 Task: Add a timeline in the project AgileOrigin for the epic 'Blockchain integration' from 2023/03/02 to 2025/08/03. Add a timeline in the project AgileOrigin for the epic 'Knowledge management system implementation' from 2024/01/13 to 2025/07/25. Add a timeline in the project AgileOrigin for the epic 'IT infrastructure as a service (IaaS) adoption' from 2023/05/25 to 2025/09/15
Action: Mouse moved to (154, 205)
Screenshot: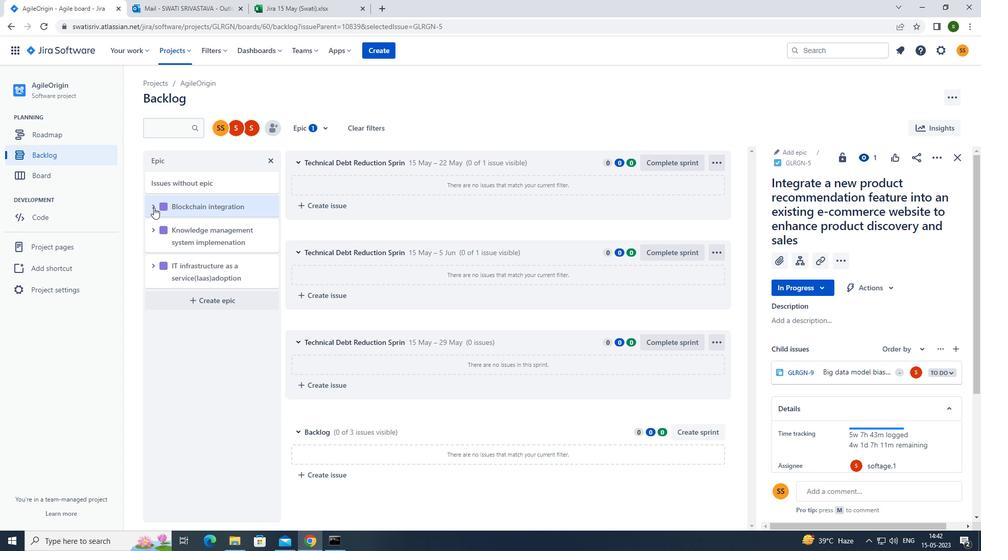 
Action: Mouse pressed left at (154, 205)
Screenshot: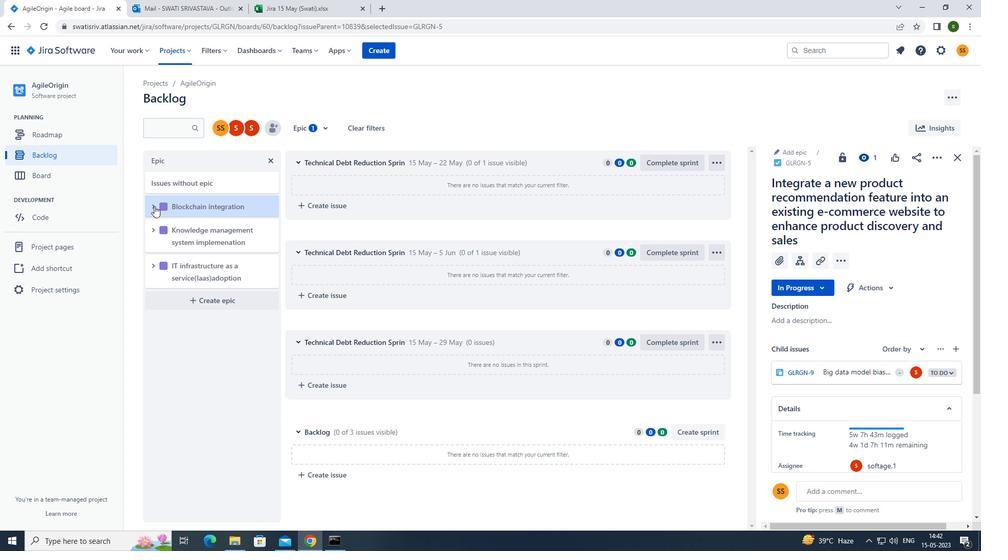 
Action: Mouse moved to (210, 291)
Screenshot: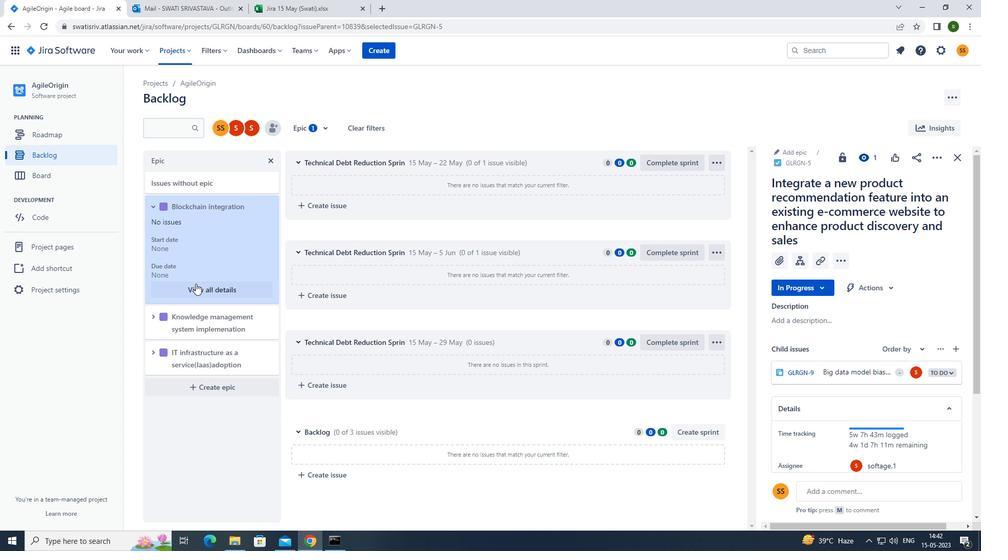 
Action: Mouse pressed left at (210, 291)
Screenshot: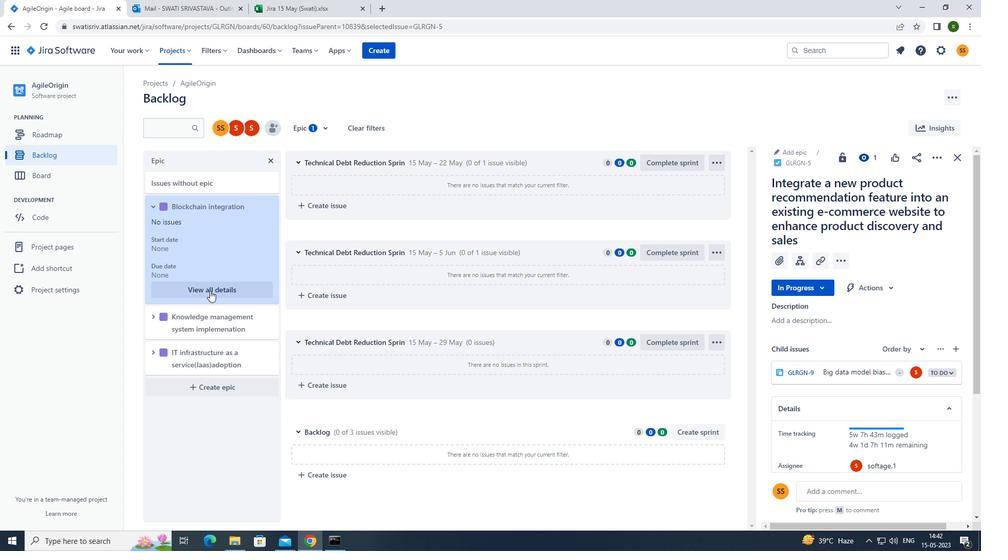 
Action: Mouse moved to (866, 372)
Screenshot: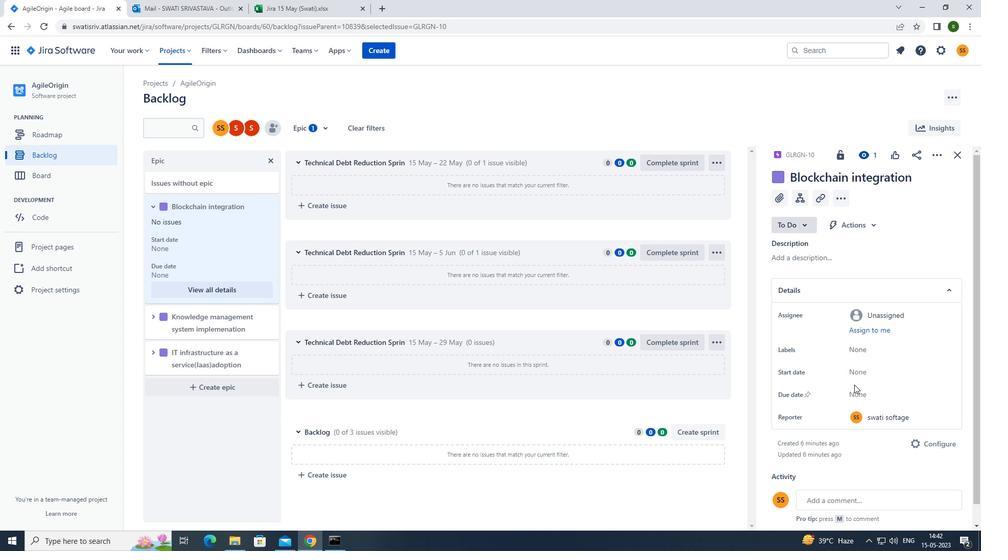 
Action: Mouse pressed left at (866, 372)
Screenshot: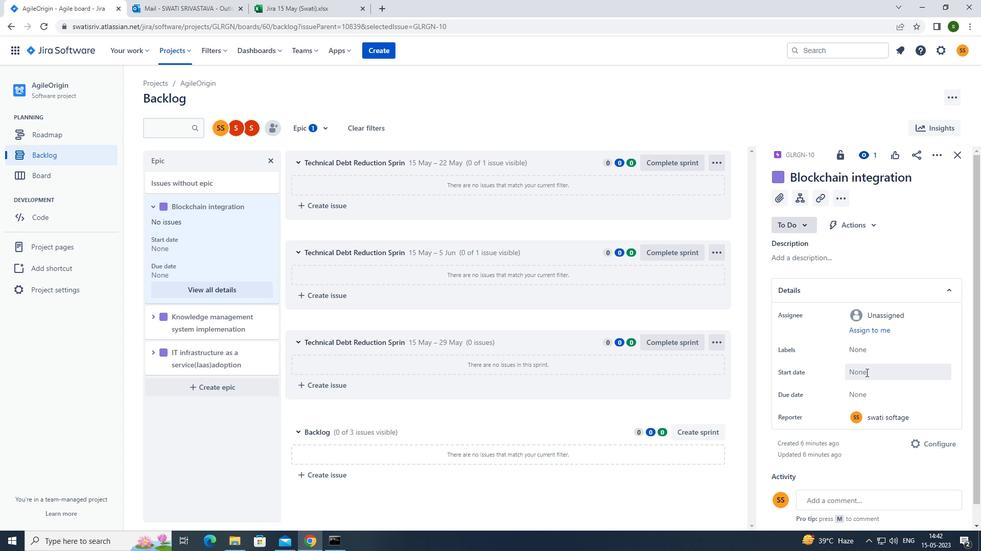 
Action: Mouse moved to (826, 228)
Screenshot: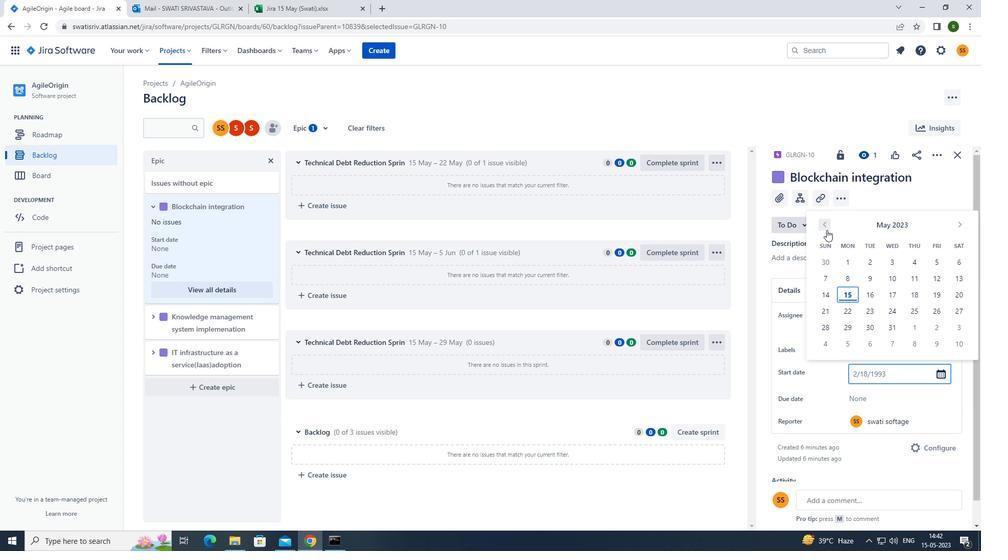 
Action: Mouse pressed left at (826, 228)
Screenshot: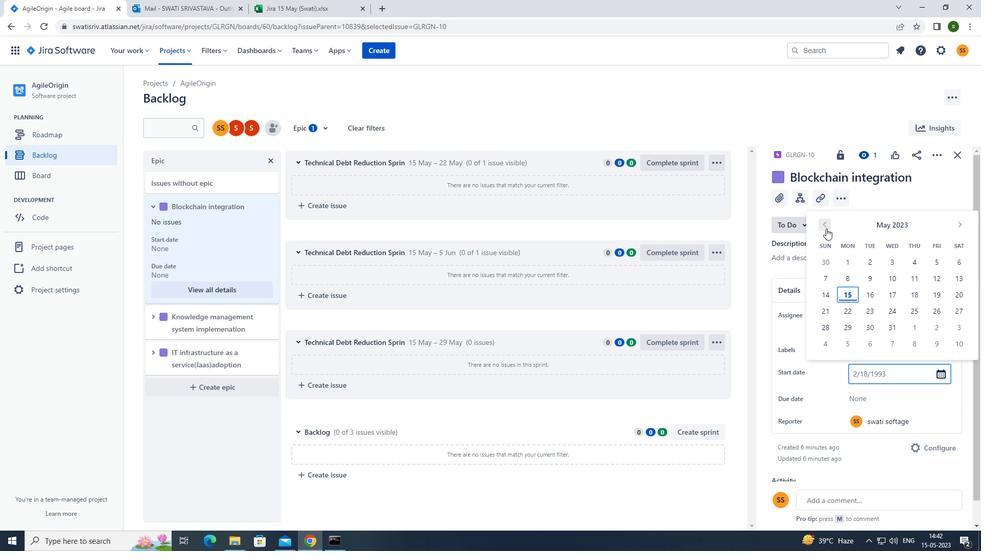
Action: Mouse pressed left at (826, 228)
Screenshot: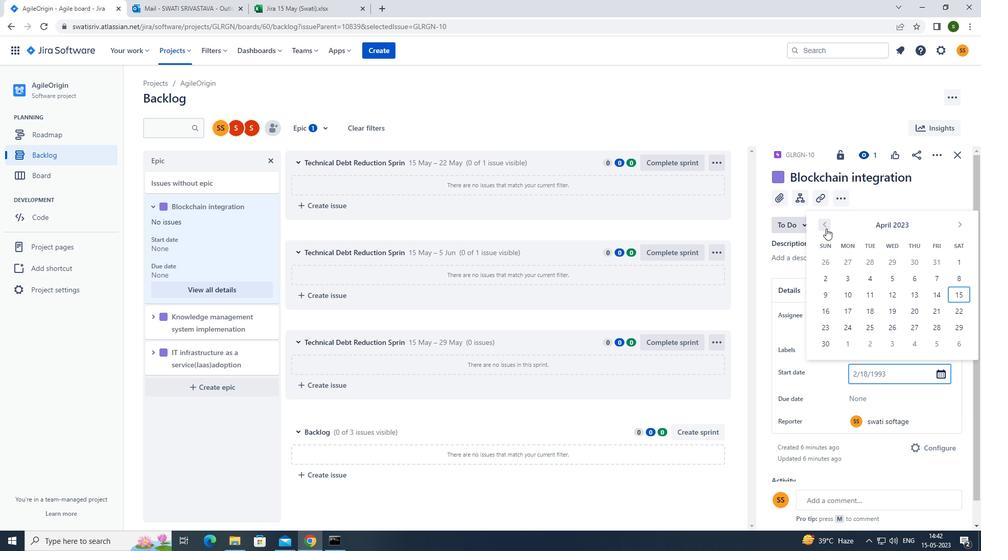 
Action: Mouse moved to (919, 265)
Screenshot: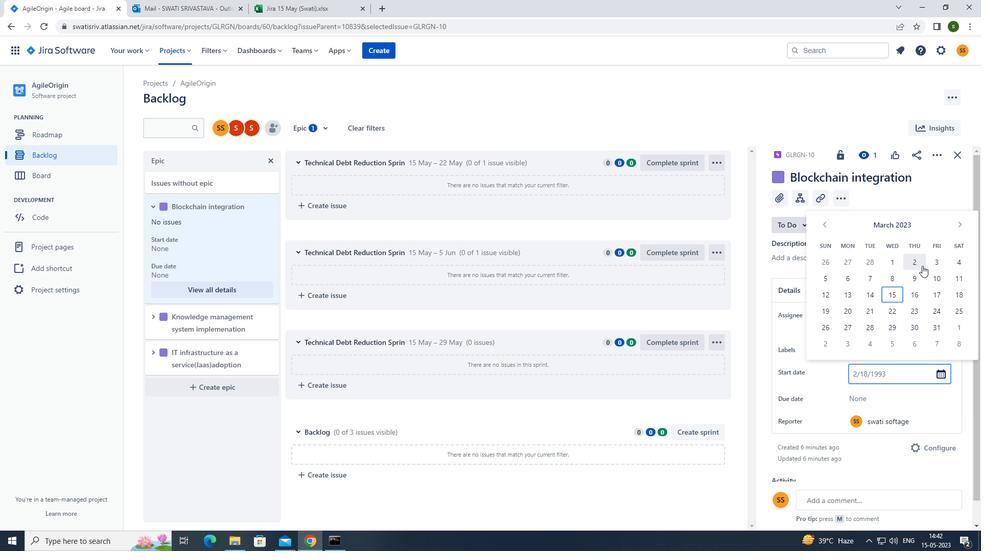 
Action: Mouse pressed left at (919, 265)
Screenshot: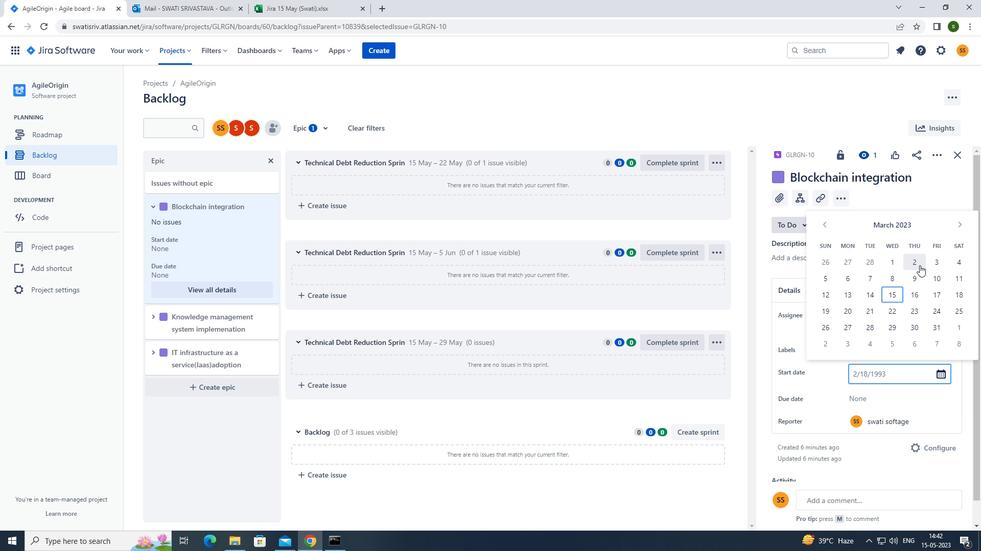 
Action: Mouse moved to (873, 395)
Screenshot: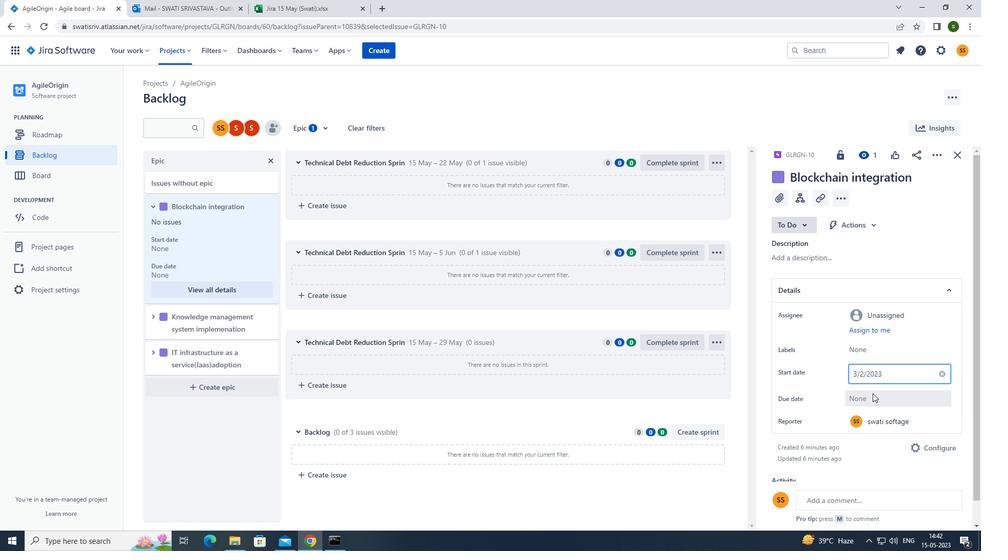 
Action: Mouse pressed left at (873, 395)
Screenshot: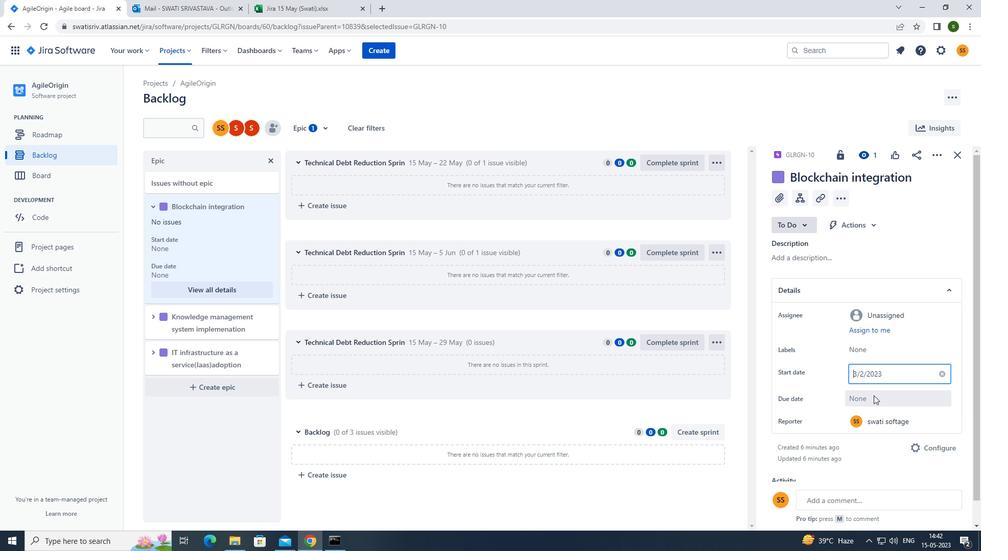 
Action: Mouse moved to (962, 255)
Screenshot: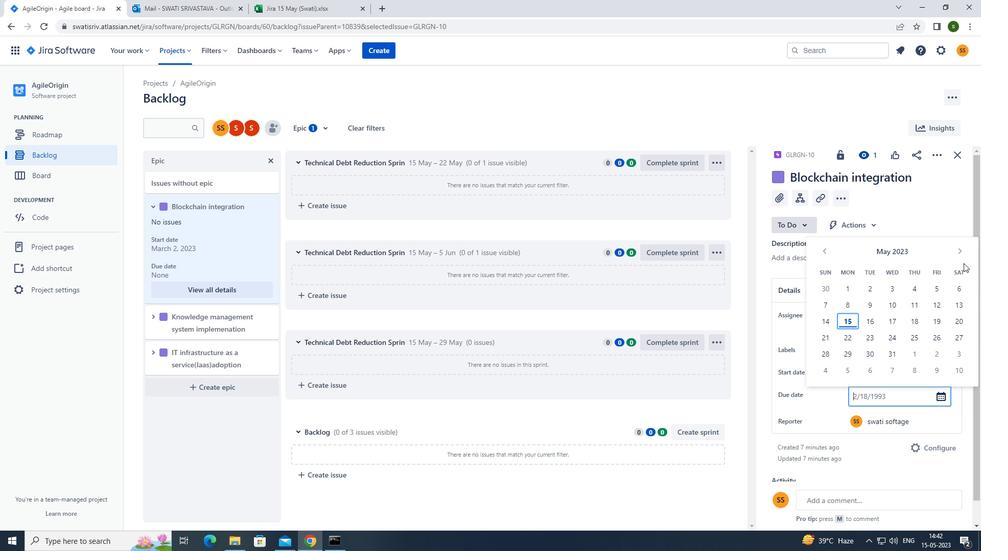 
Action: Mouse pressed left at (962, 255)
Screenshot: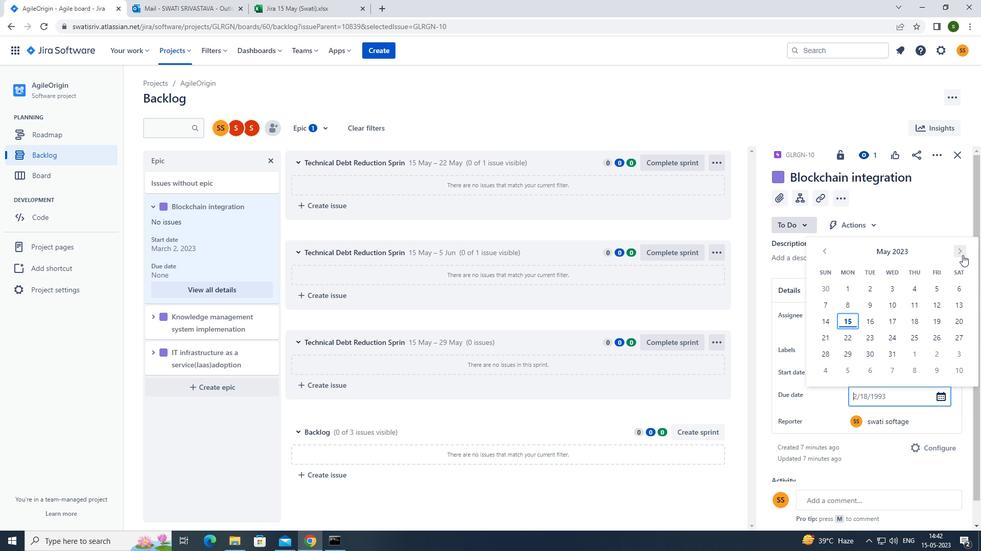 
Action: Mouse pressed left at (962, 255)
Screenshot: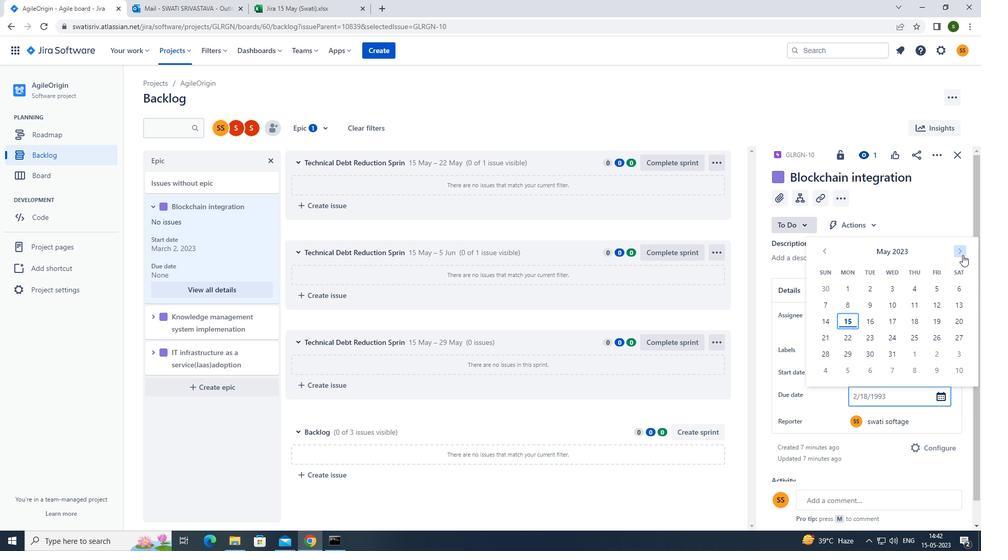 
Action: Mouse pressed left at (962, 255)
Screenshot: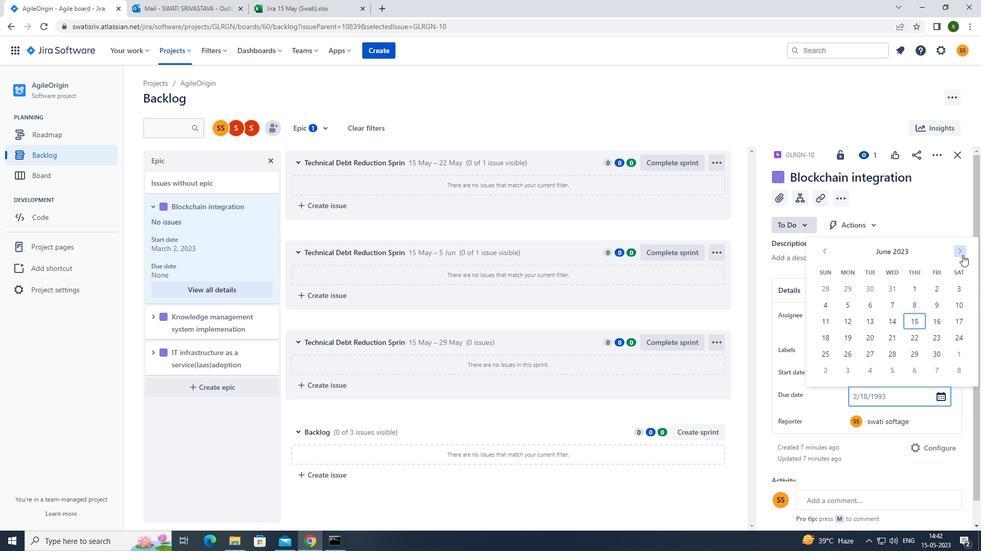 
Action: Mouse pressed left at (962, 255)
Screenshot: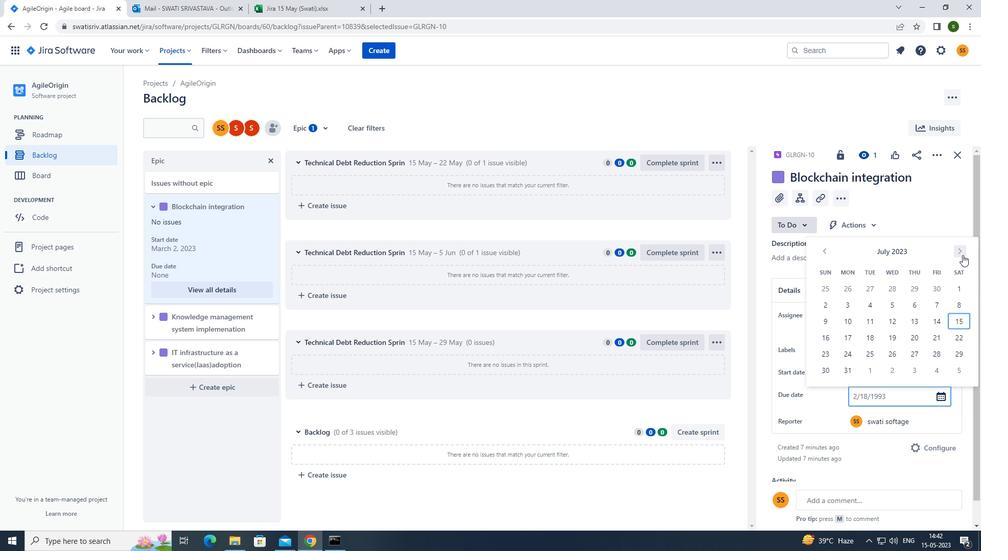 
Action: Mouse pressed left at (962, 255)
Screenshot: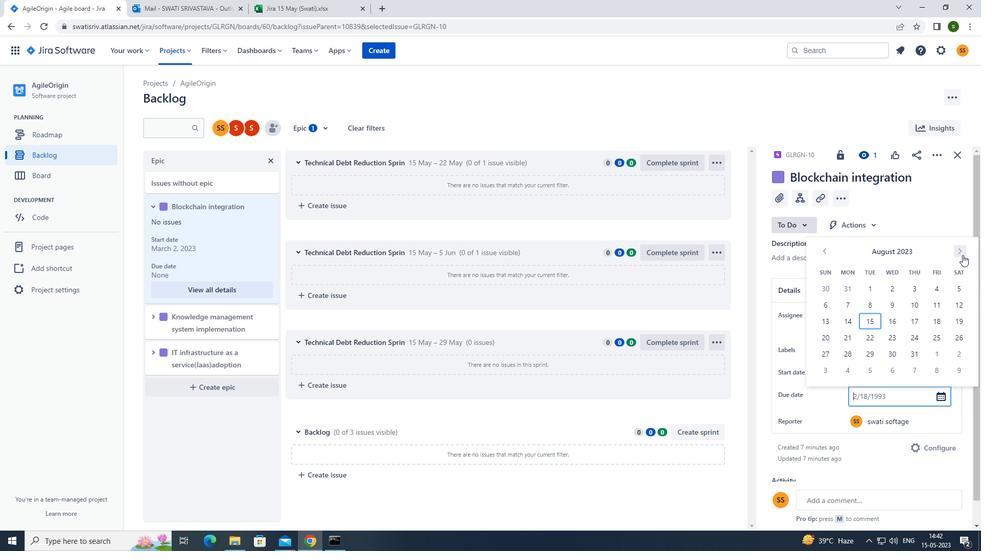 
Action: Mouse pressed left at (962, 255)
Screenshot: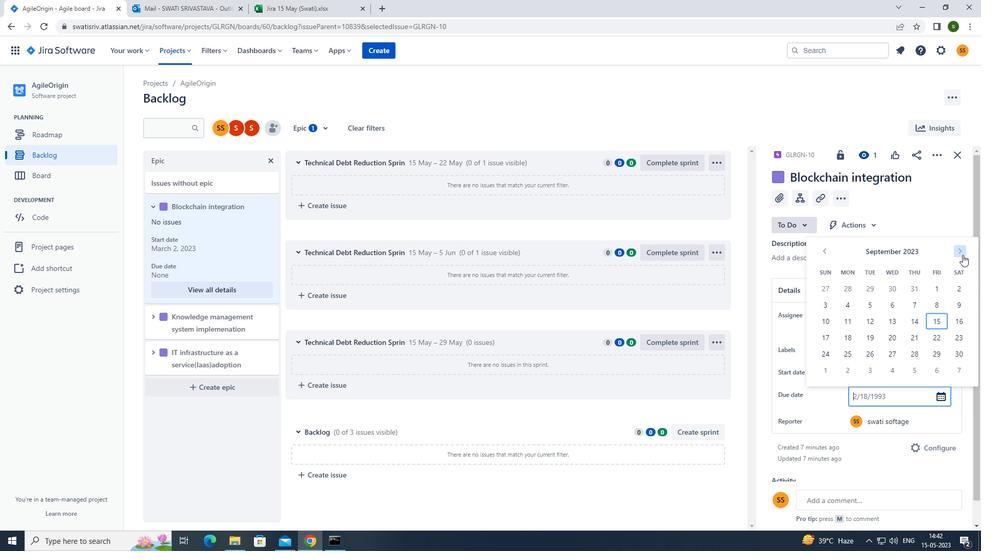 
Action: Mouse pressed left at (962, 255)
Screenshot: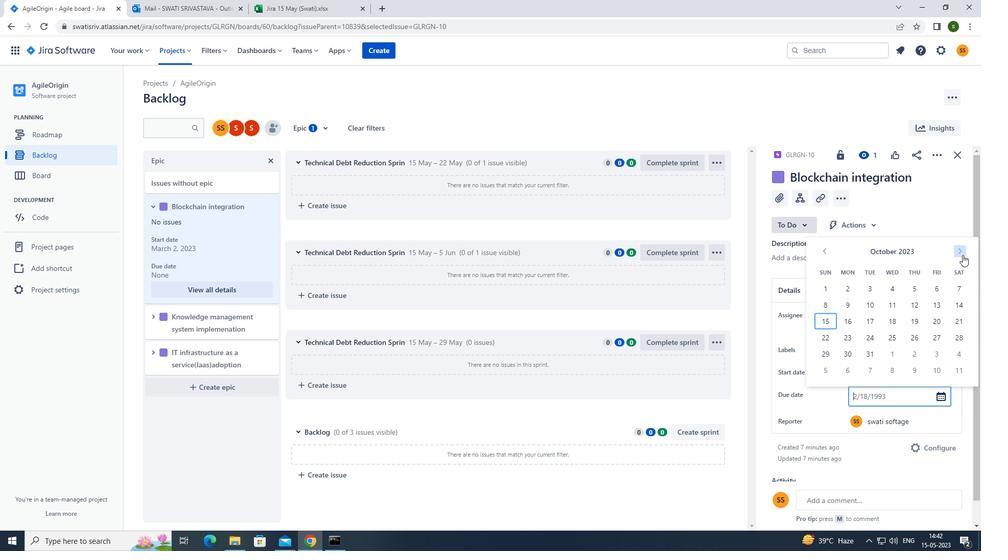 
Action: Mouse pressed left at (962, 255)
Screenshot: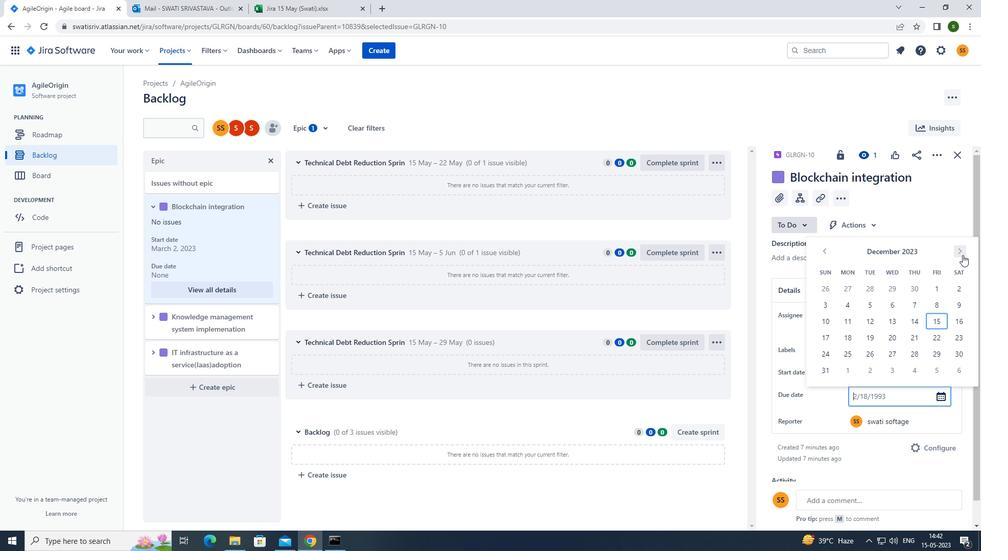 
Action: Mouse pressed left at (962, 255)
Screenshot: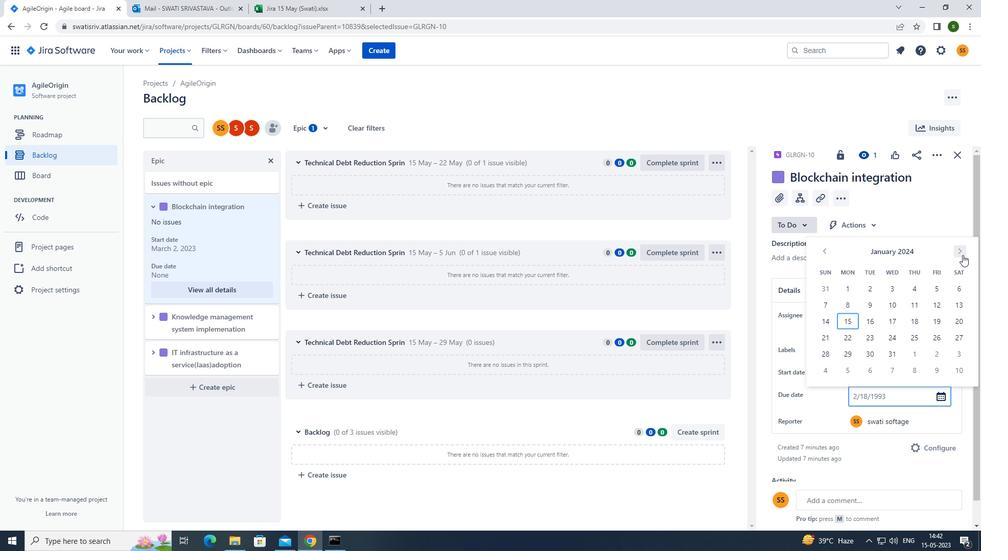 
Action: Mouse pressed left at (962, 255)
Screenshot: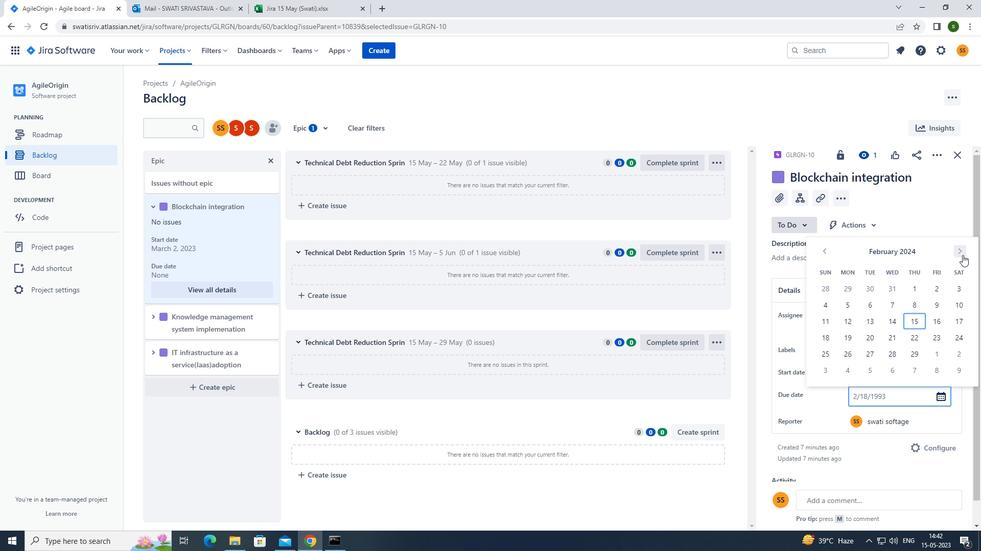 
Action: Mouse pressed left at (962, 255)
Screenshot: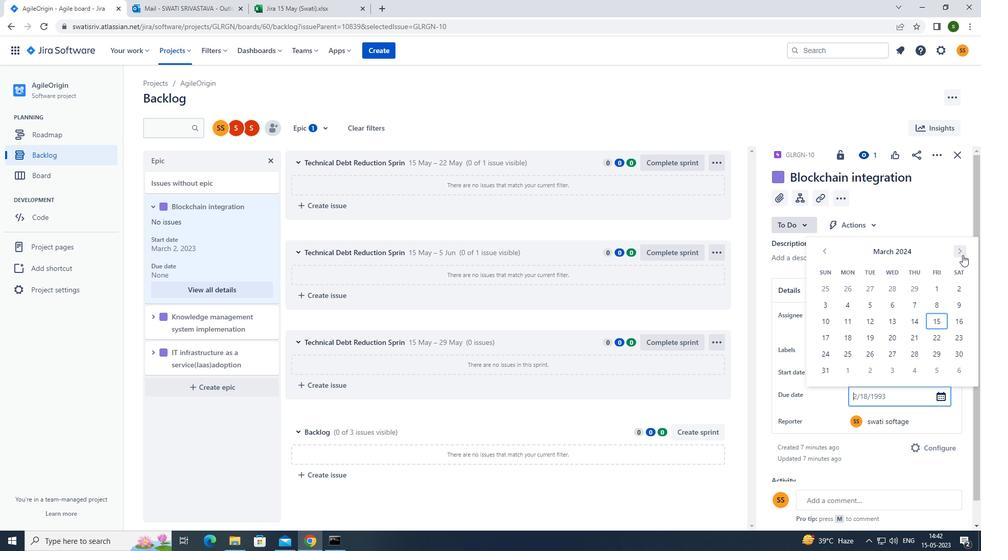 
Action: Mouse pressed left at (962, 255)
Screenshot: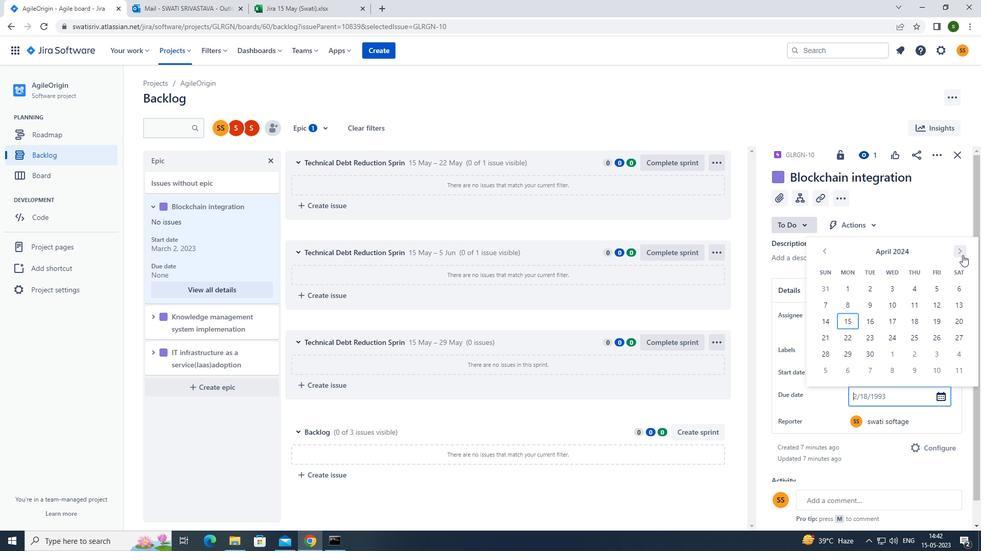 
Action: Mouse pressed left at (962, 255)
Screenshot: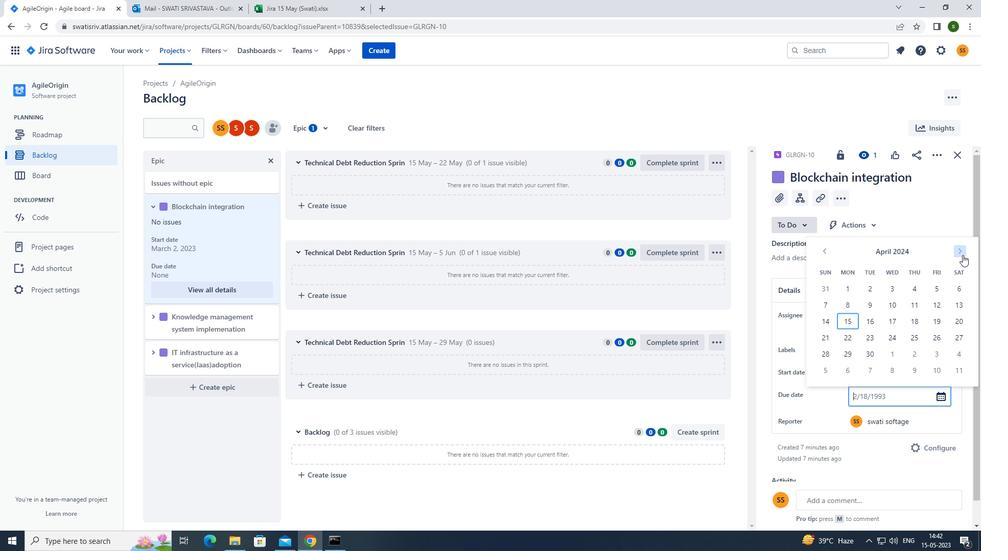 
Action: Mouse pressed left at (962, 255)
Screenshot: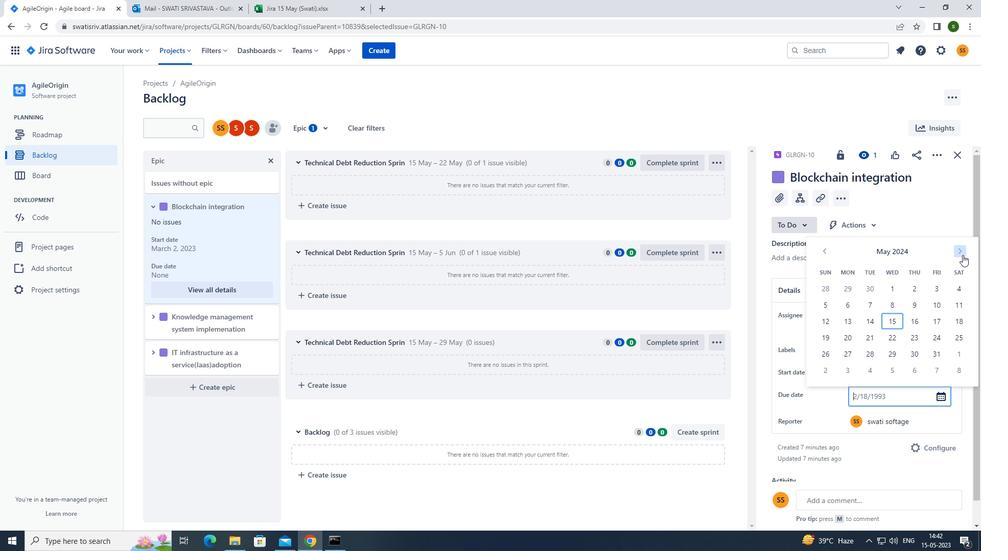 
Action: Mouse pressed left at (962, 255)
Screenshot: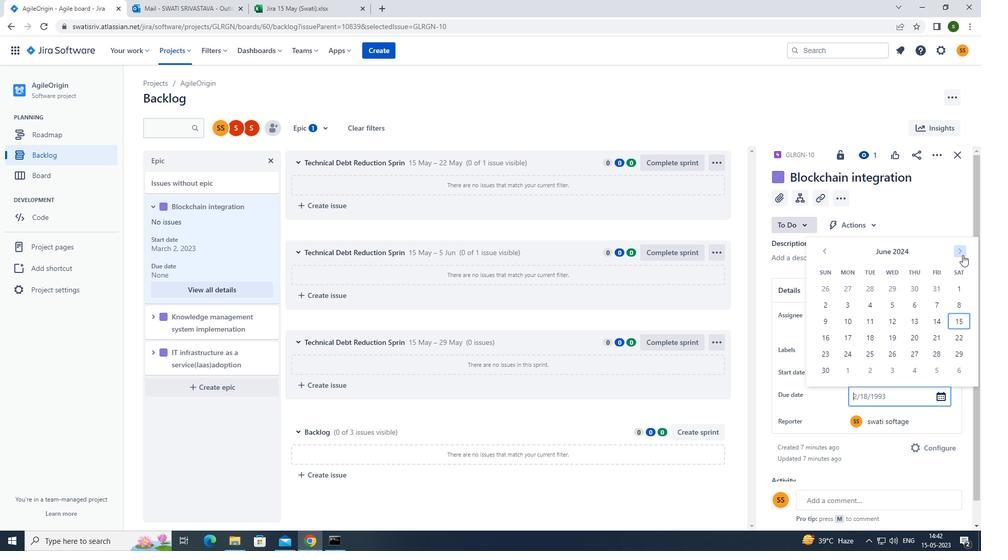 
Action: Mouse pressed left at (962, 255)
Screenshot: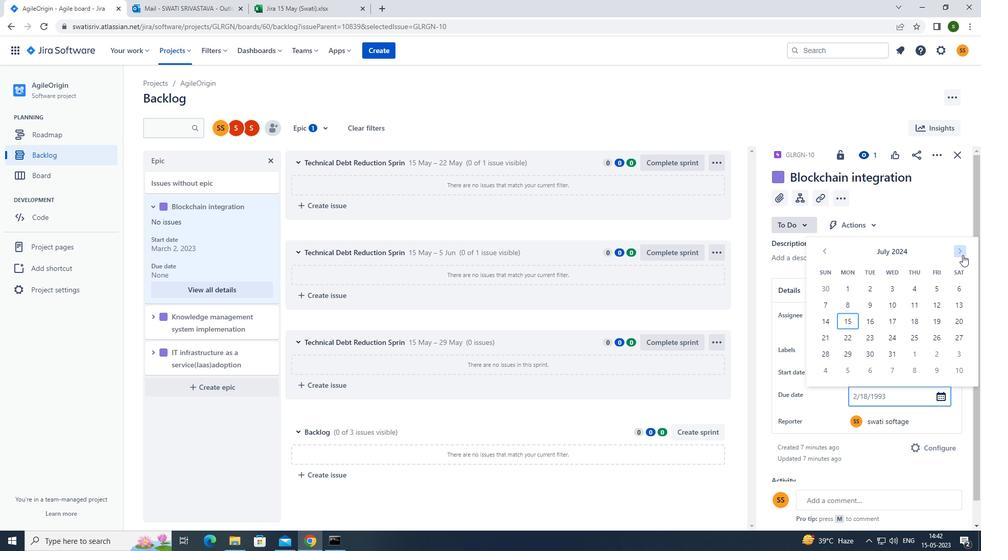 
Action: Mouse pressed left at (962, 255)
Screenshot: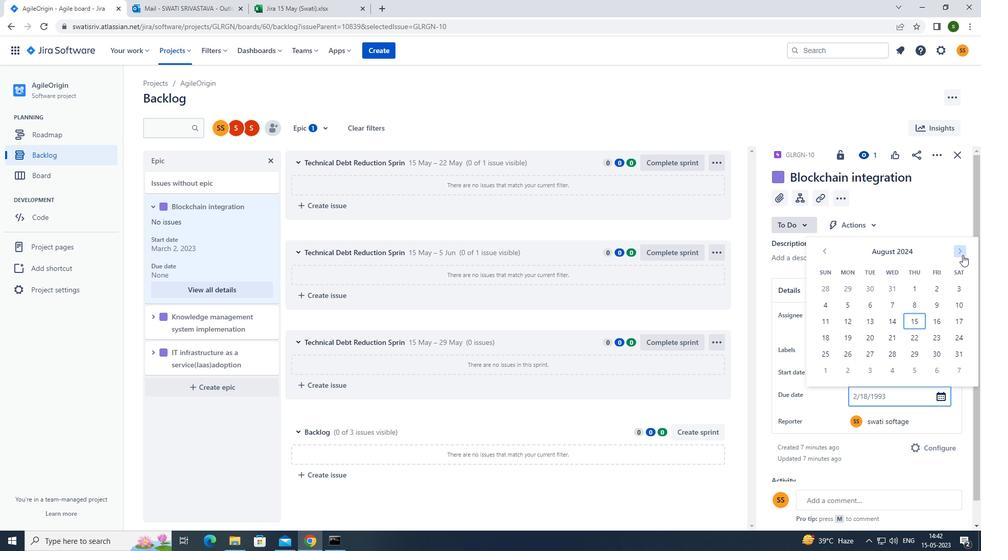 
Action: Mouse pressed left at (962, 255)
Screenshot: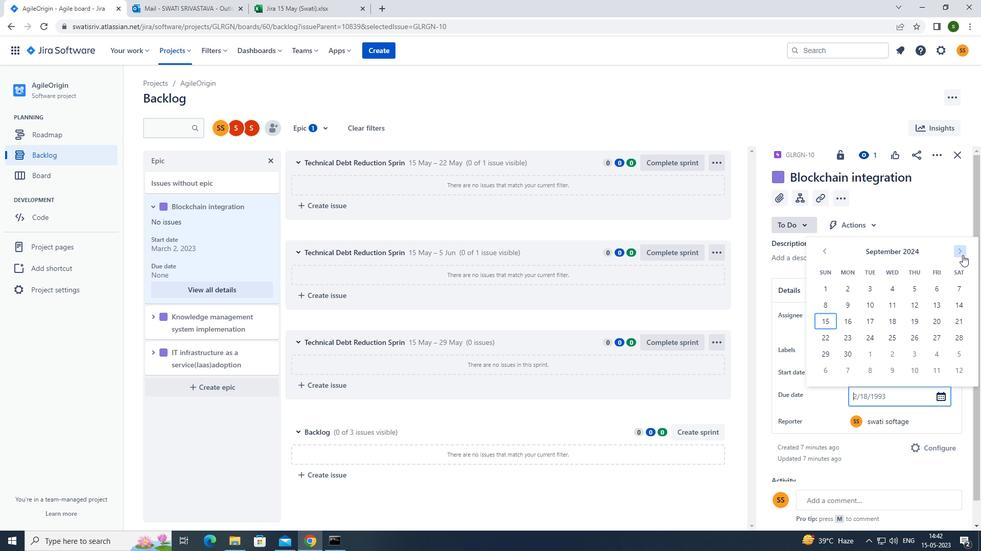 
Action: Mouse pressed left at (962, 255)
Screenshot: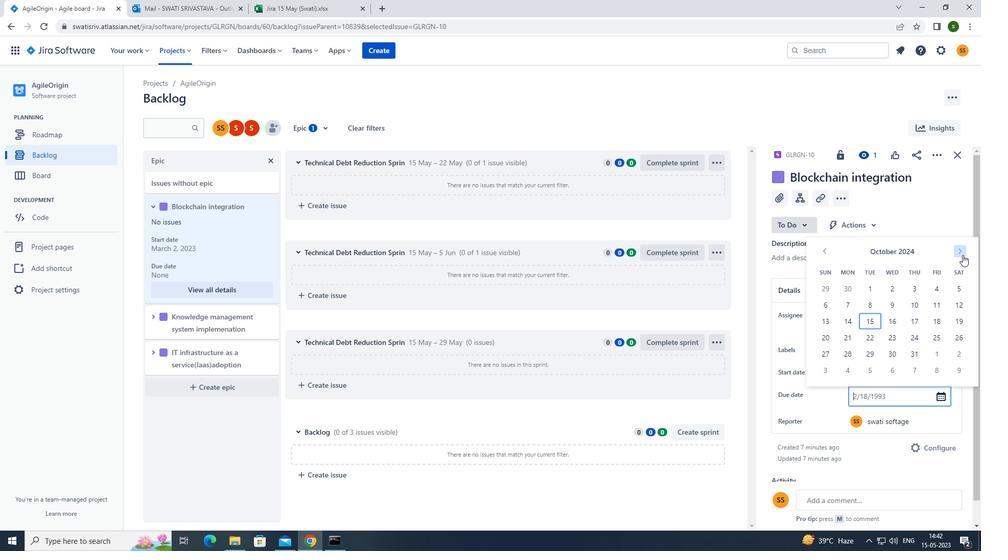 
Action: Mouse pressed left at (962, 255)
Screenshot: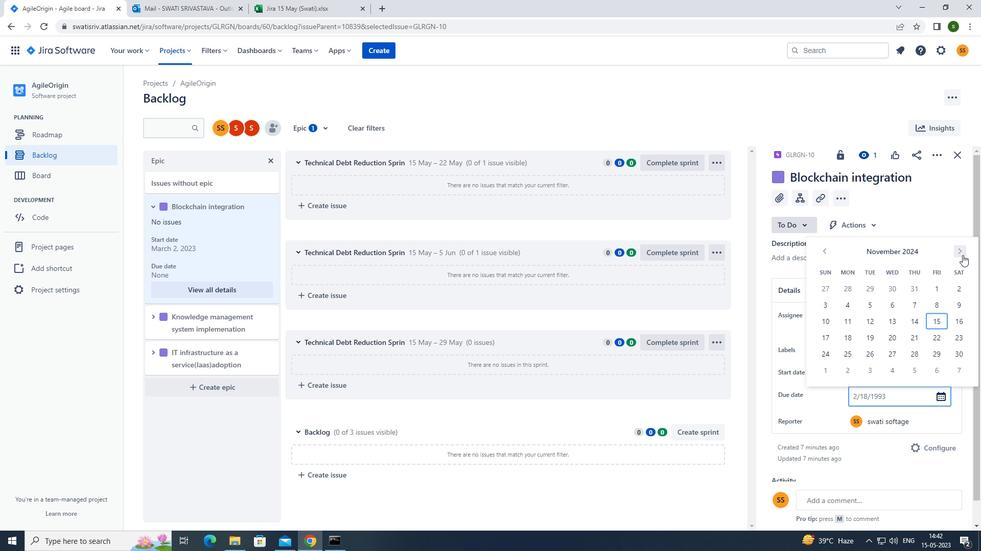 
Action: Mouse pressed left at (962, 255)
Screenshot: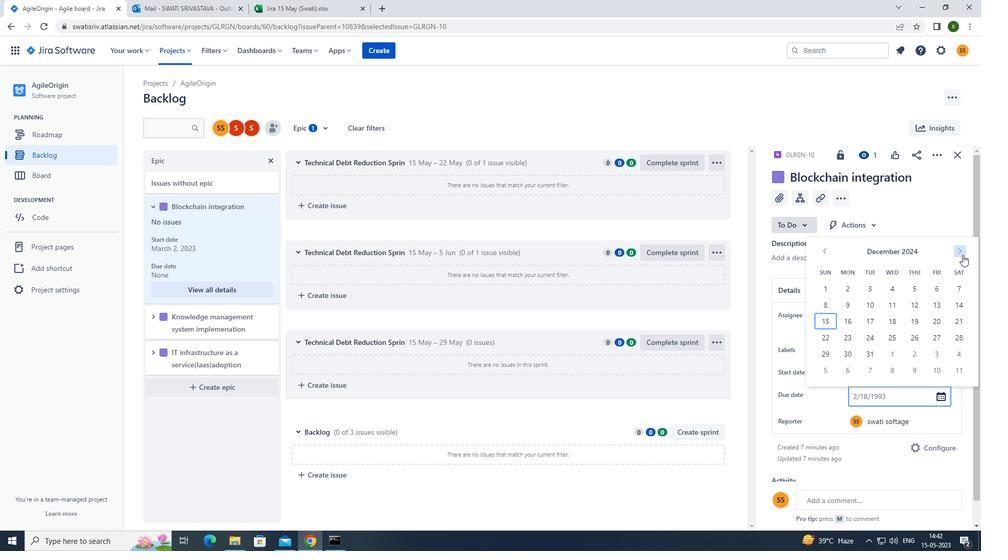 
Action: Mouse pressed left at (962, 255)
Screenshot: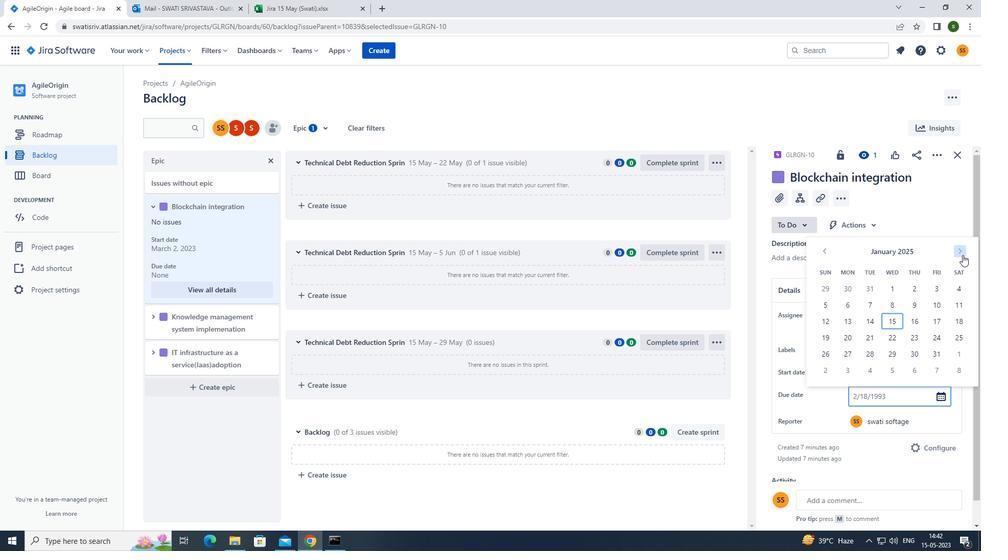 
Action: Mouse pressed left at (962, 255)
Screenshot: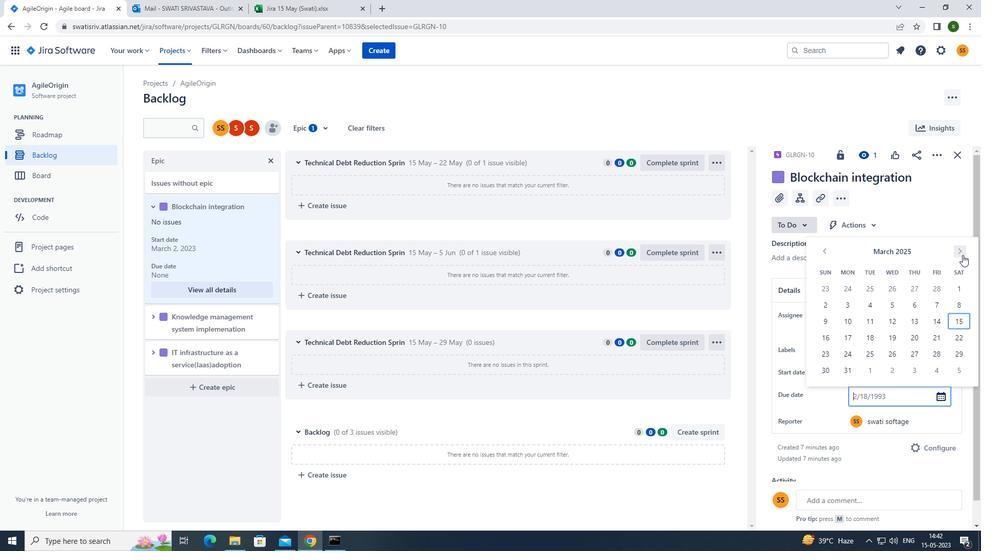 
Action: Mouse pressed left at (962, 255)
Screenshot: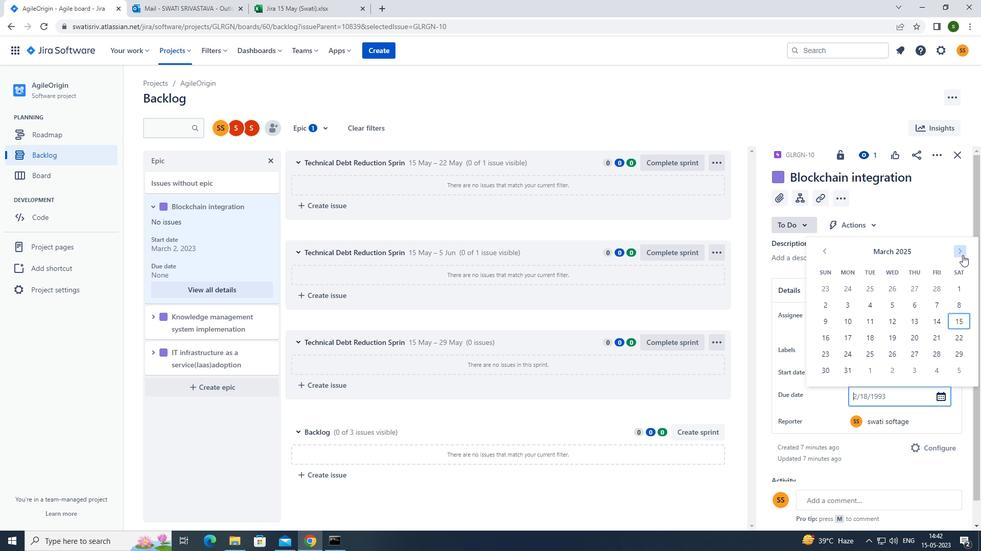 
Action: Mouse pressed left at (962, 255)
Screenshot: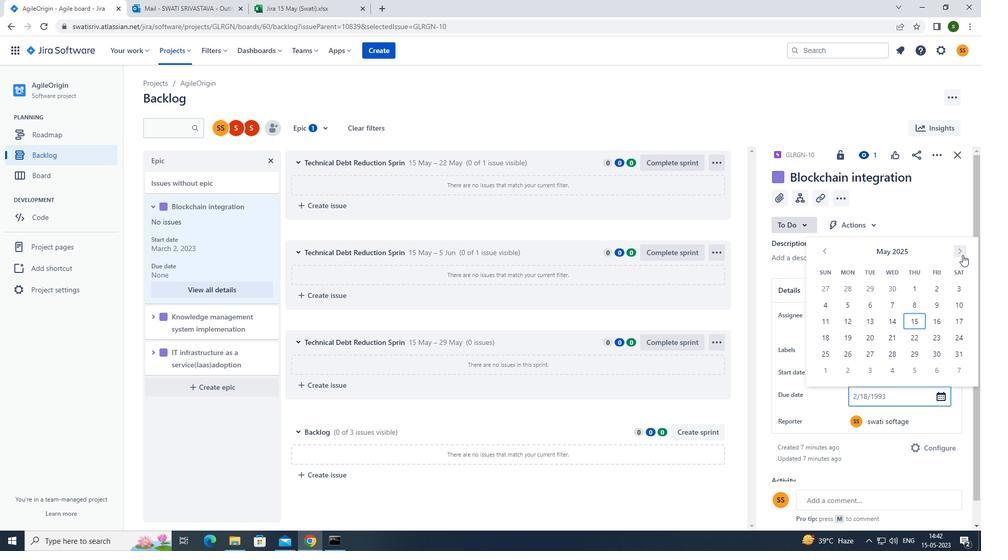 
Action: Mouse pressed left at (962, 255)
Screenshot: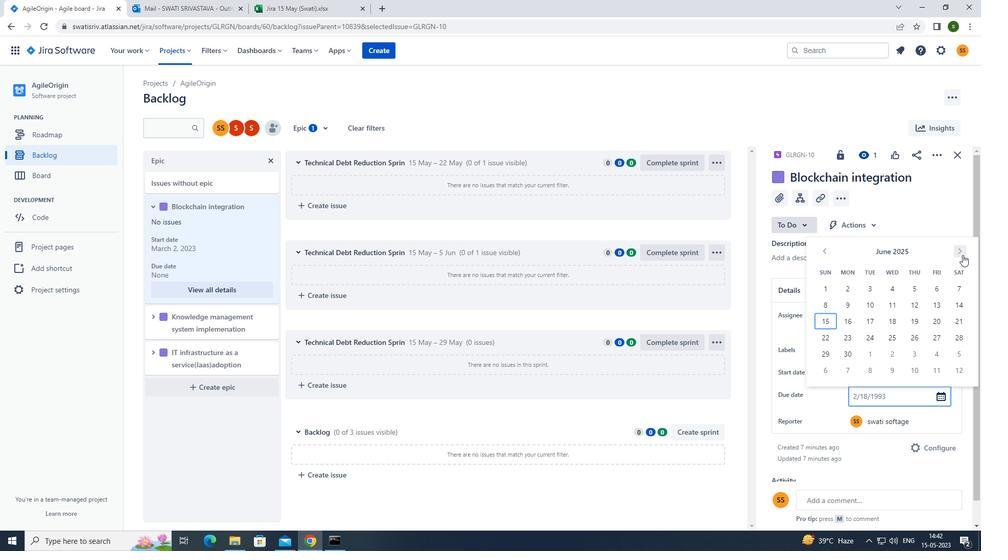 
Action: Mouse pressed left at (962, 255)
Screenshot: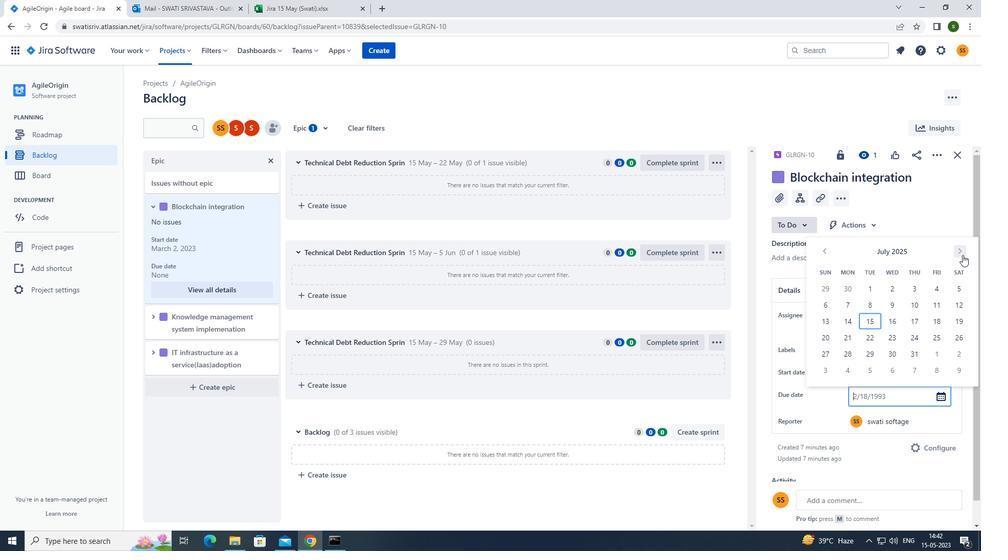 
Action: Mouse pressed left at (962, 255)
Screenshot: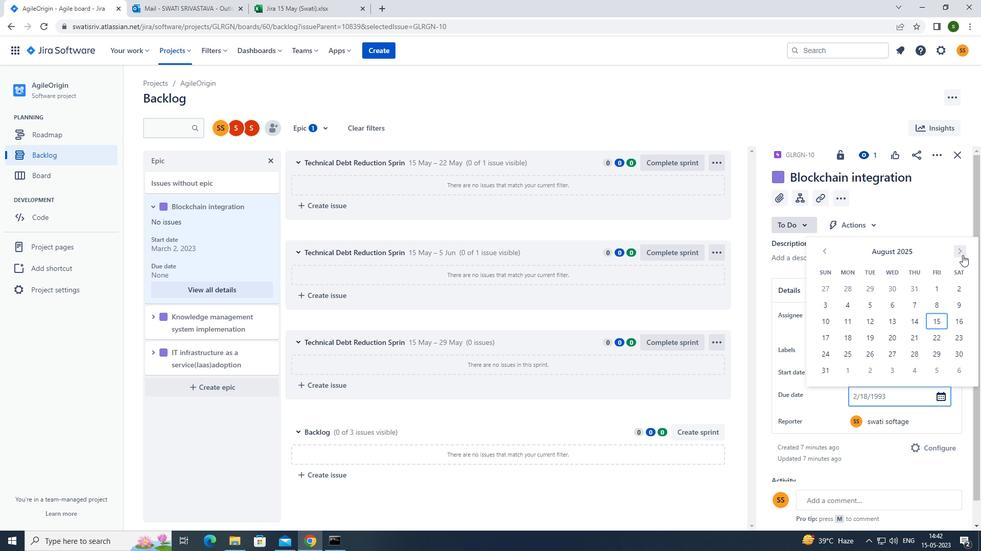 
Action: Mouse moved to (822, 251)
Screenshot: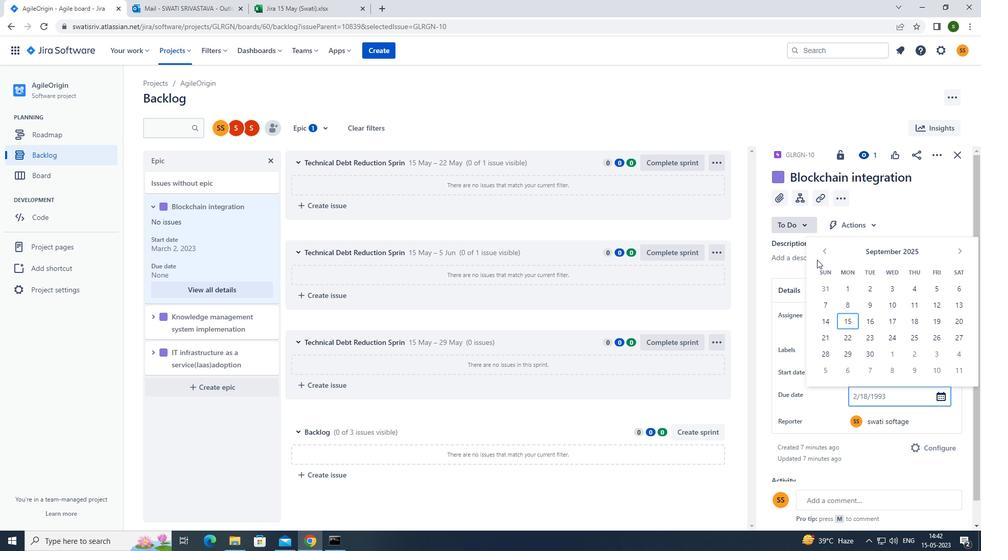 
Action: Mouse pressed left at (822, 251)
Screenshot: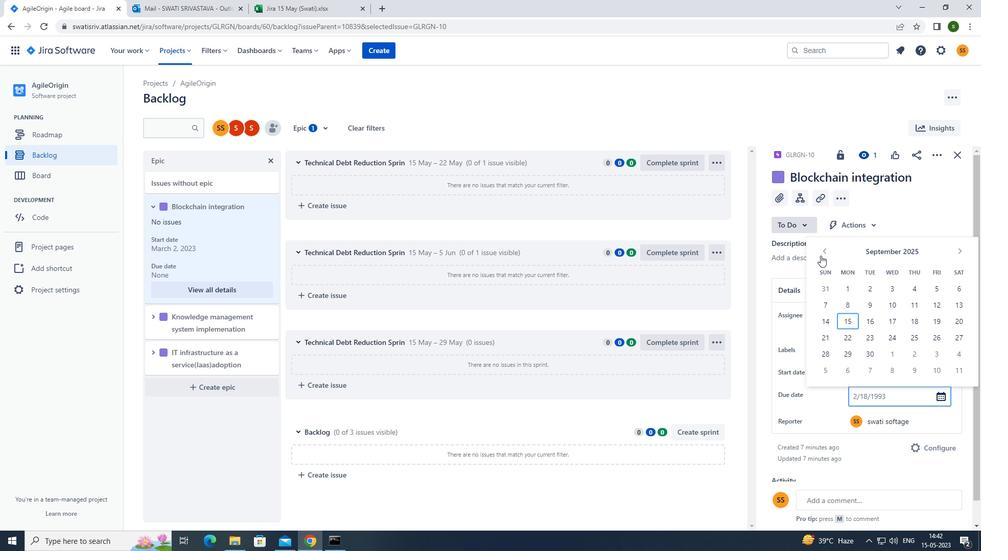 
Action: Mouse moved to (832, 306)
Screenshot: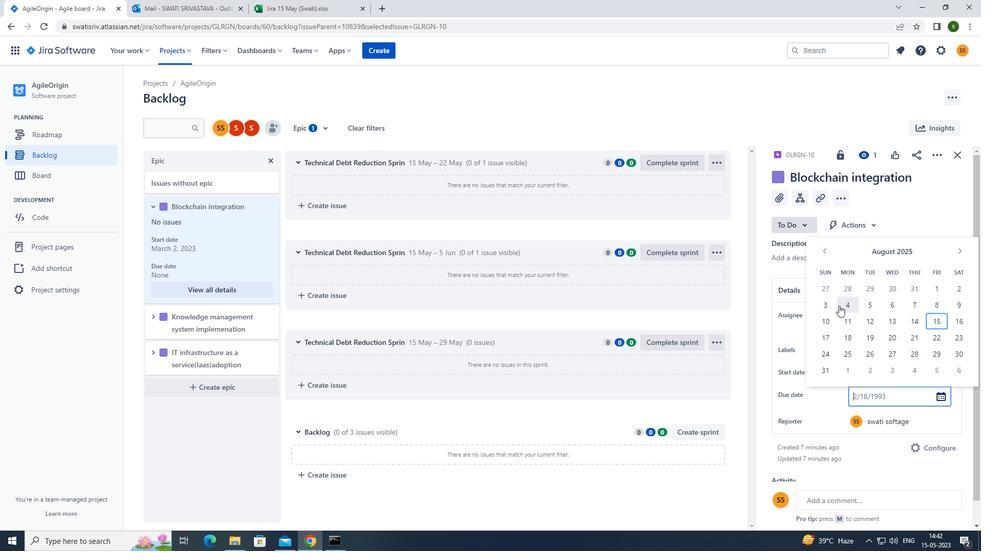 
Action: Mouse pressed left at (832, 306)
Screenshot: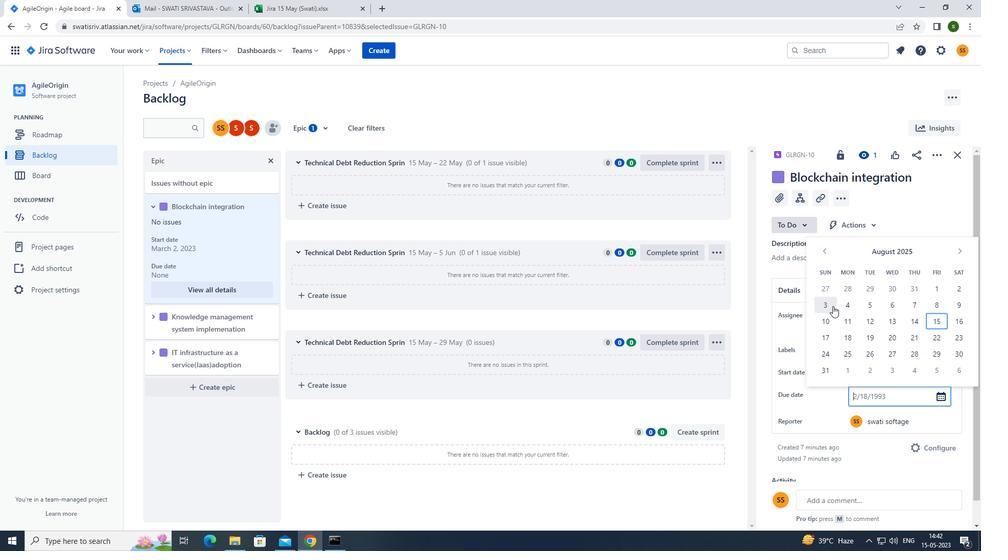 
Action: Mouse moved to (150, 319)
Screenshot: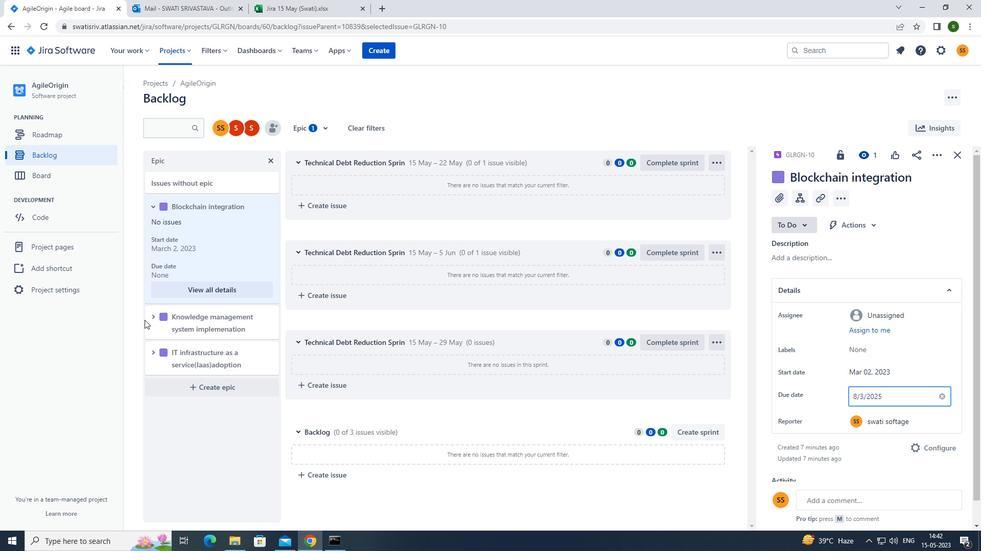
Action: Mouse pressed left at (150, 319)
Screenshot: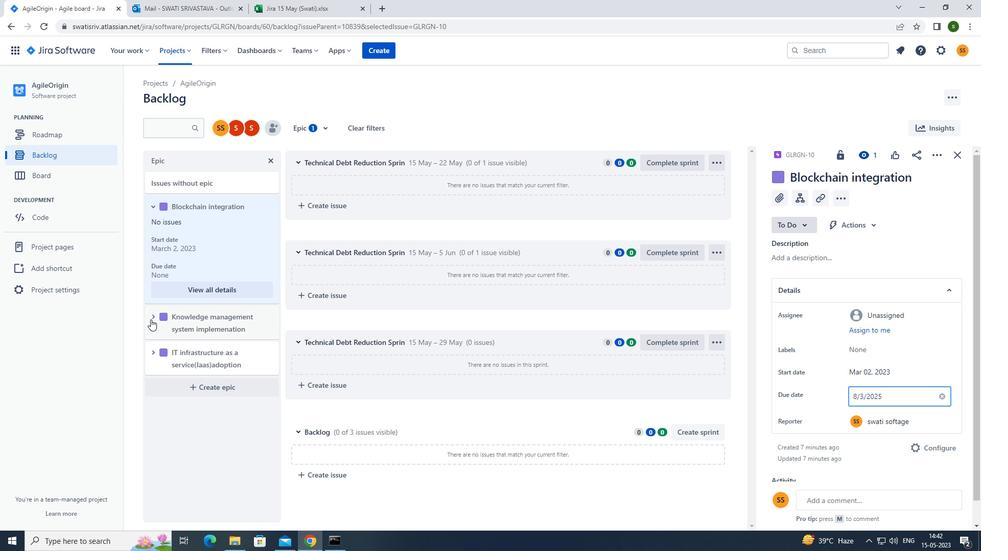 
Action: Mouse moved to (216, 410)
Screenshot: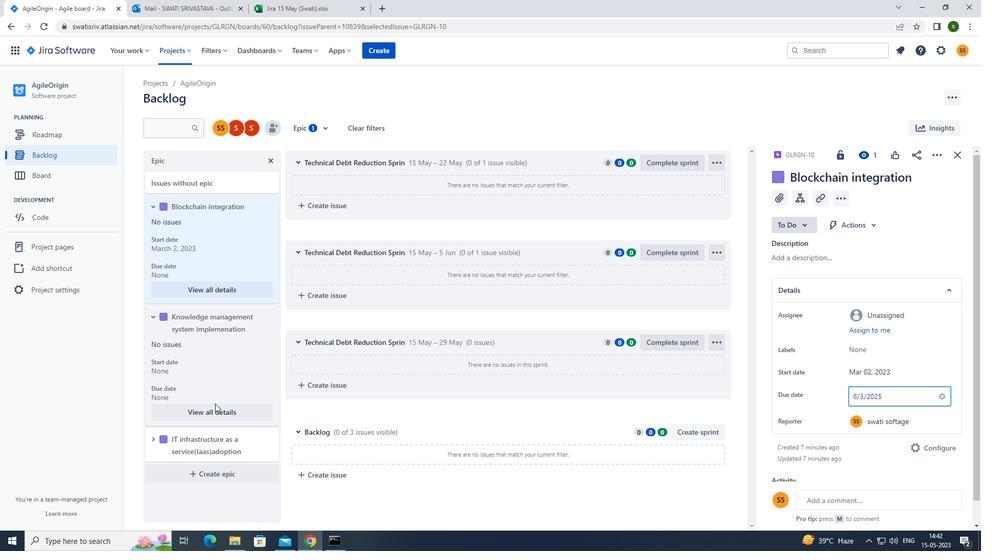 
Action: Mouse pressed left at (216, 410)
Screenshot: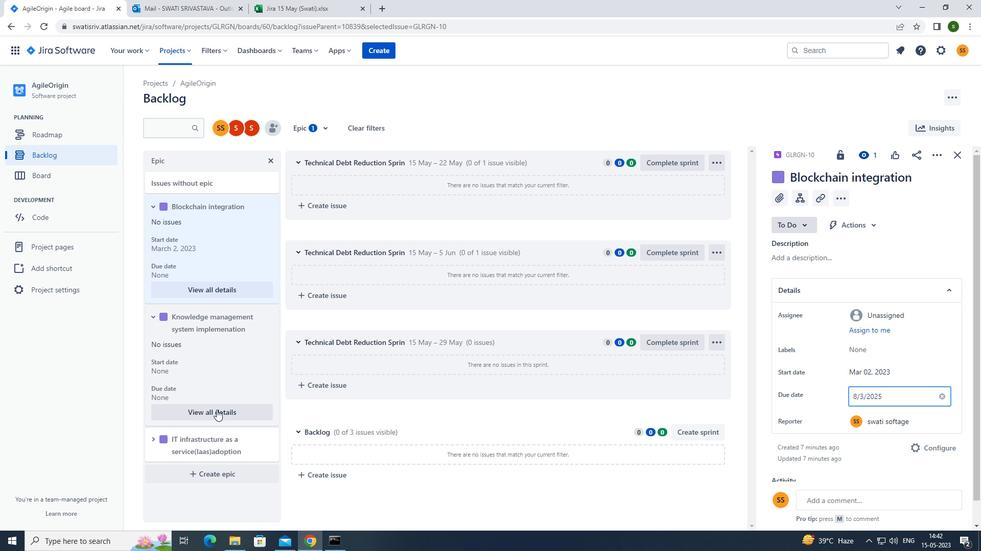 
Action: Mouse moved to (866, 386)
Screenshot: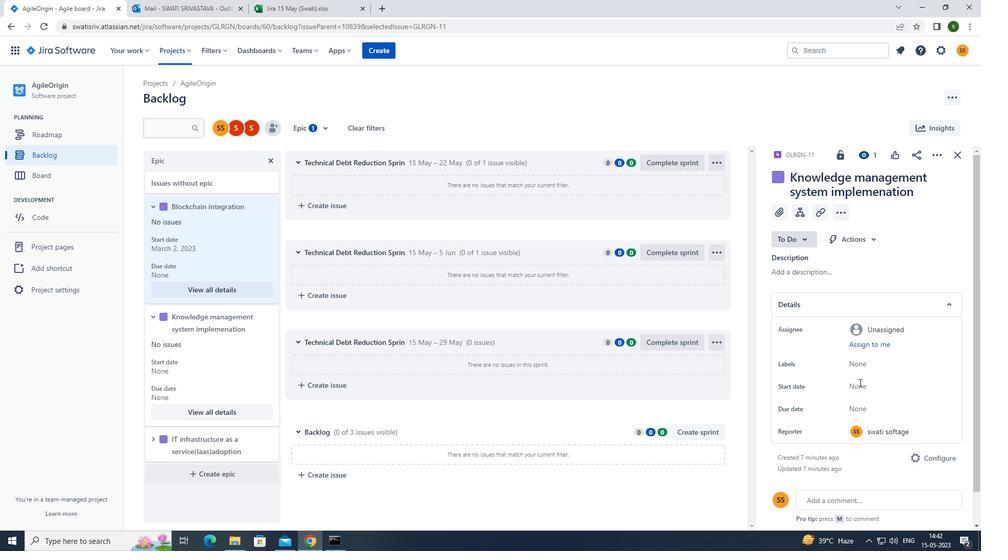 
Action: Mouse pressed left at (866, 386)
Screenshot: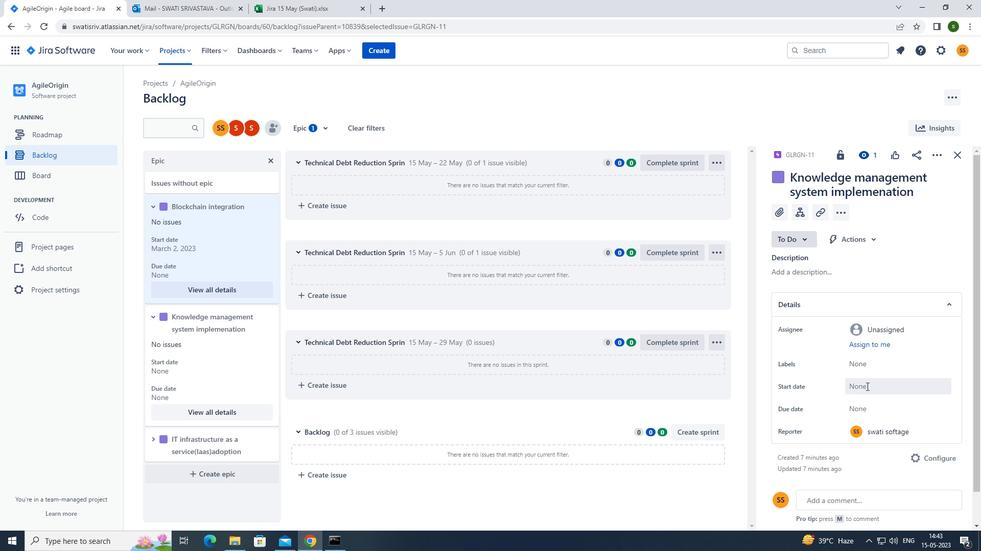 
Action: Mouse moved to (955, 239)
Screenshot: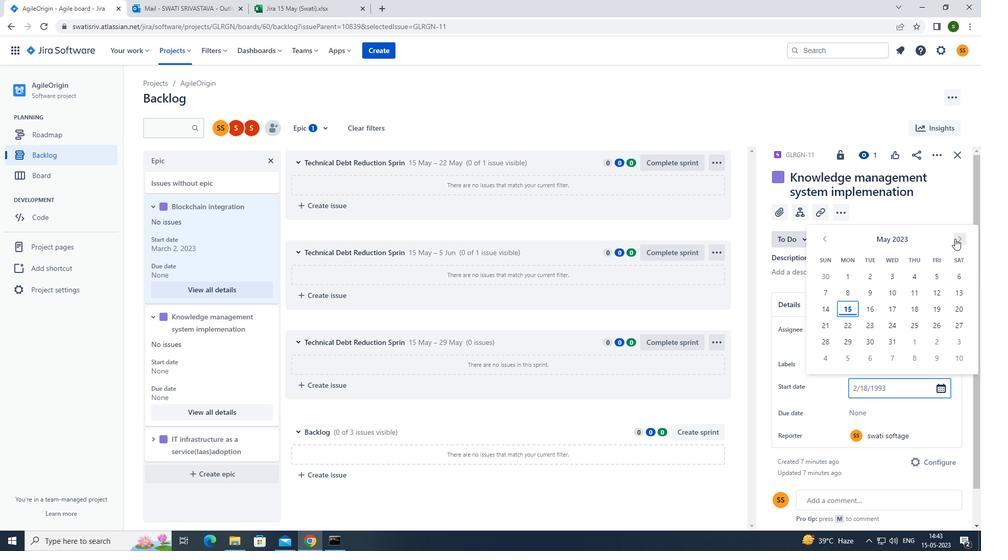 
Action: Mouse pressed left at (955, 239)
Screenshot: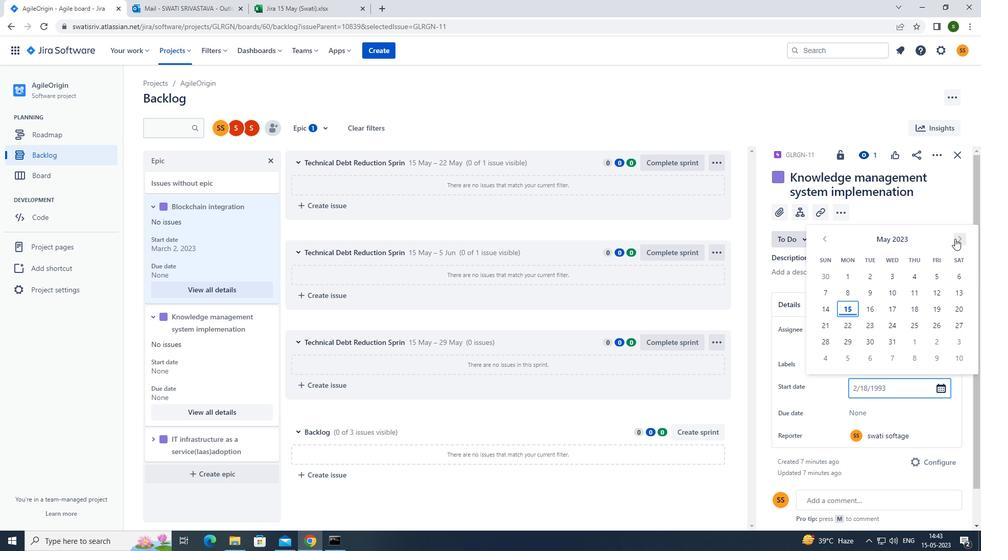 
Action: Mouse pressed left at (955, 239)
Screenshot: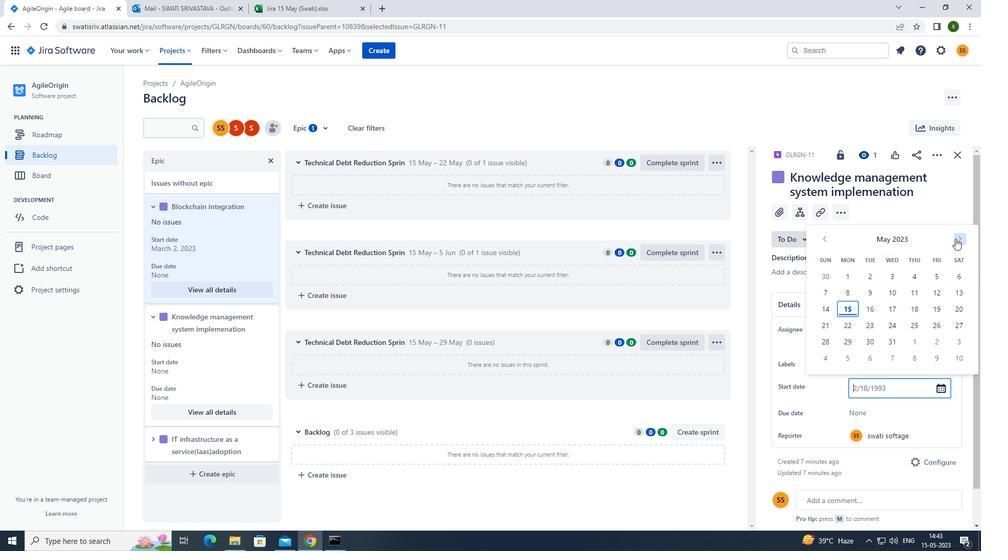 
Action: Mouse pressed left at (955, 239)
Screenshot: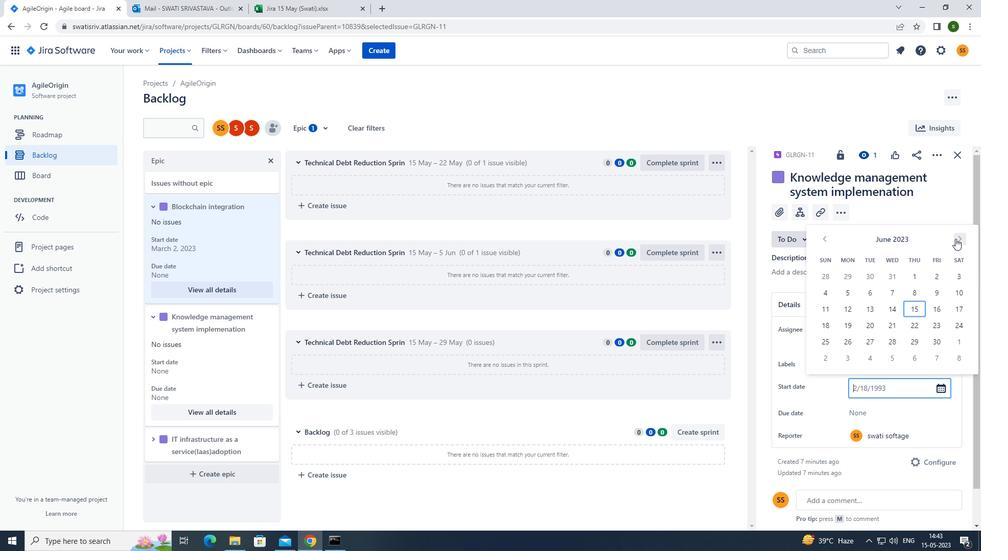 
Action: Mouse pressed left at (955, 239)
Screenshot: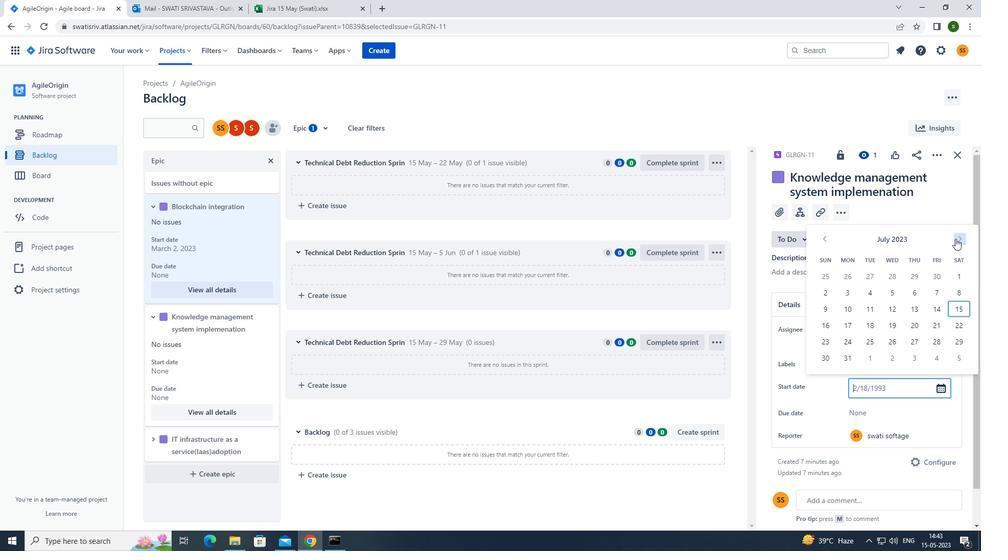 
Action: Mouse pressed left at (955, 239)
Screenshot: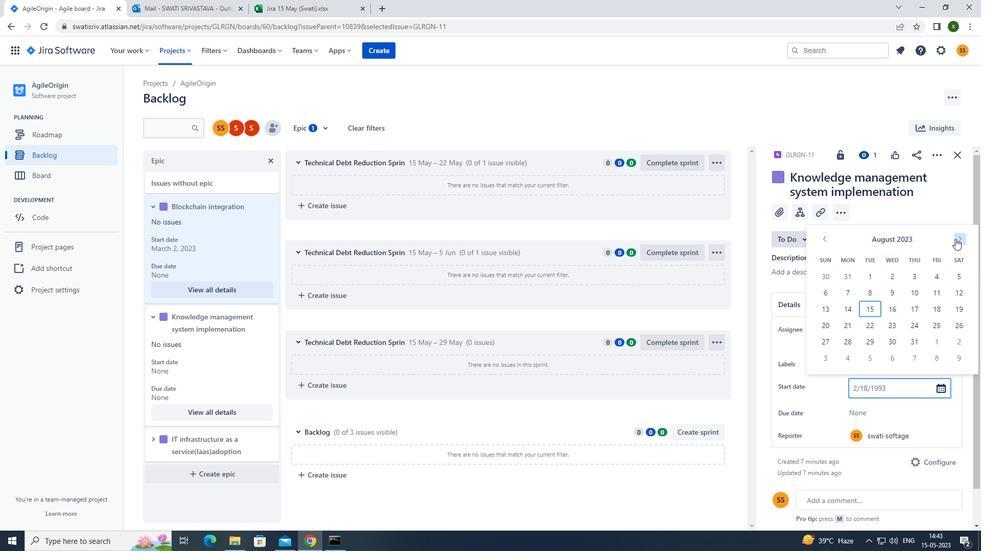 
Action: Mouse pressed left at (955, 239)
Screenshot: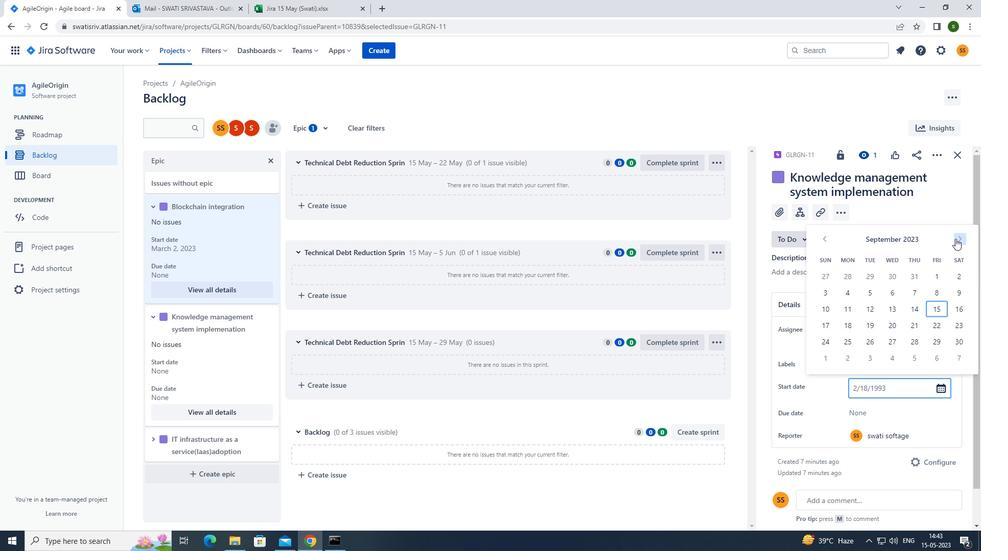 
Action: Mouse pressed left at (955, 239)
Screenshot: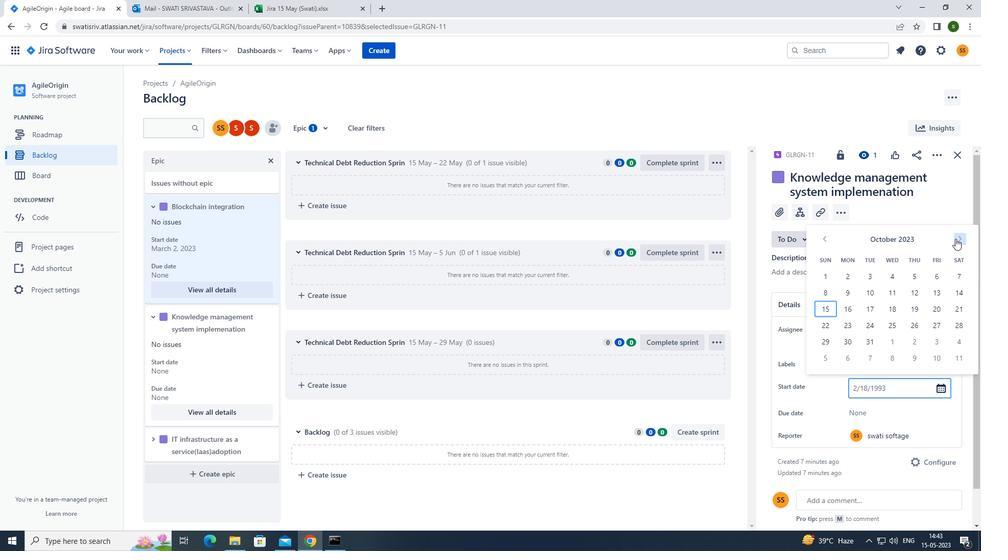 
Action: Mouse pressed left at (955, 239)
Screenshot: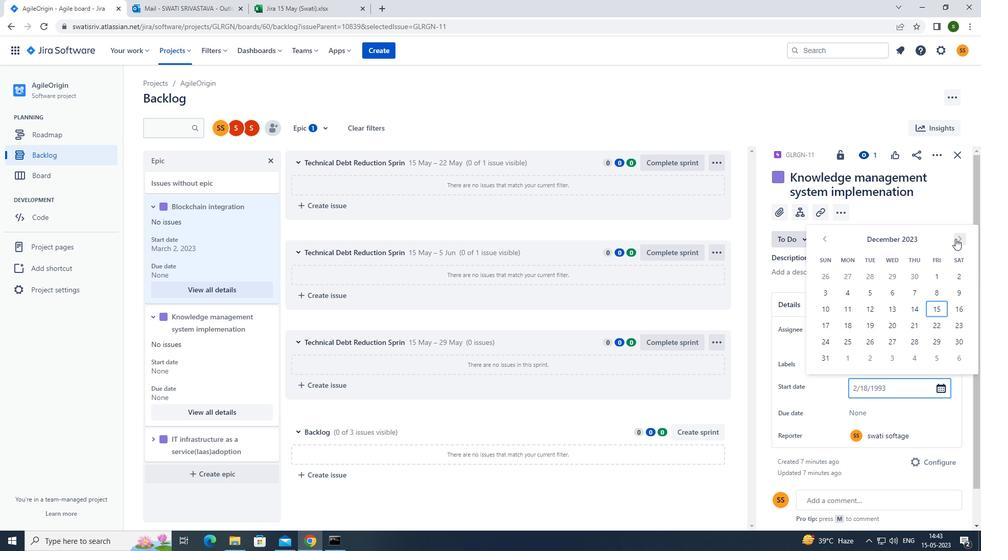 
Action: Mouse moved to (952, 293)
Screenshot: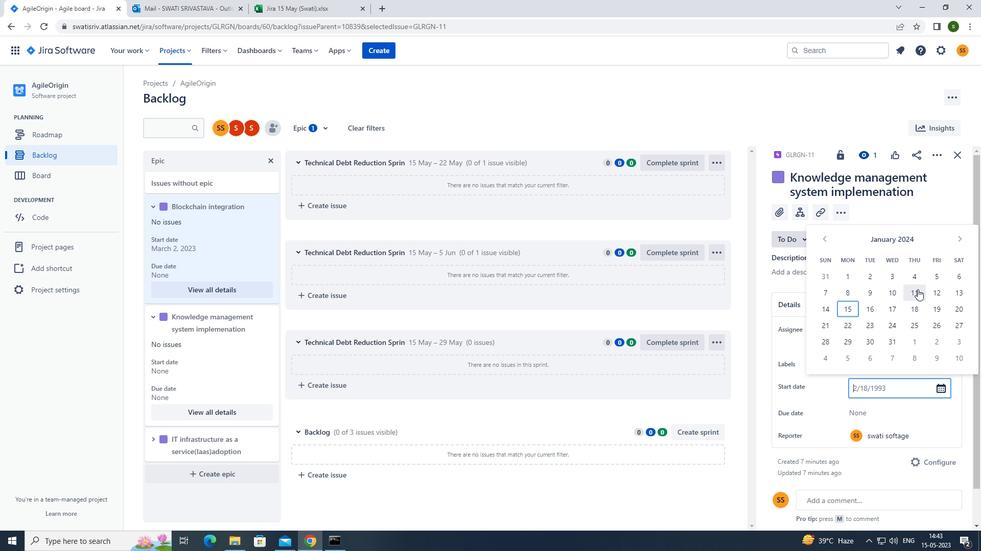 
Action: Mouse pressed left at (952, 293)
Screenshot: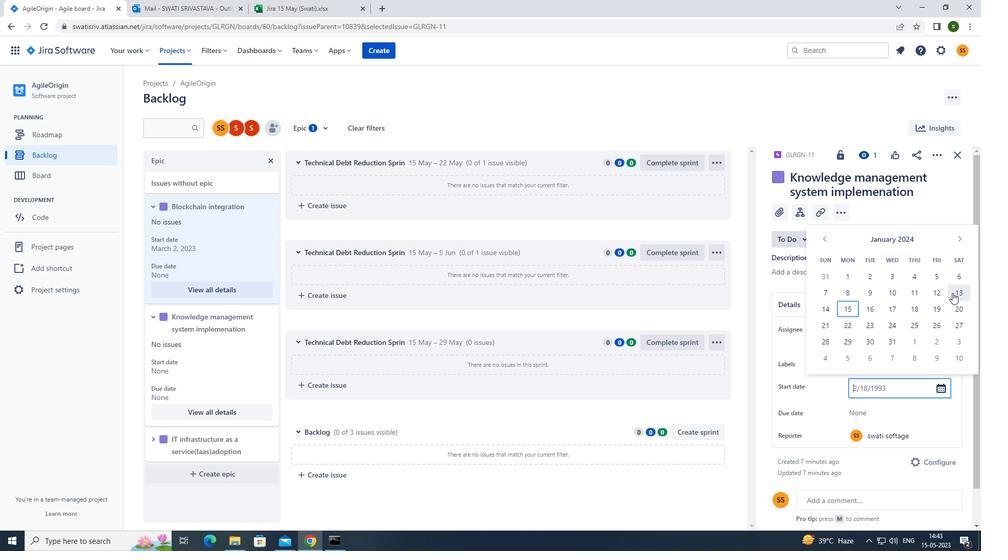 
Action: Mouse moved to (880, 415)
Screenshot: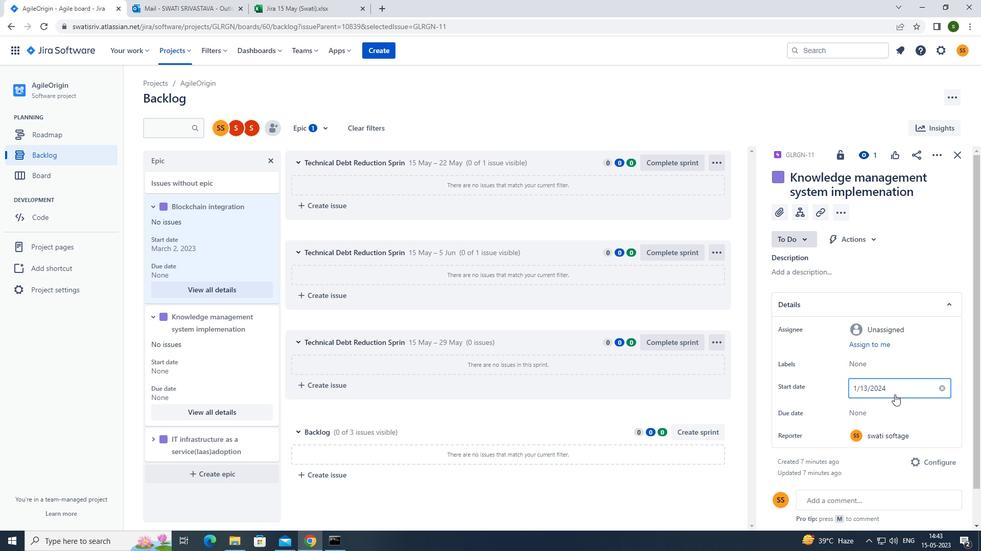 
Action: Mouse pressed left at (880, 415)
Screenshot: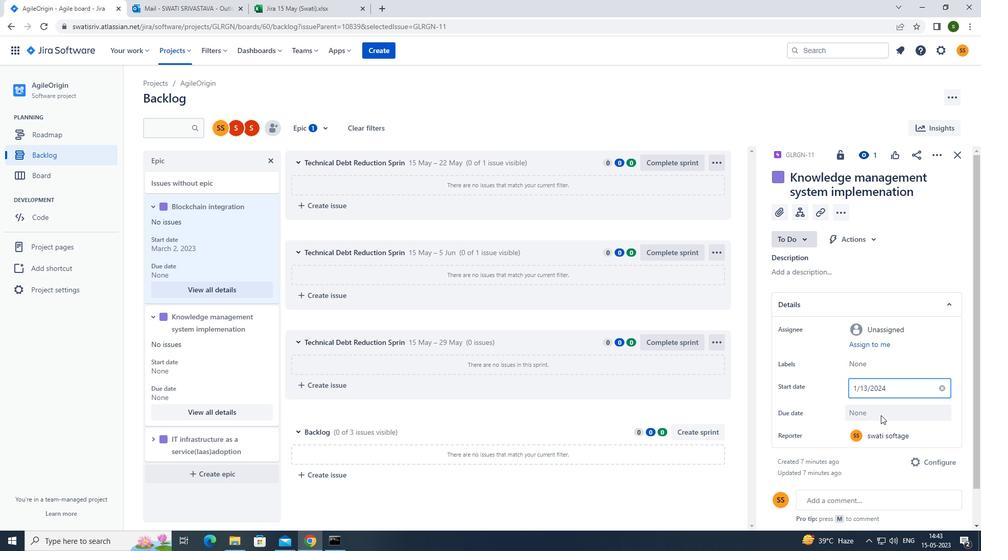 
Action: Mouse moved to (958, 264)
Screenshot: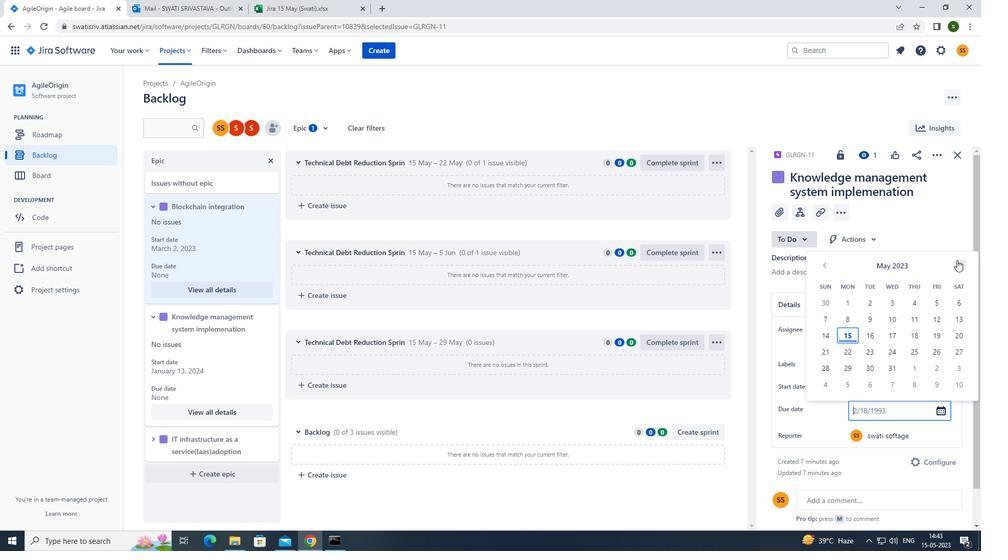 
Action: Mouse pressed left at (958, 264)
Screenshot: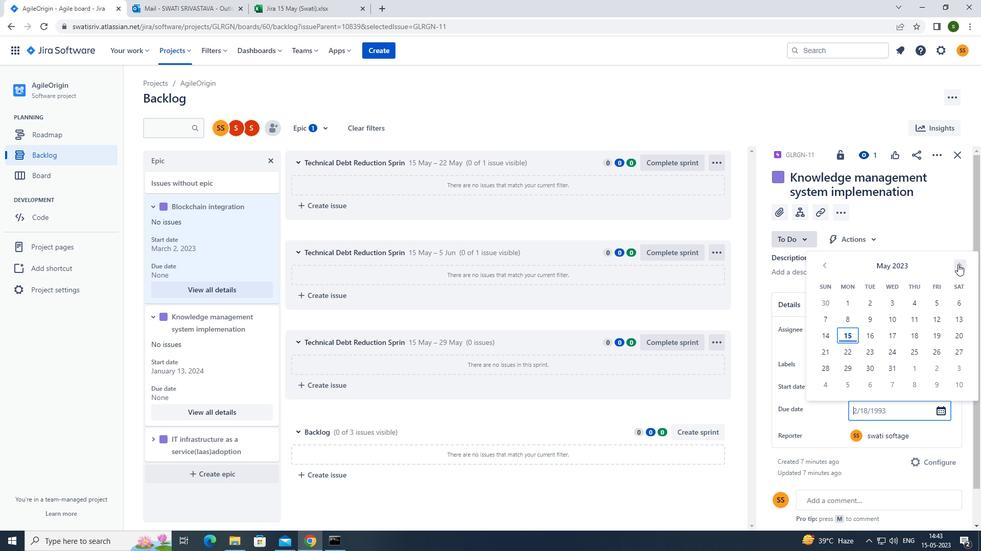 
Action: Mouse pressed left at (958, 264)
Screenshot: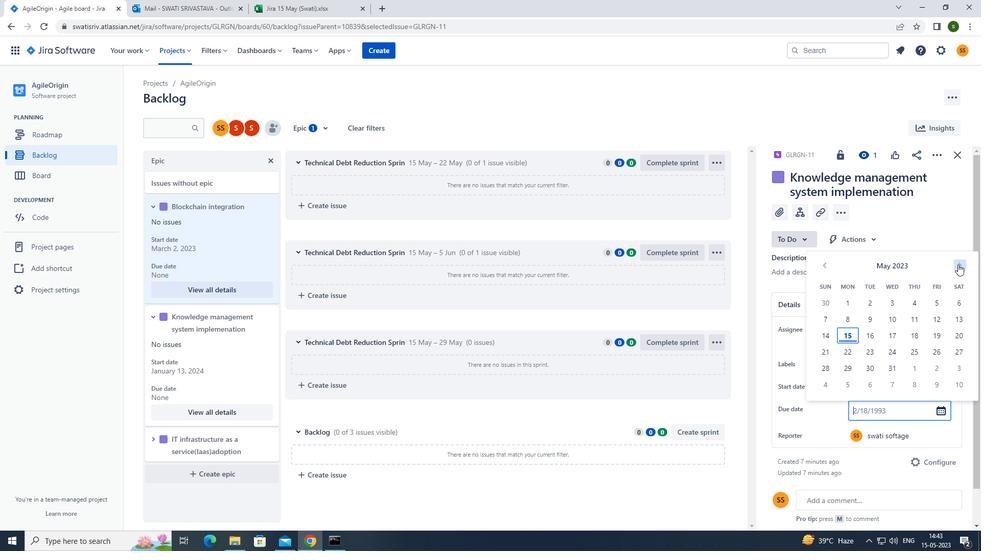 
Action: Mouse pressed left at (958, 264)
Screenshot: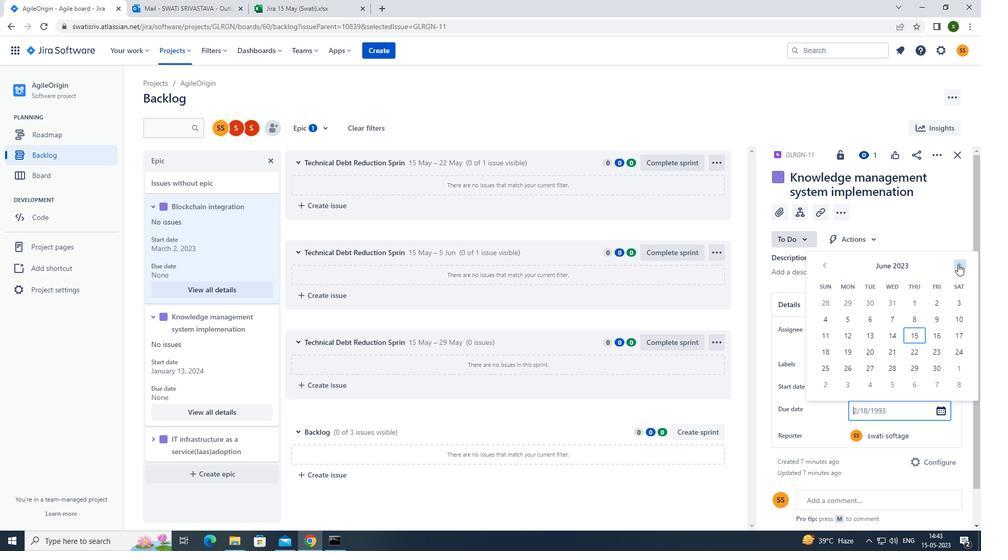 
Action: Mouse pressed left at (958, 264)
Screenshot: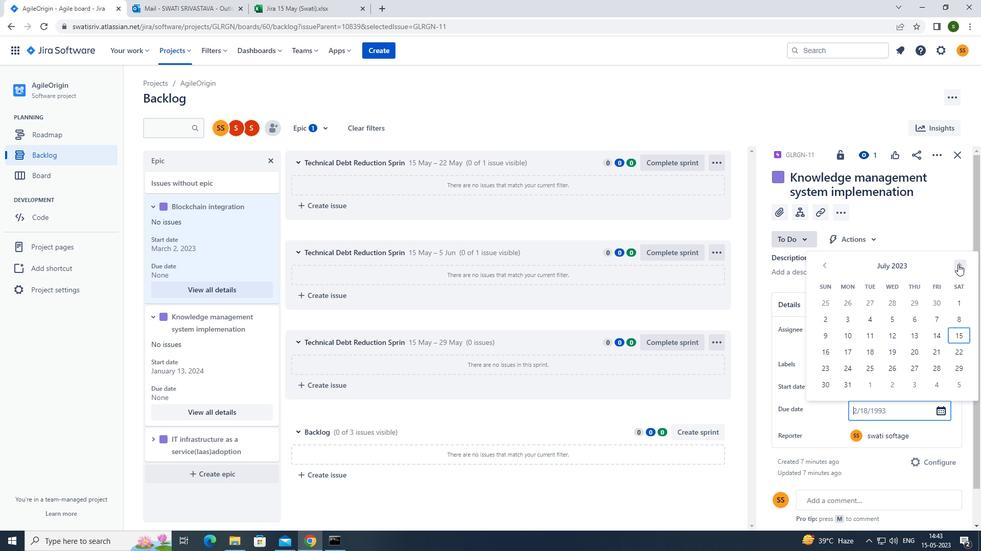 
Action: Mouse pressed left at (958, 264)
Screenshot: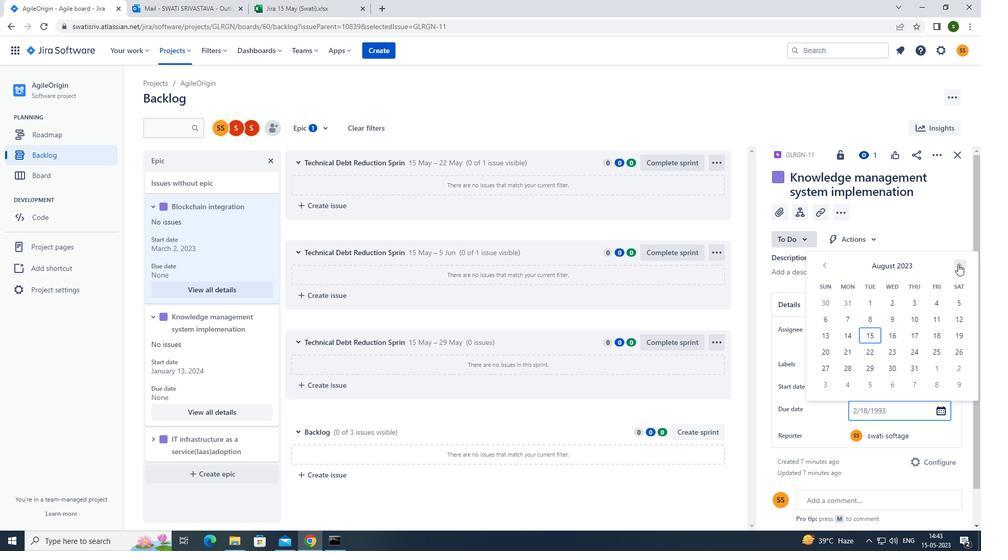 
Action: Mouse pressed left at (958, 264)
Screenshot: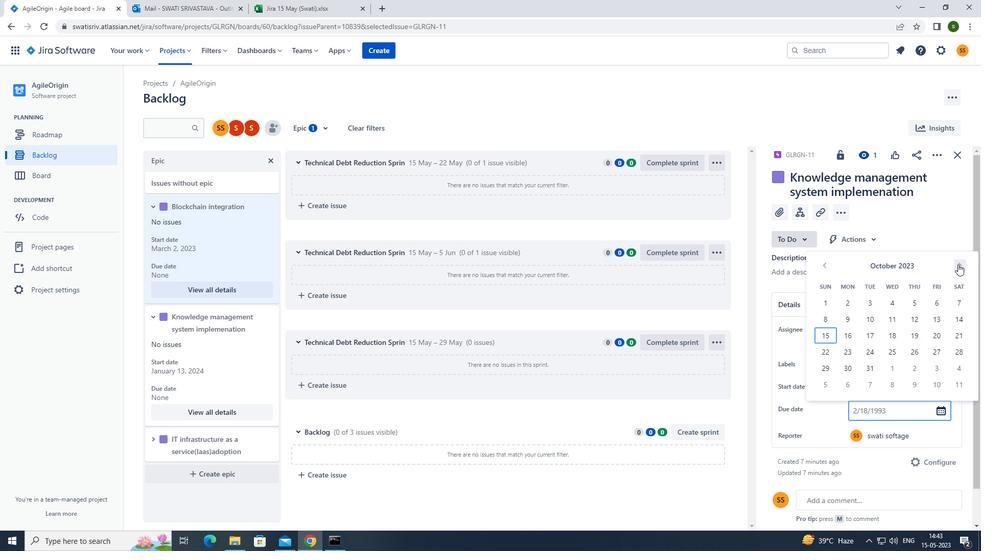 
Action: Mouse pressed left at (958, 264)
Screenshot: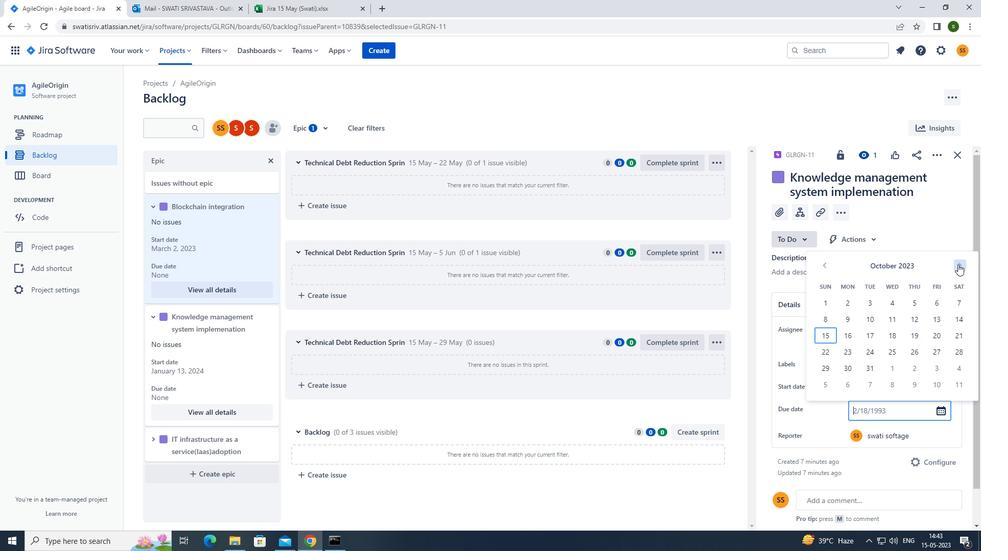 
Action: Mouse pressed left at (958, 264)
Screenshot: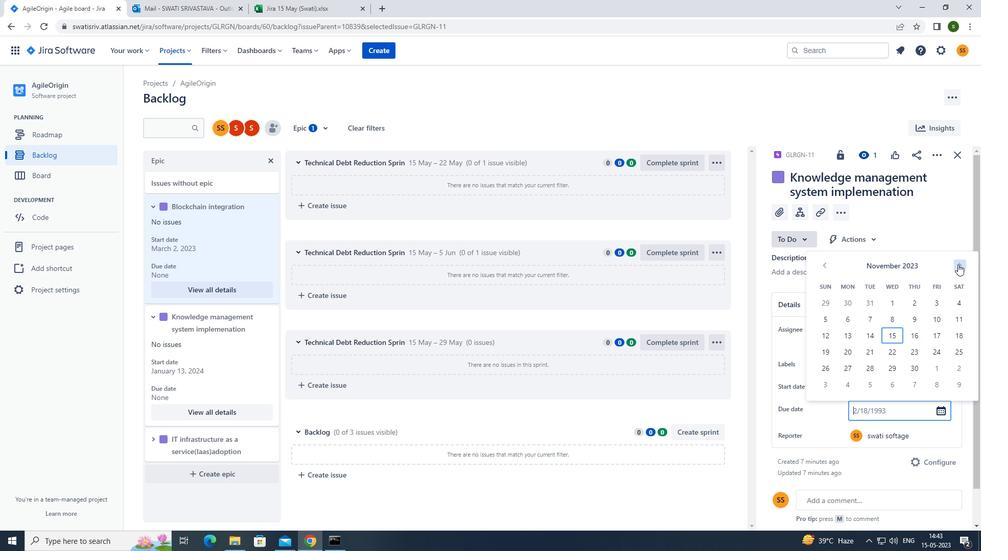 
Action: Mouse pressed left at (958, 264)
Screenshot: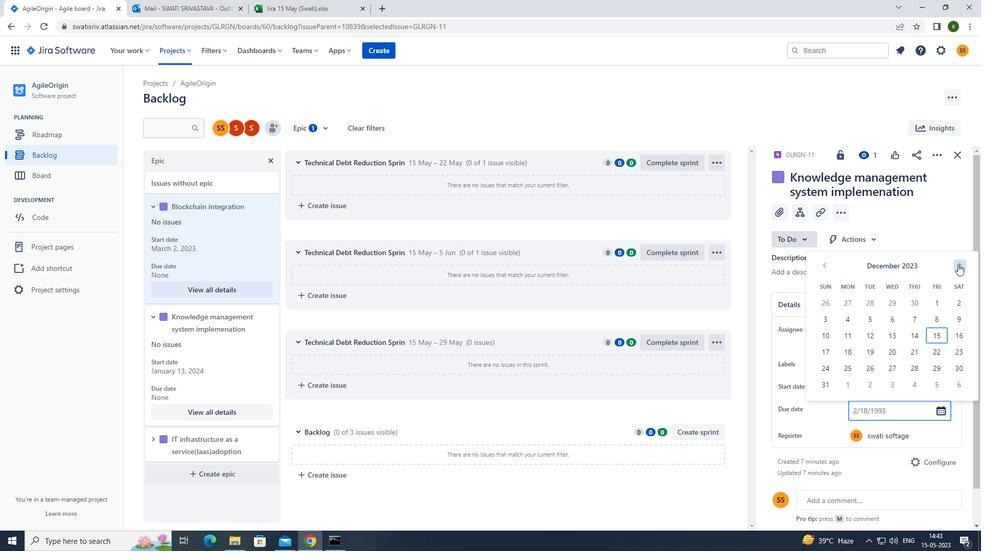 
Action: Mouse pressed left at (958, 264)
Screenshot: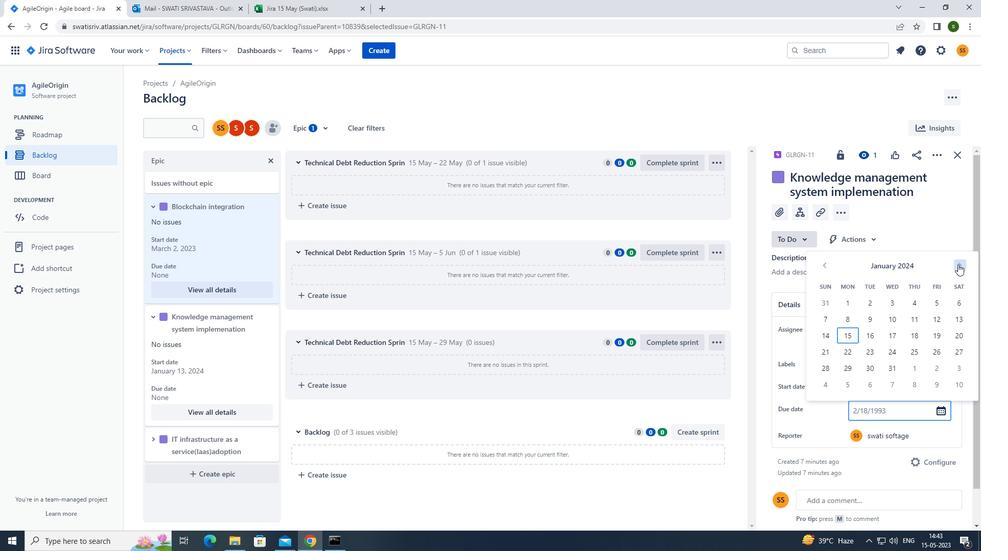 
Action: Mouse pressed left at (958, 264)
Screenshot: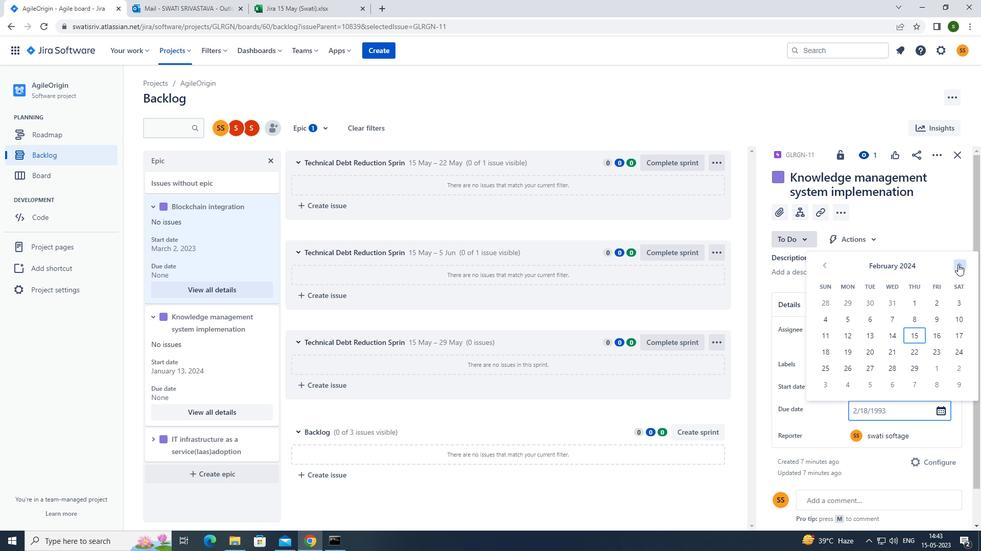 
Action: Mouse pressed left at (958, 264)
Screenshot: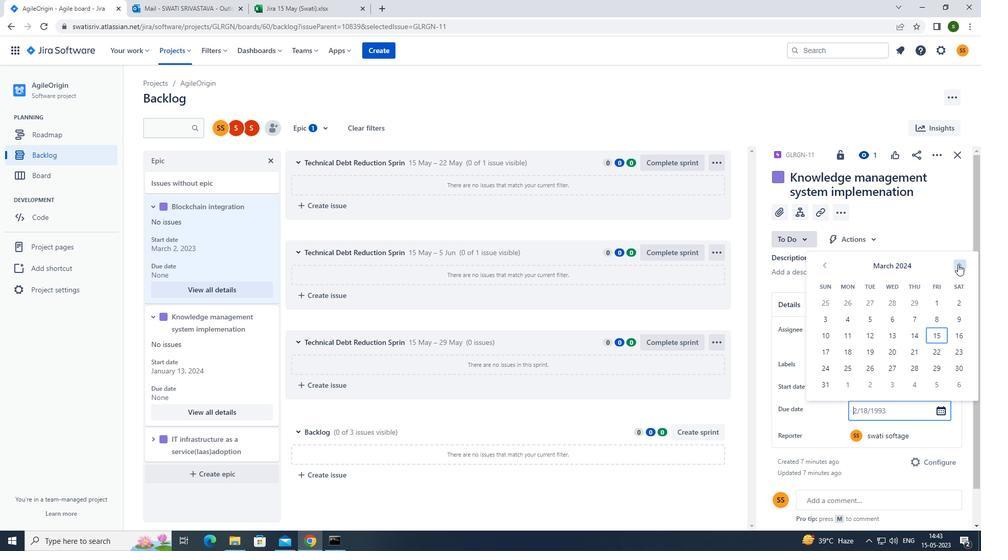 
Action: Mouse pressed left at (958, 264)
Screenshot: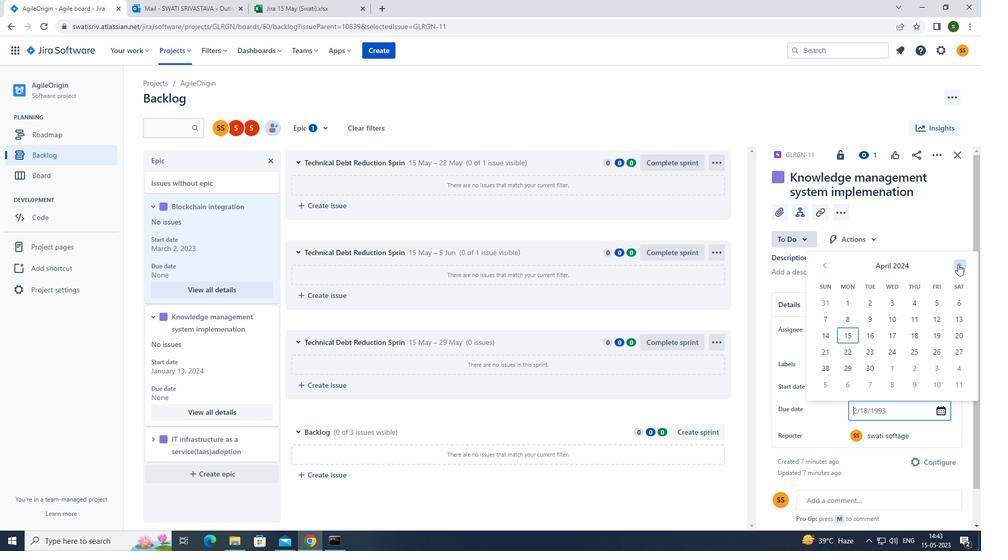 
Action: Mouse pressed left at (958, 264)
Screenshot: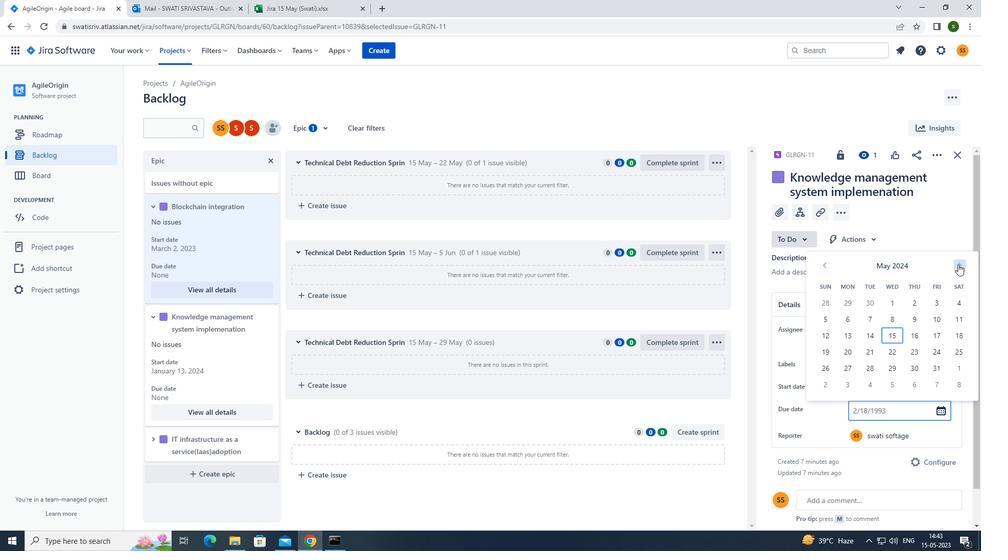 
Action: Mouse pressed left at (958, 264)
Screenshot: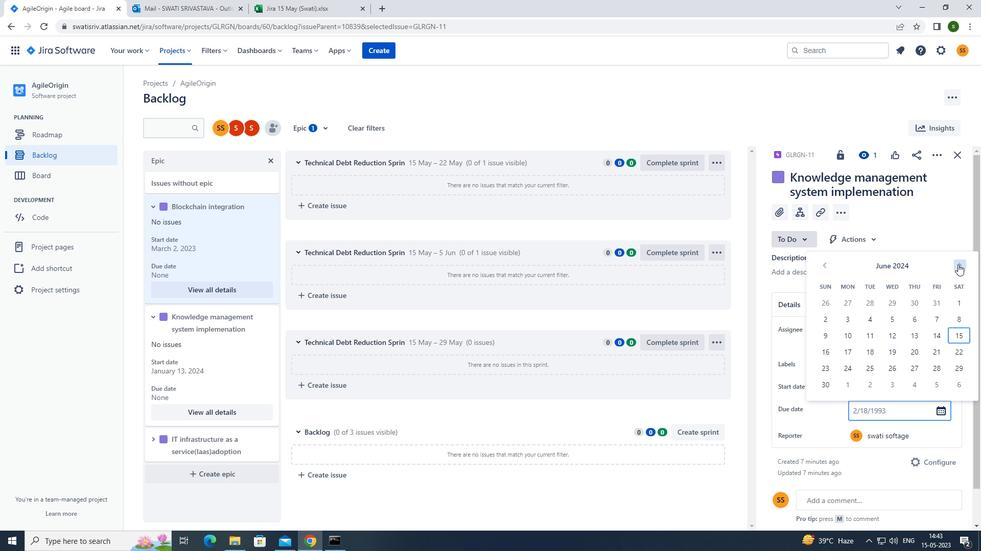 
Action: Mouse pressed left at (958, 264)
Screenshot: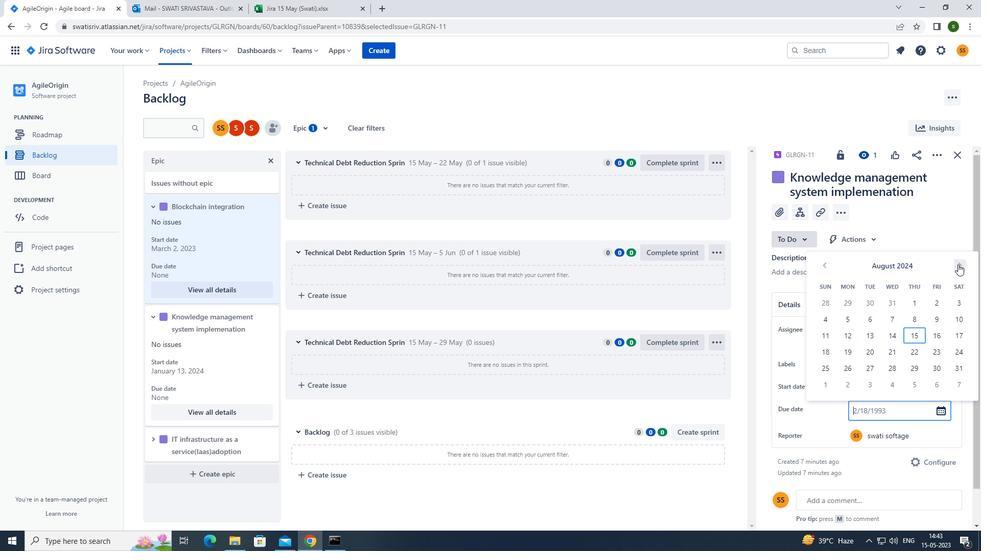 
Action: Mouse pressed left at (958, 264)
Screenshot: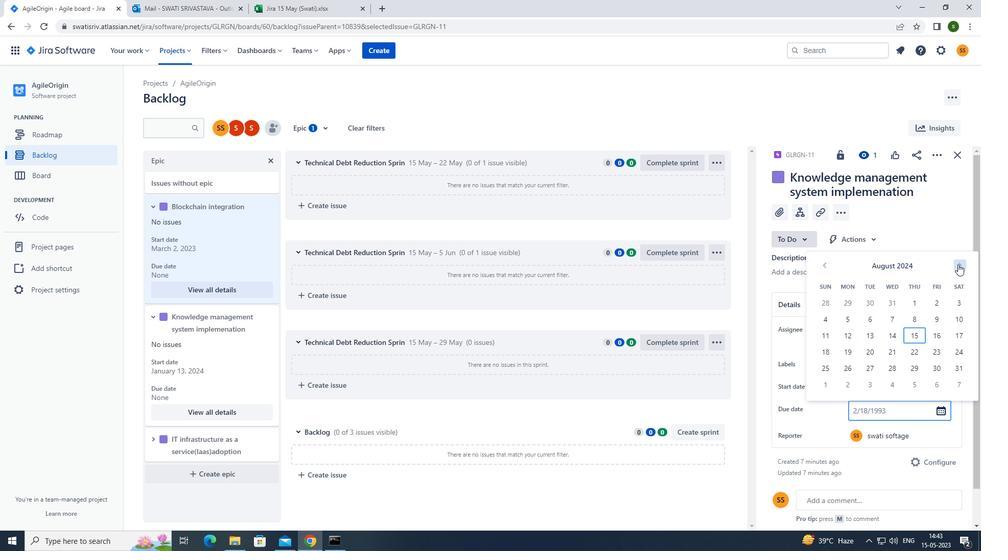 
Action: Mouse pressed left at (958, 264)
Screenshot: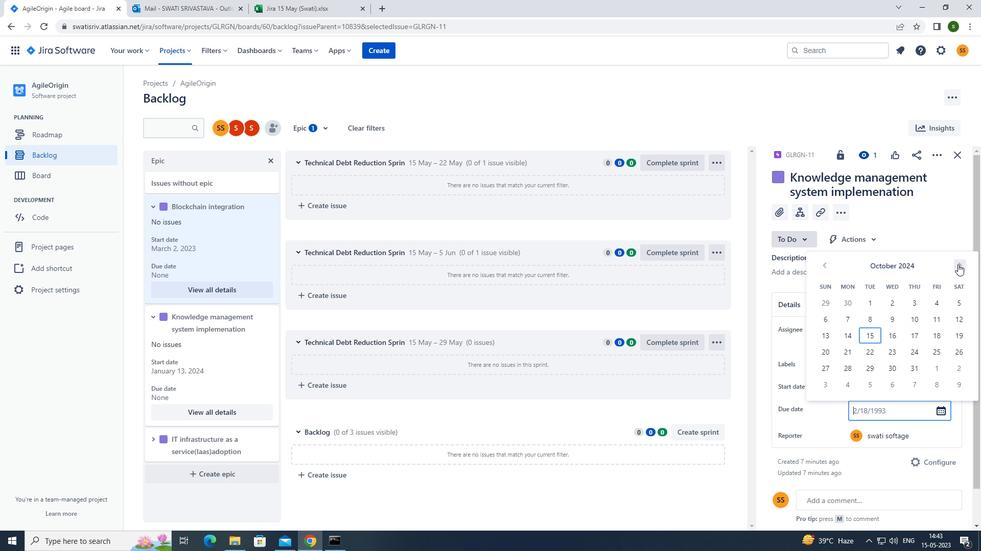 
Action: Mouse pressed left at (958, 264)
Screenshot: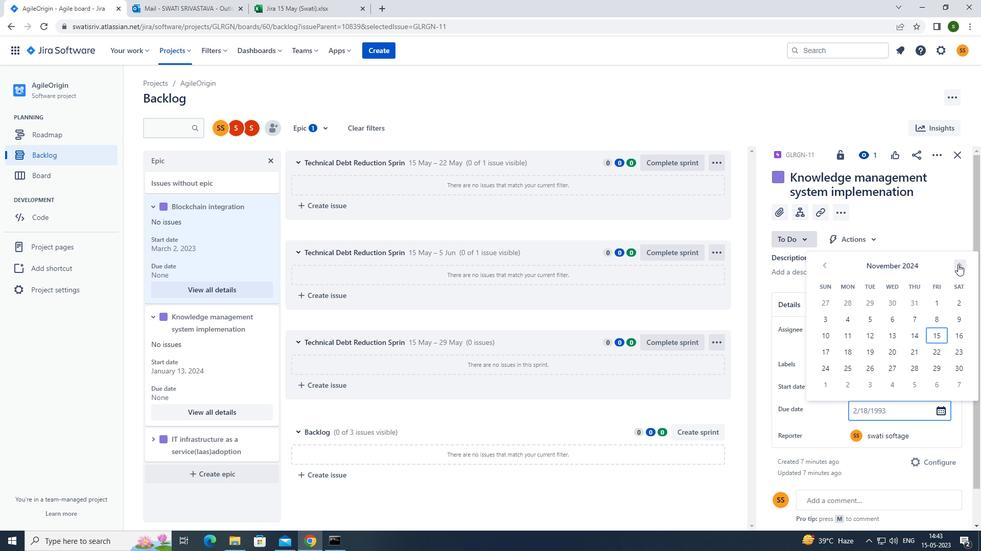 
Action: Mouse pressed left at (958, 264)
Screenshot: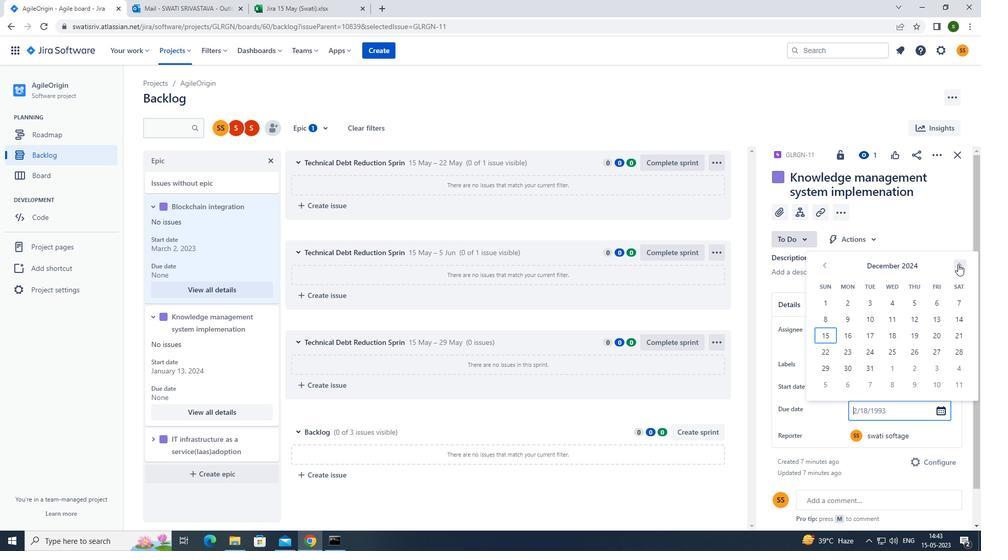 
Action: Mouse pressed left at (958, 264)
Screenshot: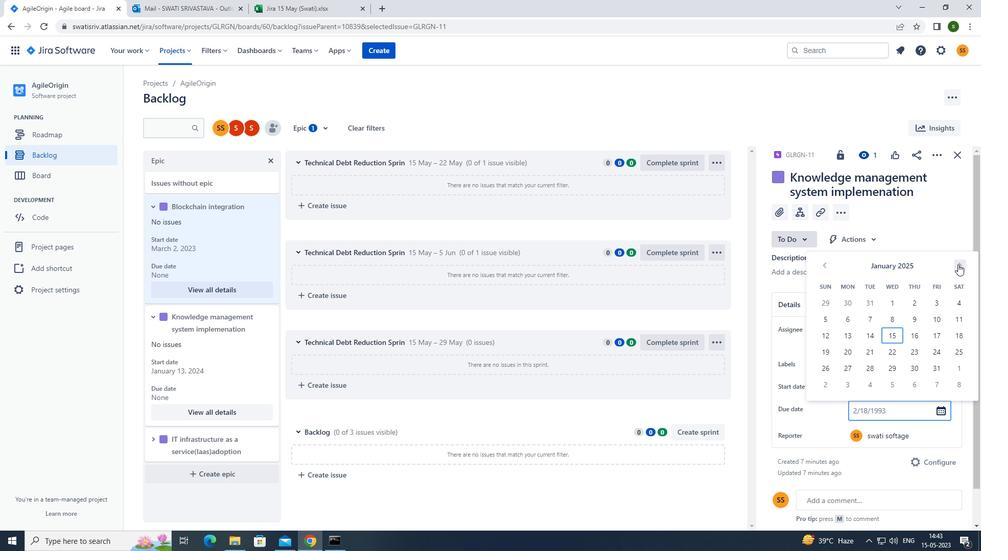 
Action: Mouse pressed left at (958, 264)
Screenshot: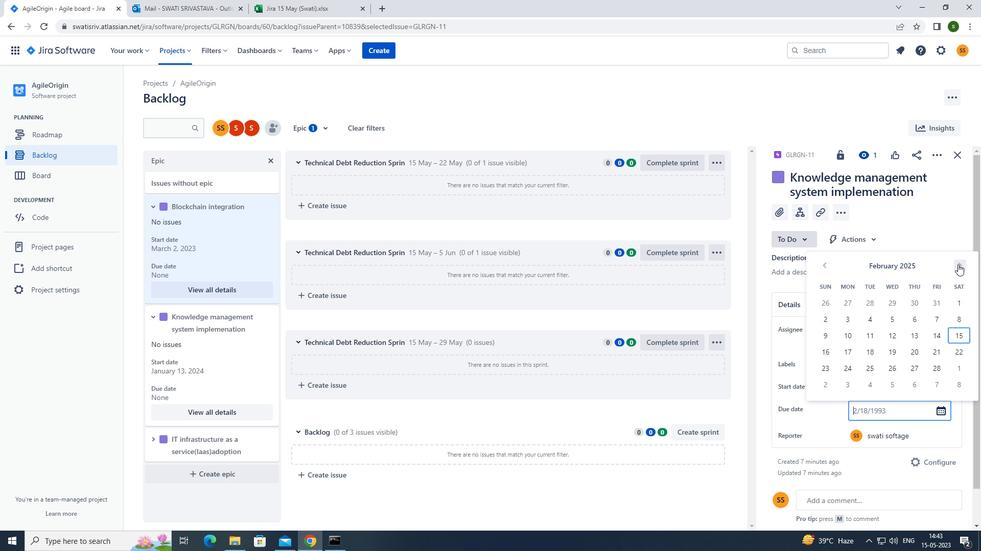 
Action: Mouse pressed left at (958, 264)
Screenshot: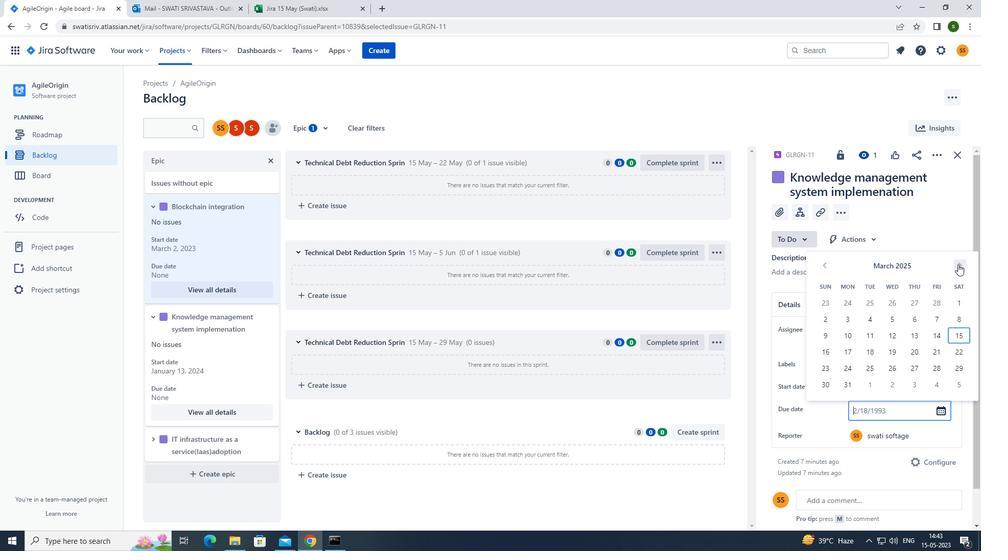 
Action: Mouse pressed left at (958, 264)
Screenshot: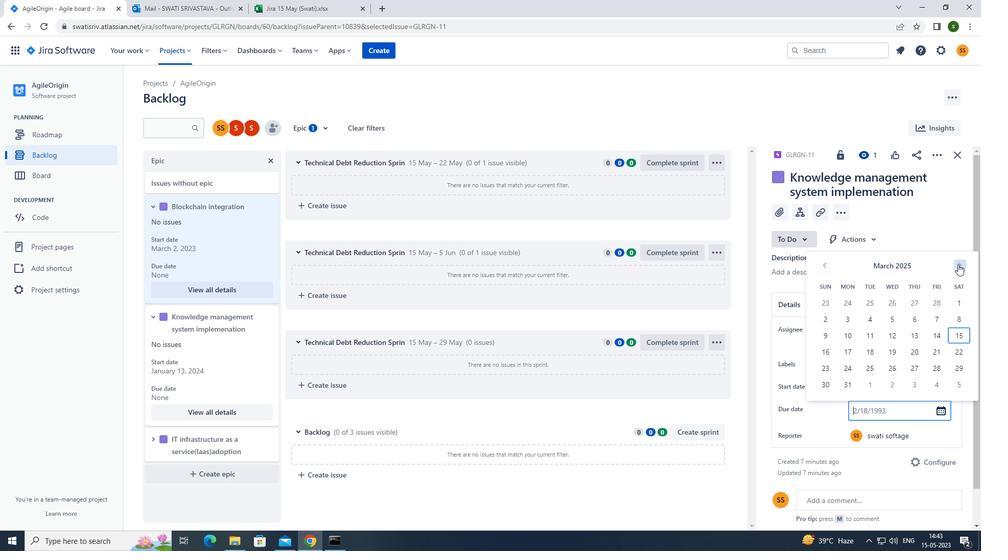 
Action: Mouse pressed left at (958, 264)
Screenshot: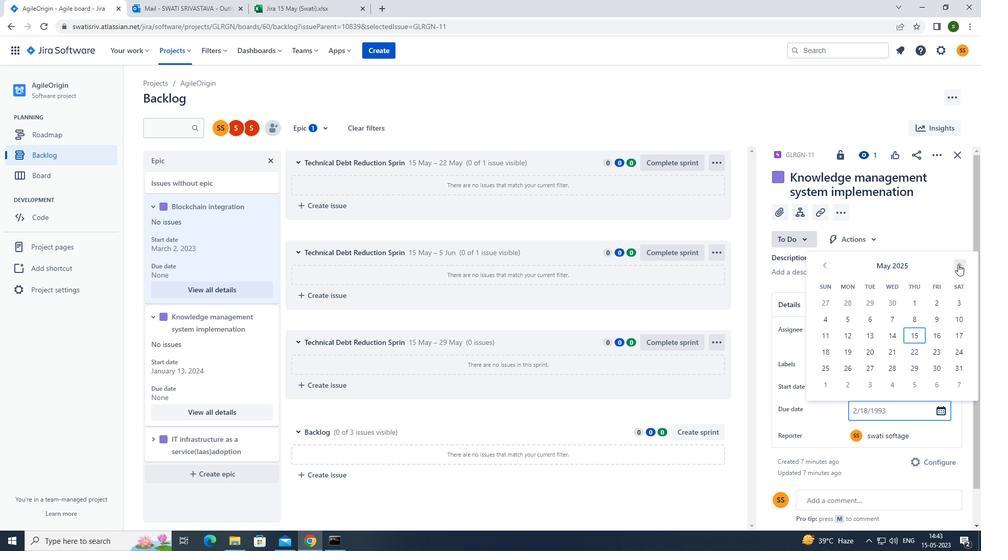 
Action: Mouse pressed left at (958, 264)
Screenshot: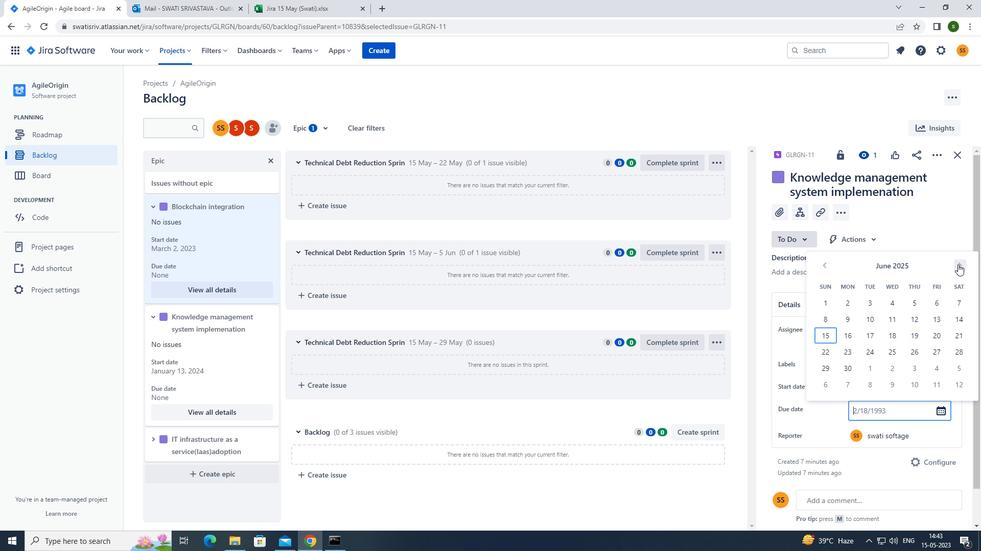 
Action: Mouse moved to (932, 352)
Screenshot: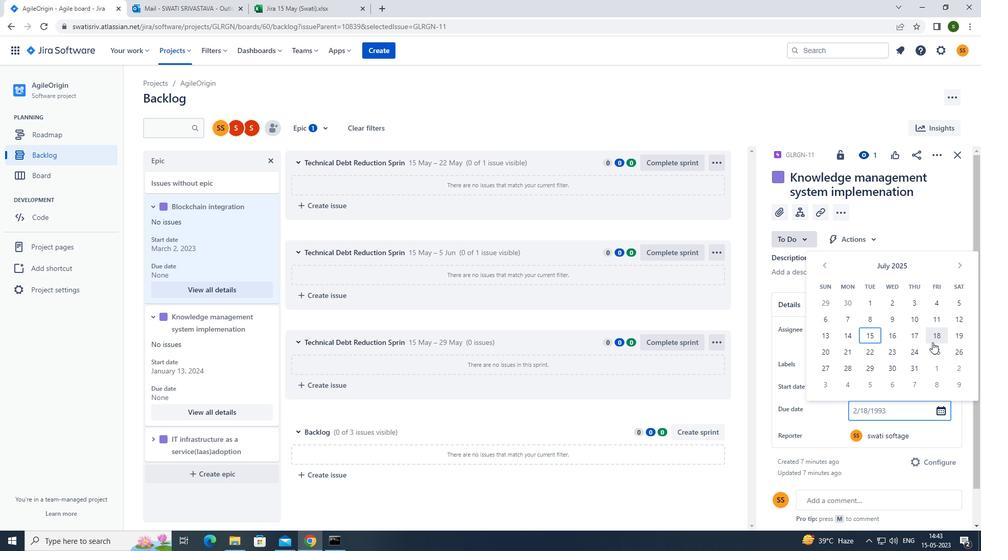 
Action: Mouse pressed left at (932, 352)
Screenshot: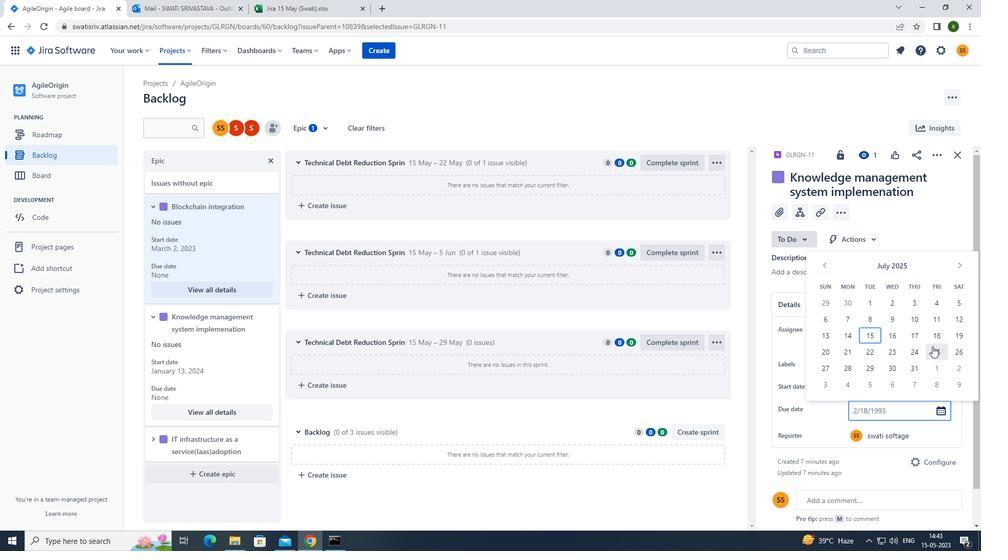 
Action: Mouse moved to (149, 438)
Screenshot: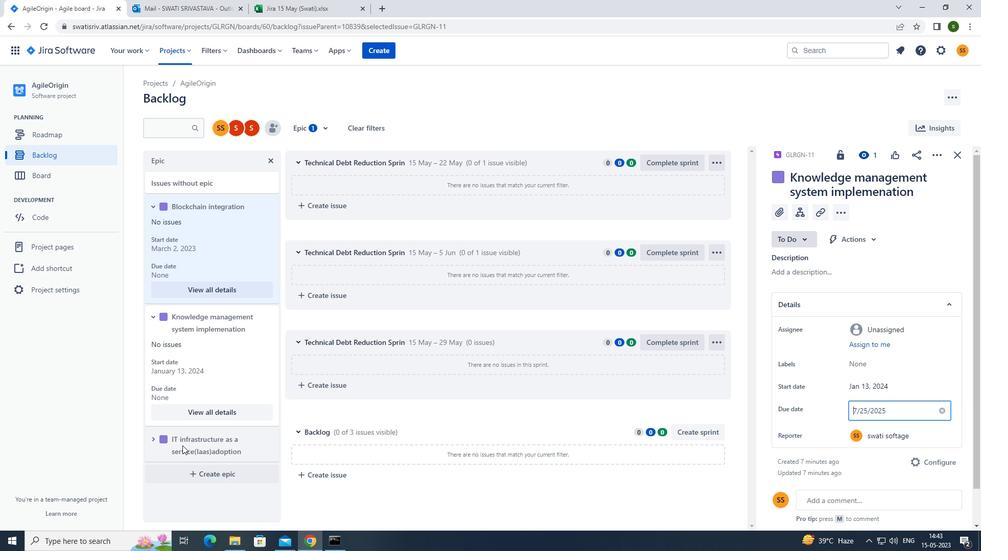 
Action: Mouse pressed left at (149, 438)
Screenshot: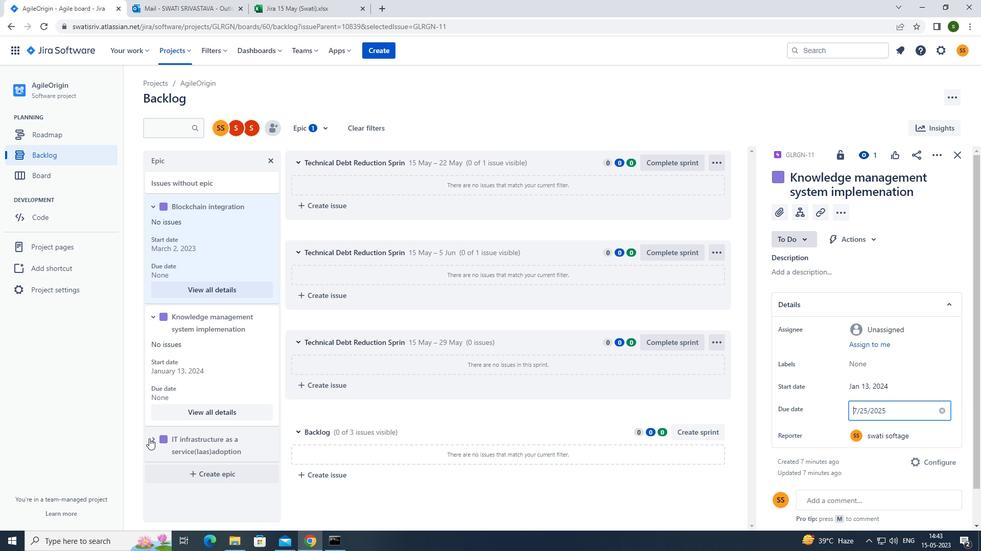 
Action: Mouse moved to (204, 428)
Screenshot: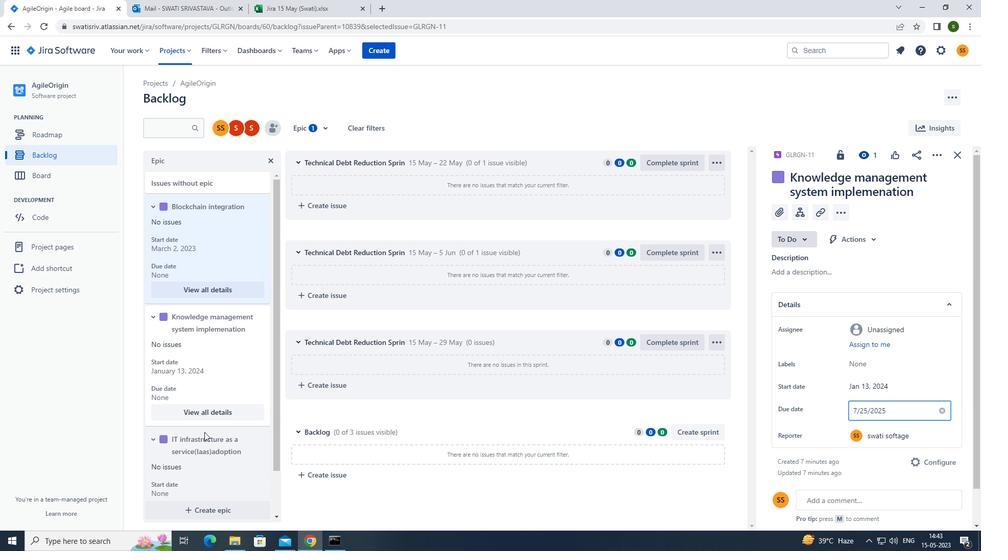
Action: Mouse scrolled (204, 428) with delta (0, 0)
Screenshot: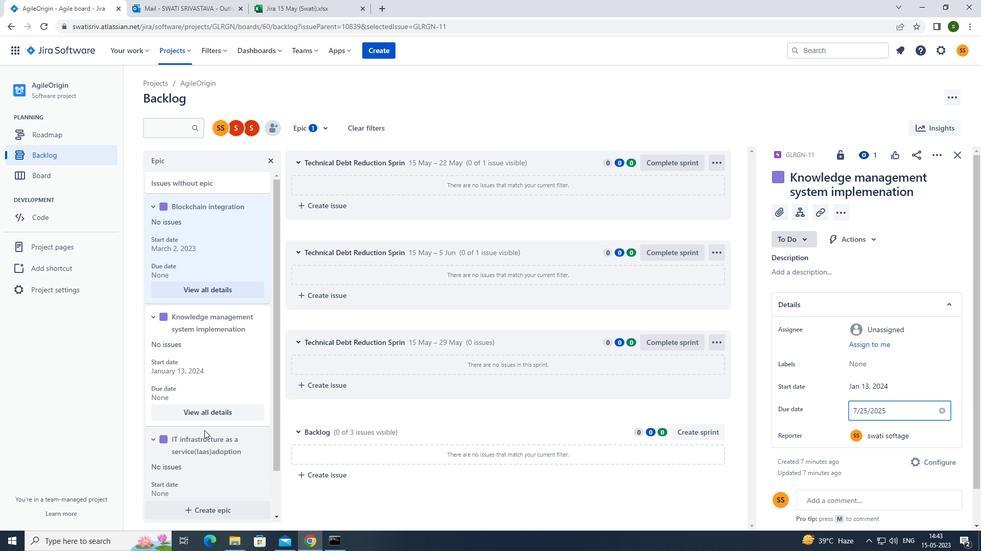 
Action: Mouse scrolled (204, 428) with delta (0, 0)
Screenshot: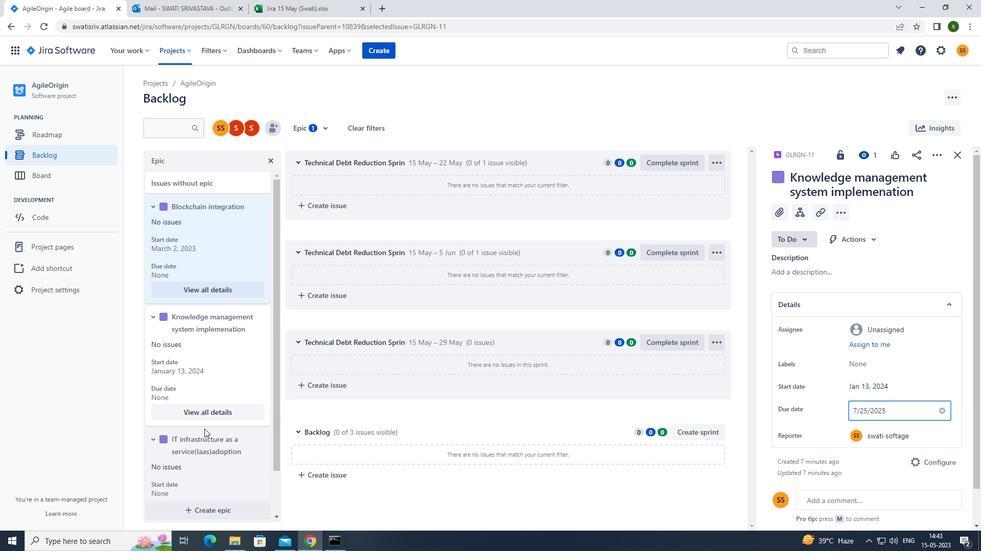 
Action: Mouse scrolled (204, 428) with delta (0, 0)
Screenshot: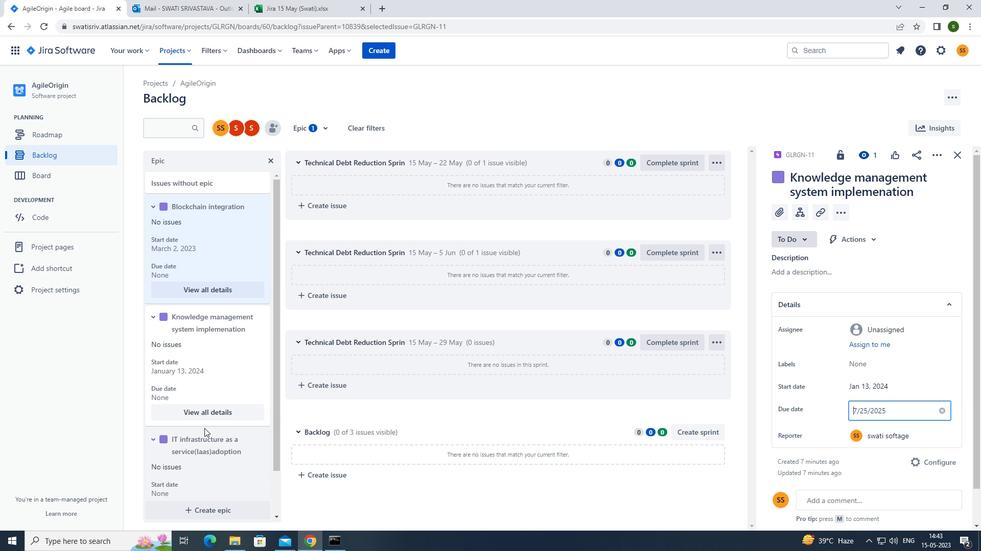 
Action: Mouse scrolled (204, 428) with delta (0, 0)
Screenshot: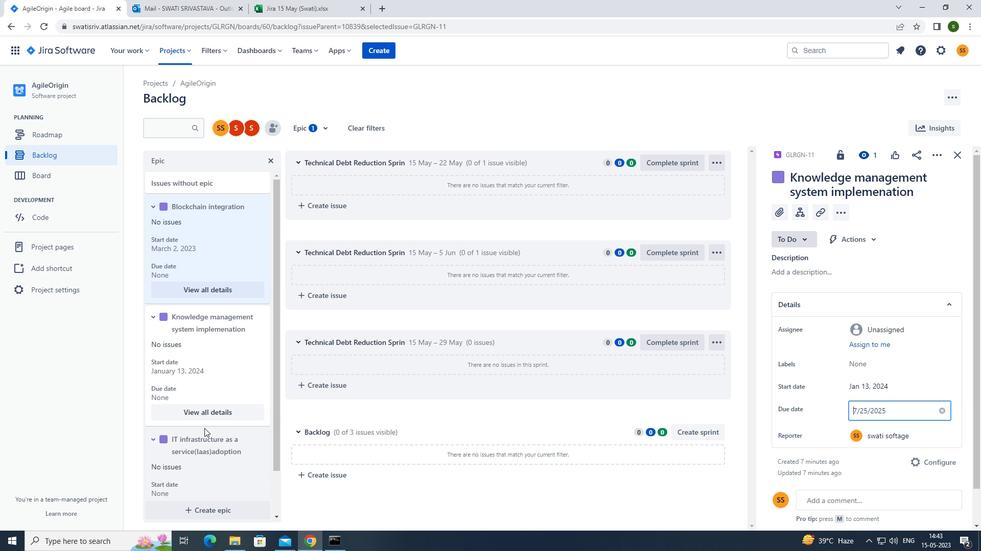 
Action: Mouse moved to (226, 484)
Screenshot: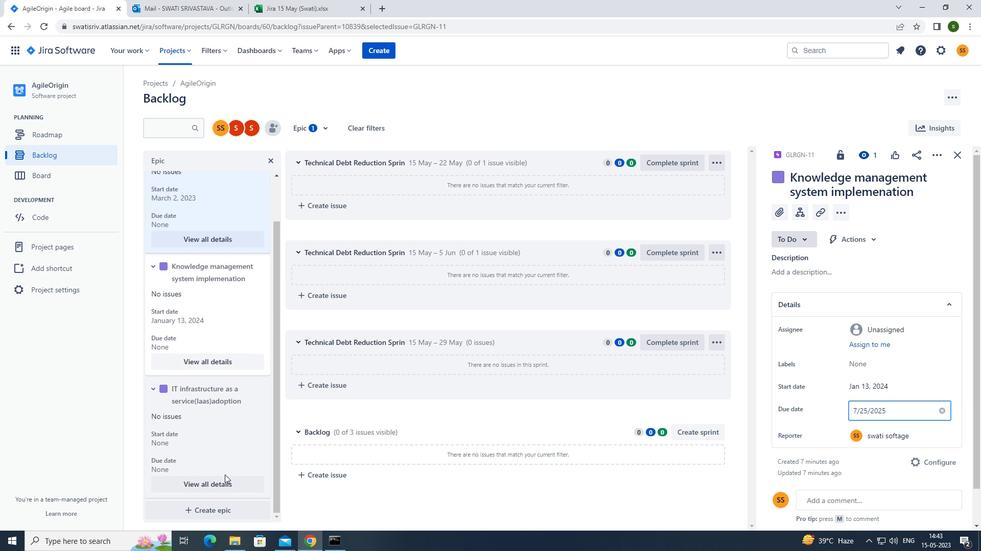 
Action: Mouse pressed left at (226, 484)
Screenshot: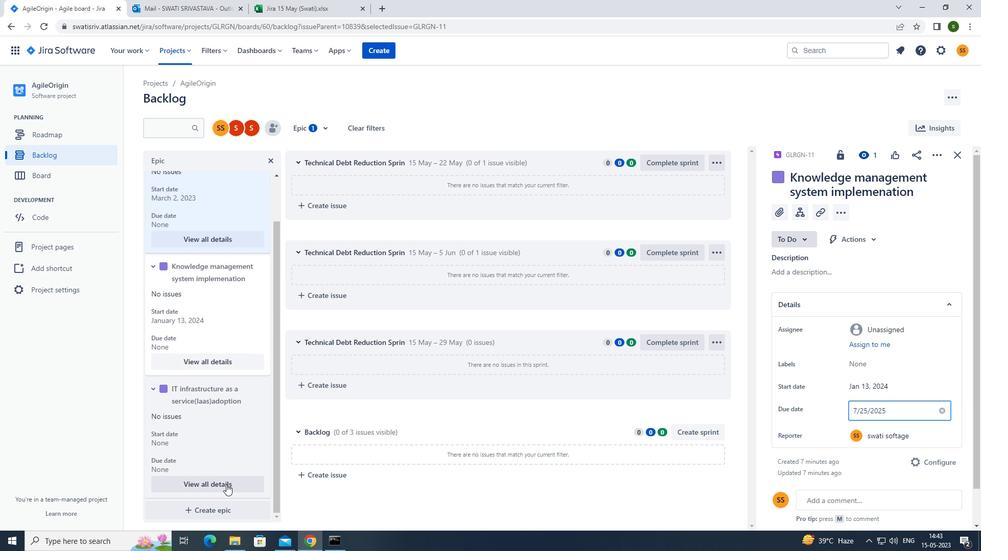 
Action: Mouse moved to (870, 391)
Screenshot: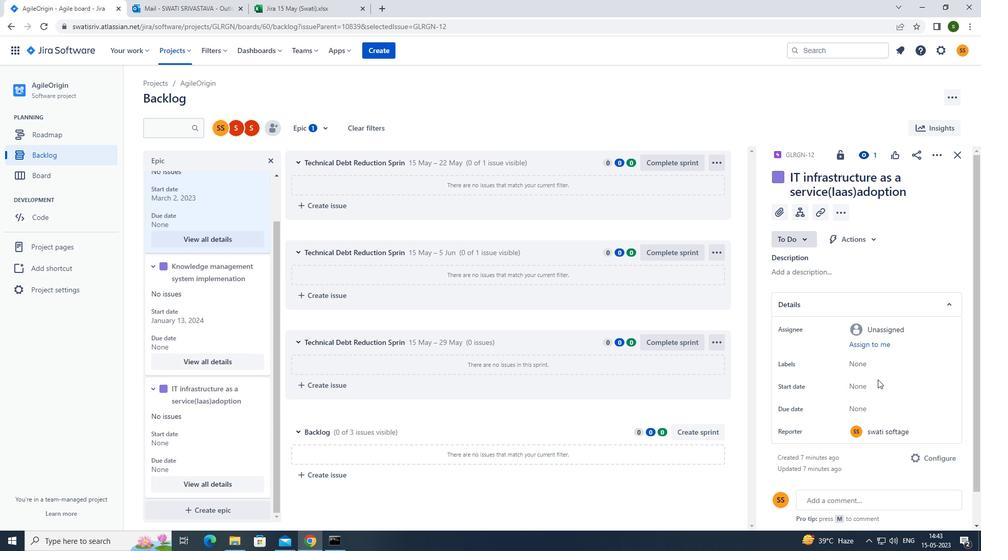 
Action: Mouse pressed left at (870, 391)
Screenshot: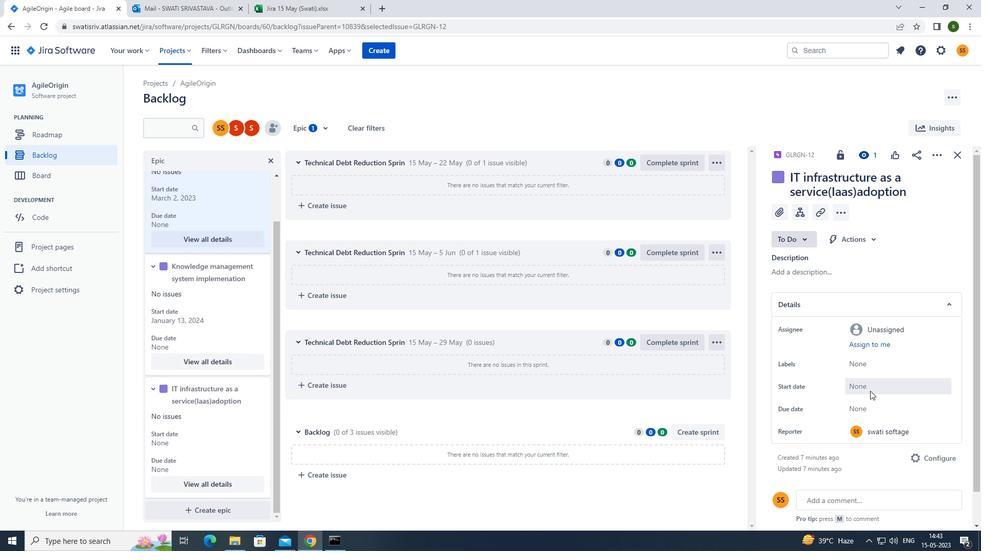 
Action: Mouse moved to (912, 327)
Screenshot: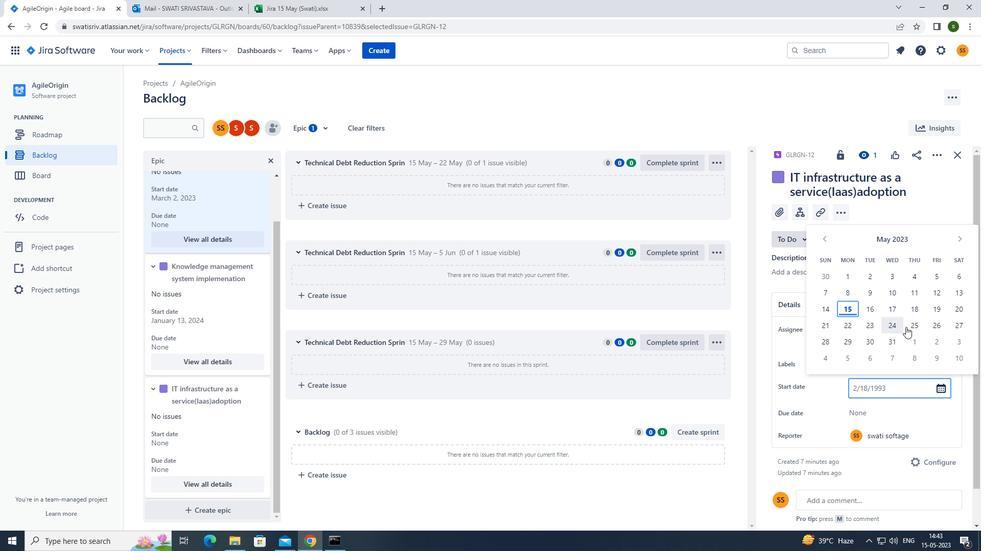 
Action: Mouse pressed left at (912, 327)
Screenshot: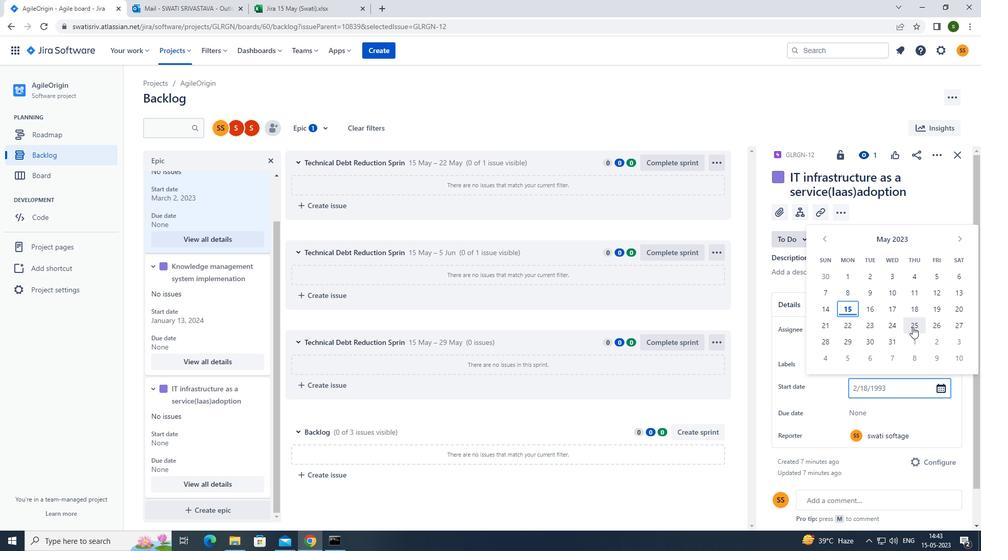 
Action: Mouse moved to (872, 408)
Screenshot: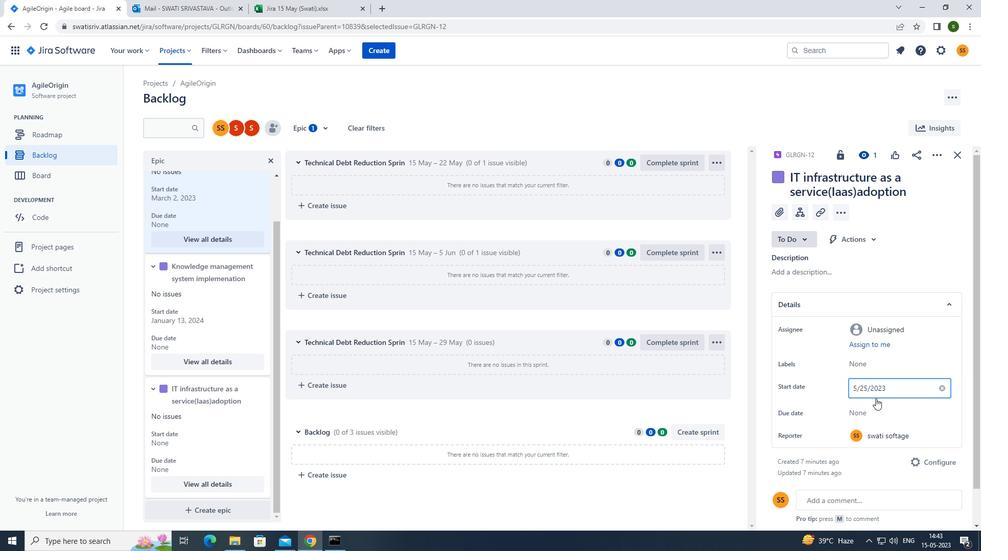
Action: Mouse pressed left at (872, 408)
Screenshot: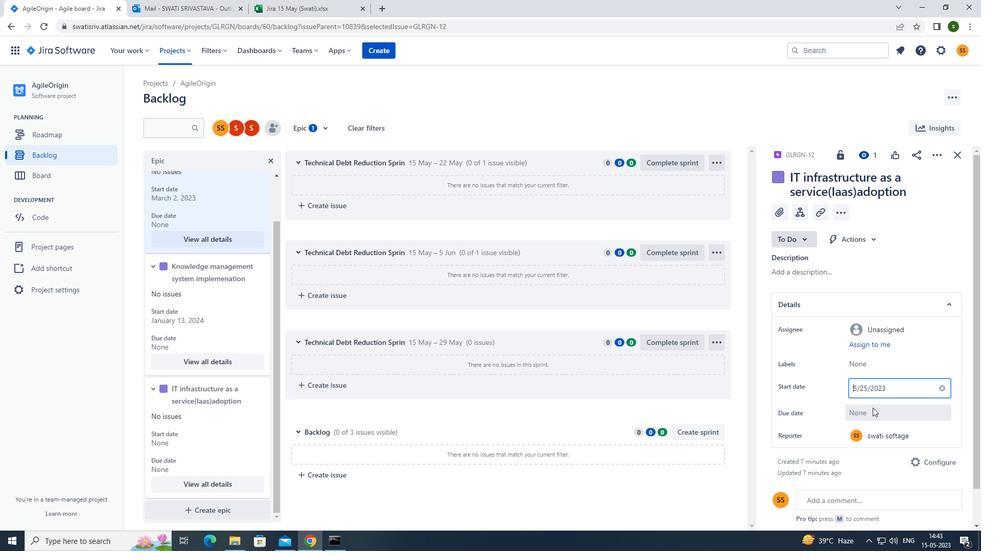 
Action: Mouse moved to (957, 267)
Screenshot: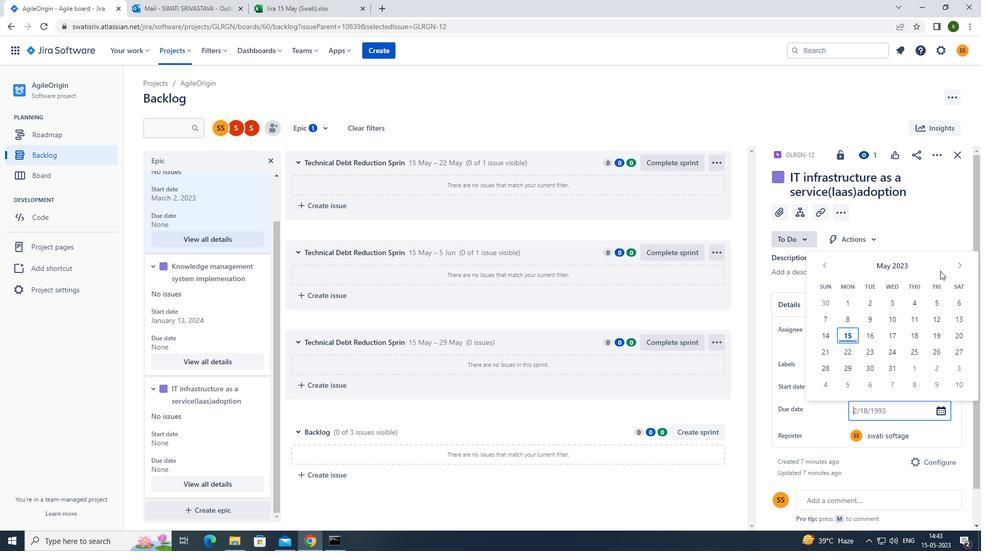 
Action: Mouse pressed left at (957, 267)
Screenshot: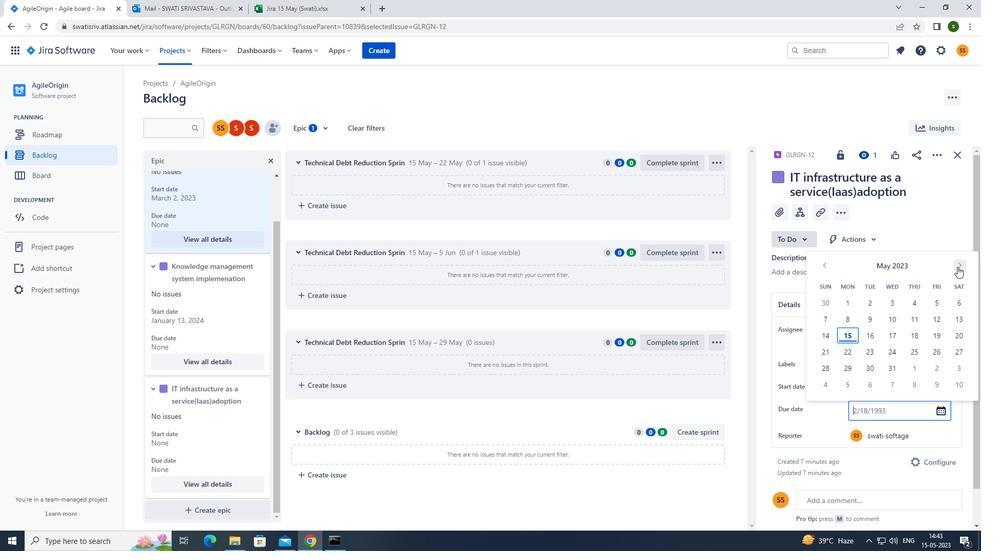 
Action: Mouse pressed left at (957, 267)
Screenshot: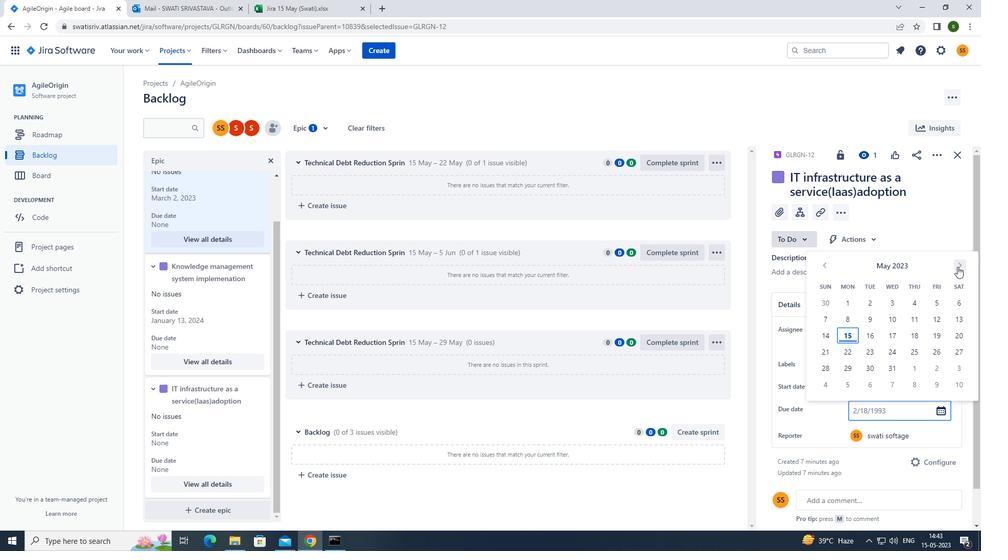 
Action: Mouse pressed left at (957, 267)
Screenshot: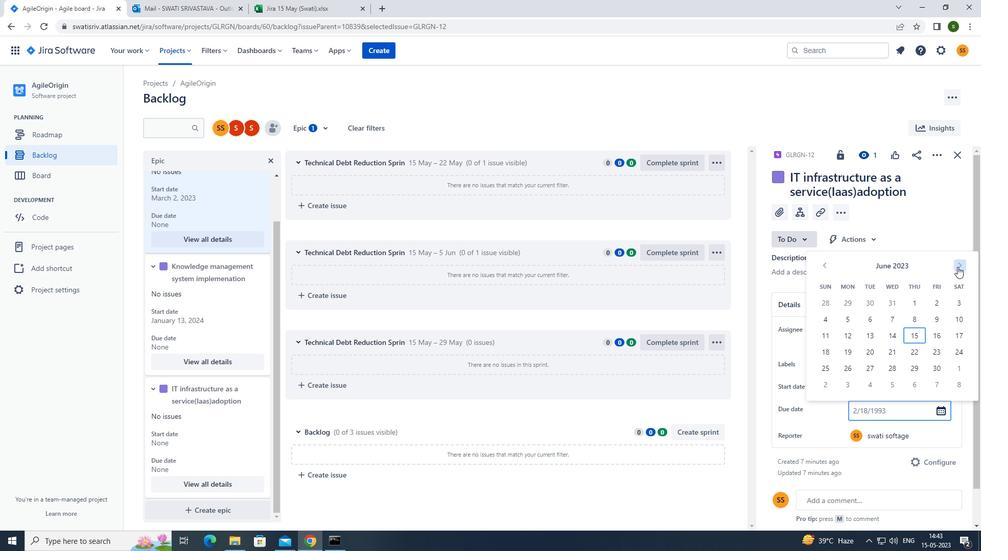 
Action: Mouse pressed left at (957, 267)
Screenshot: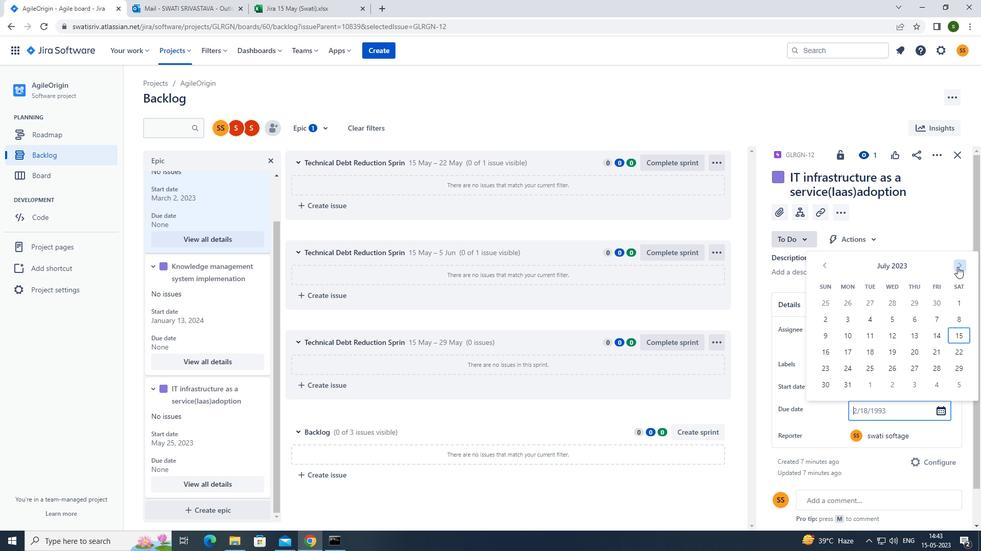 
Action: Mouse pressed left at (957, 267)
Screenshot: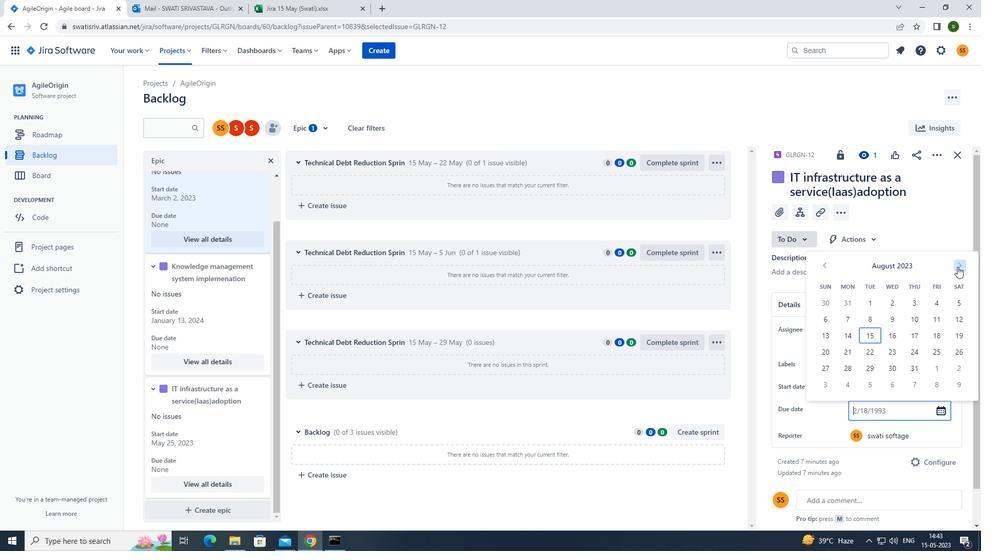 
Action: Mouse pressed left at (957, 267)
Screenshot: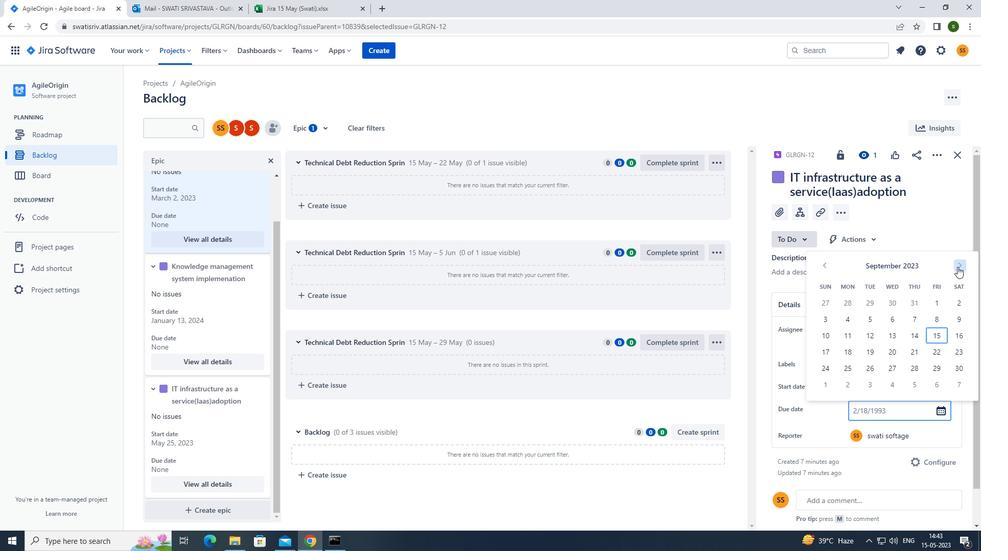
Action: Mouse pressed left at (957, 267)
Screenshot: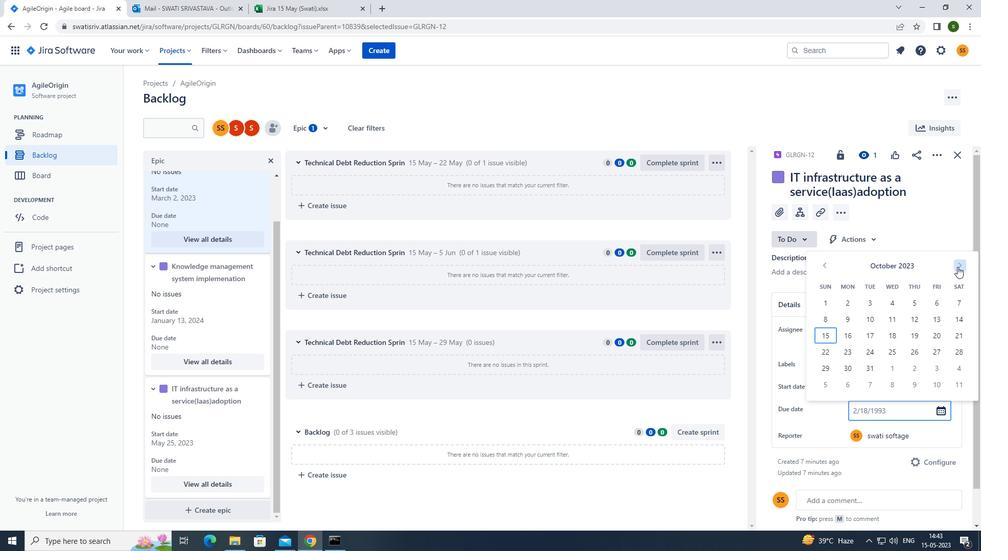 
Action: Mouse moved to (958, 266)
Screenshot: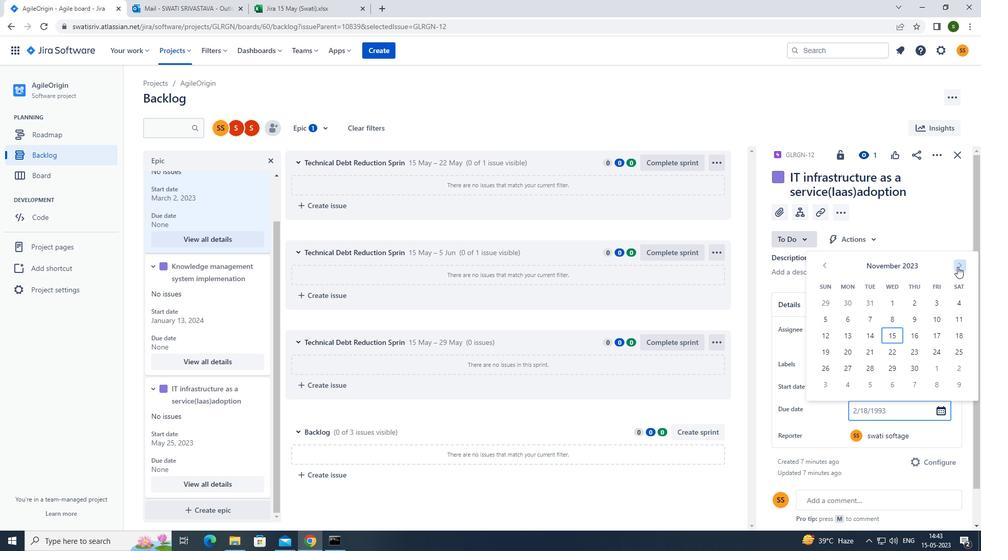 
Action: Mouse pressed left at (958, 266)
Screenshot: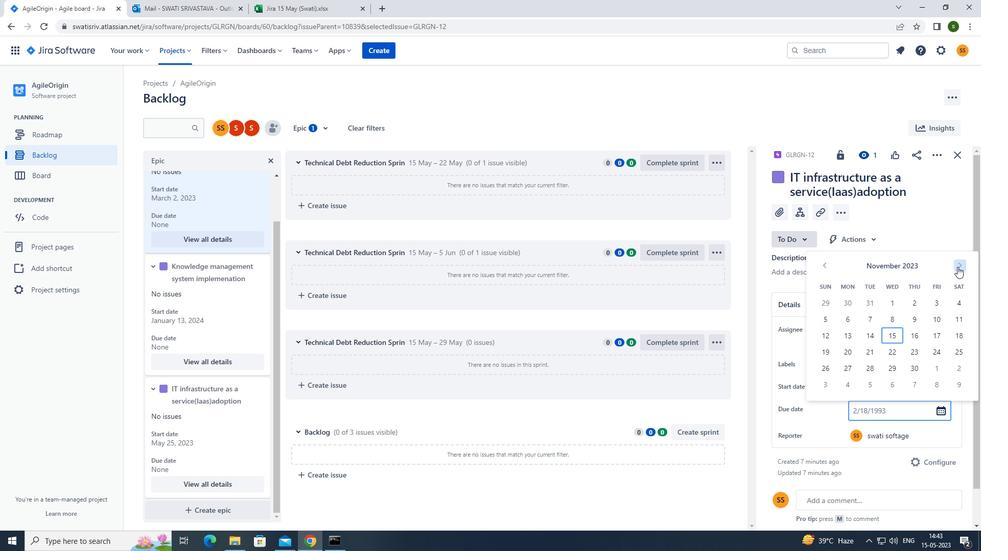 
Action: Mouse pressed left at (958, 266)
Screenshot: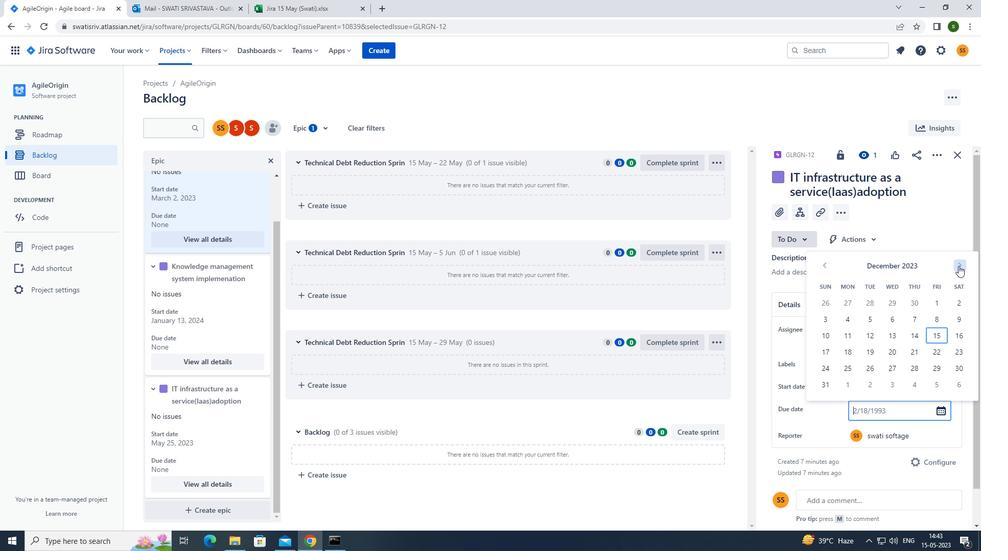 
Action: Mouse pressed left at (958, 266)
Screenshot: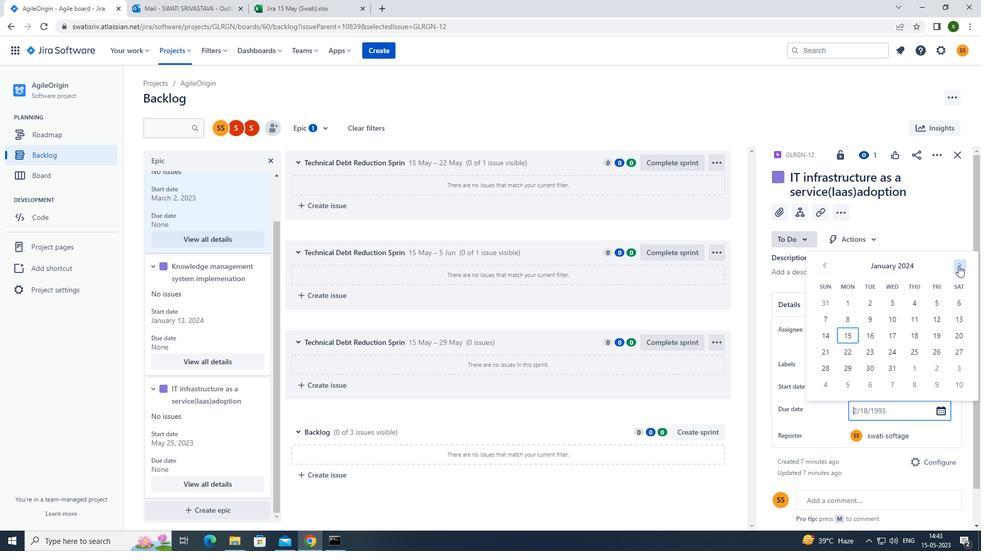 
Action: Mouse pressed left at (958, 266)
Screenshot: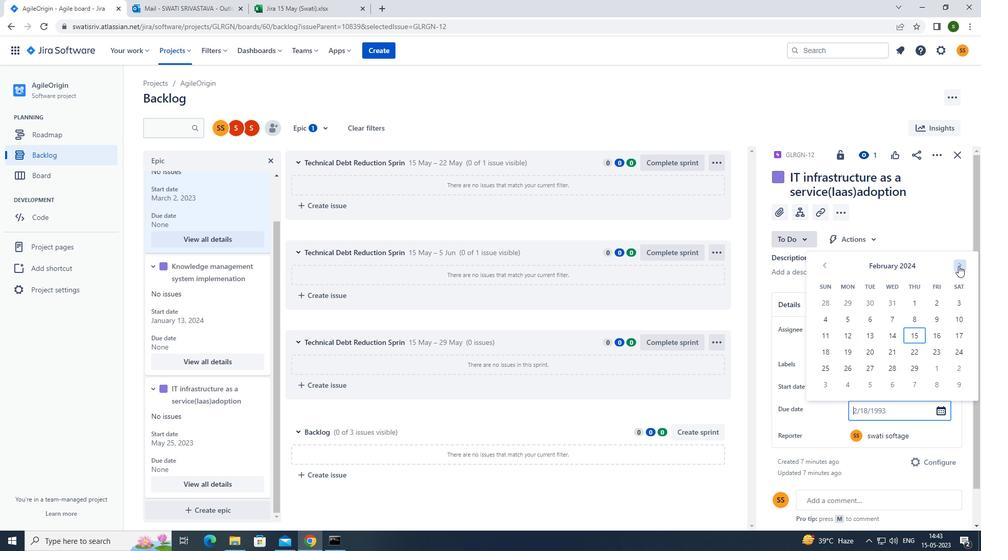 
Action: Mouse pressed left at (958, 266)
Screenshot: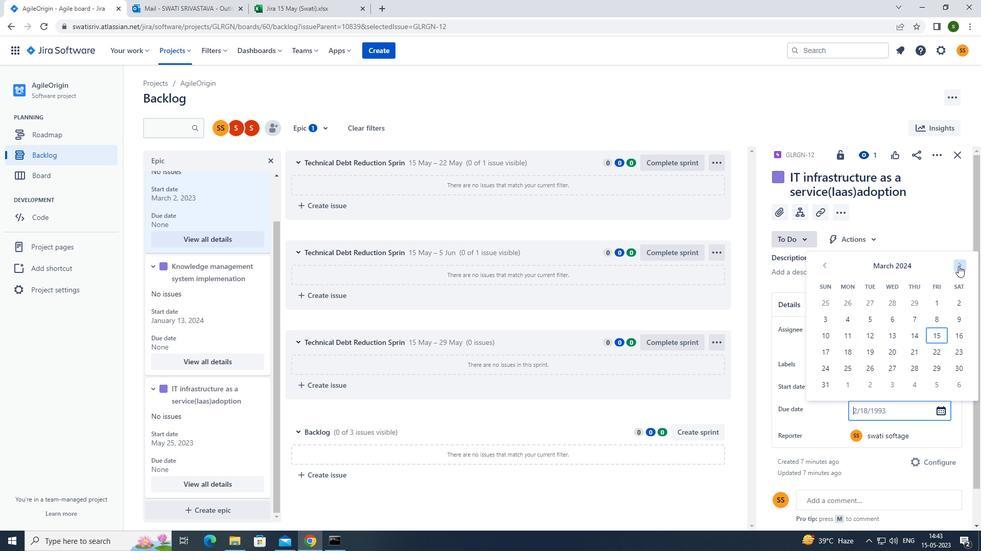 
Action: Mouse pressed left at (958, 266)
Screenshot: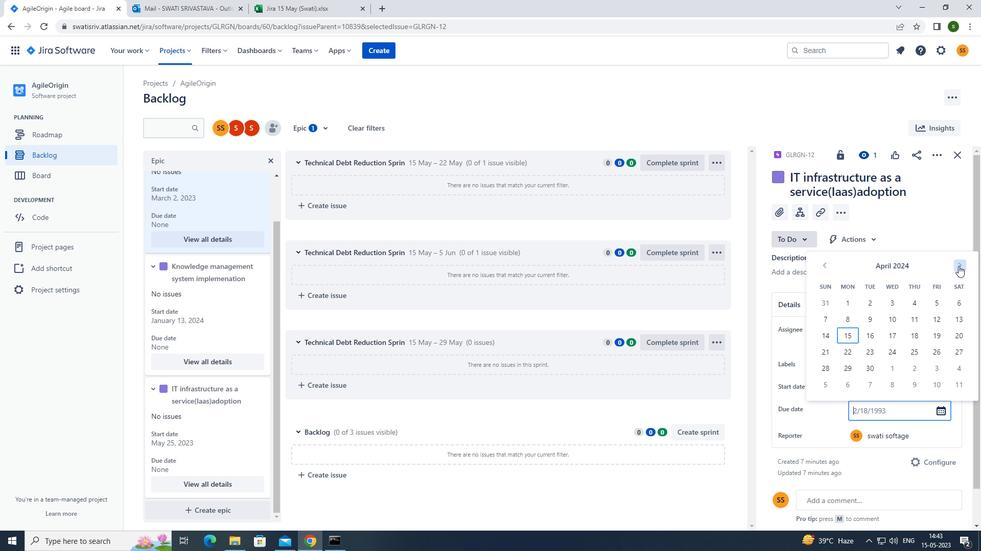 
Action: Mouse pressed left at (958, 266)
Screenshot: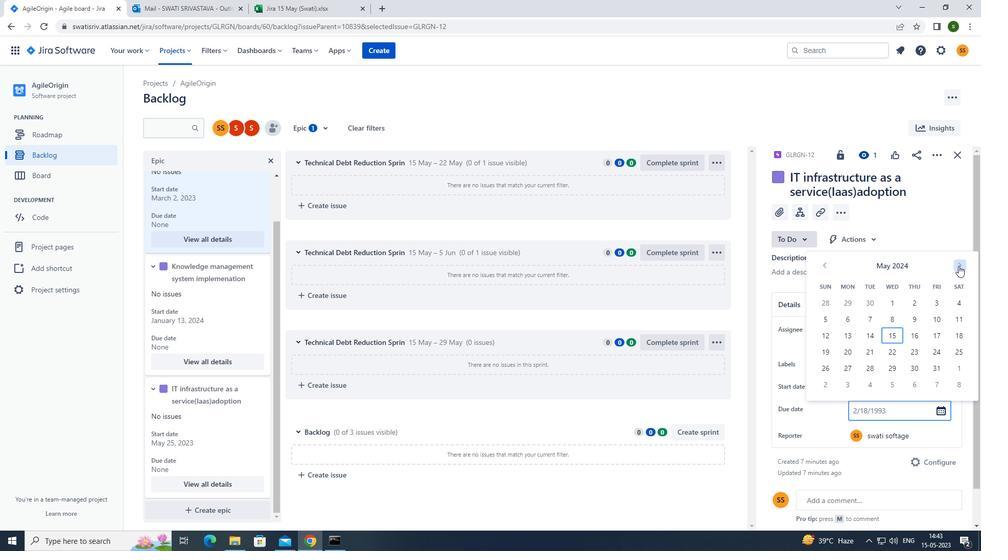 
Action: Mouse pressed left at (958, 266)
Screenshot: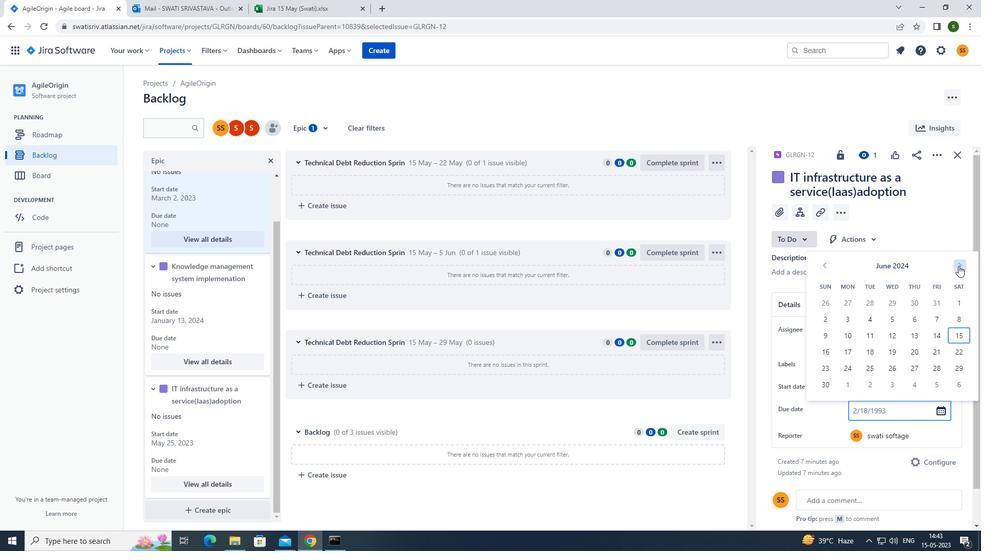 
Action: Mouse pressed left at (958, 266)
Screenshot: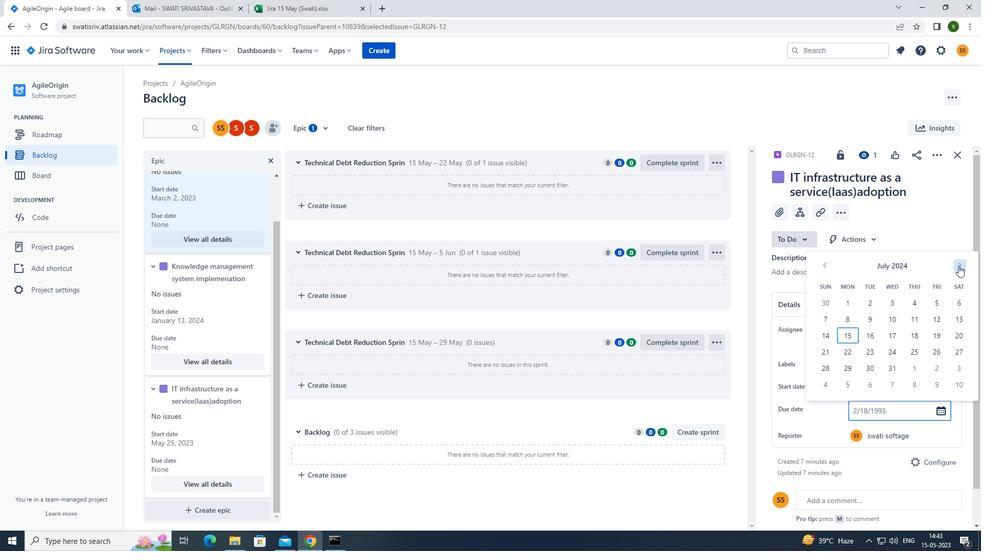
Action: Mouse pressed left at (958, 266)
Screenshot: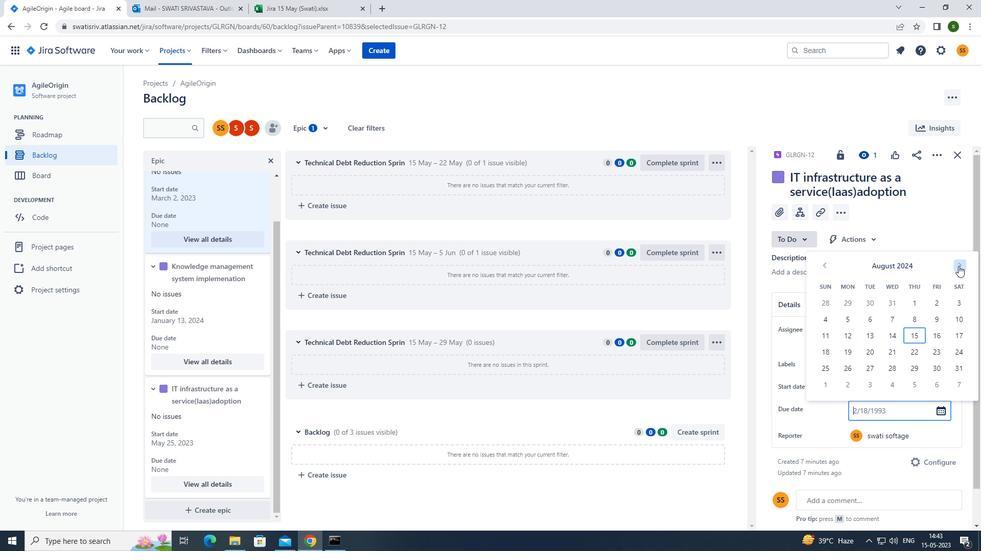 
Action: Mouse pressed left at (958, 266)
Screenshot: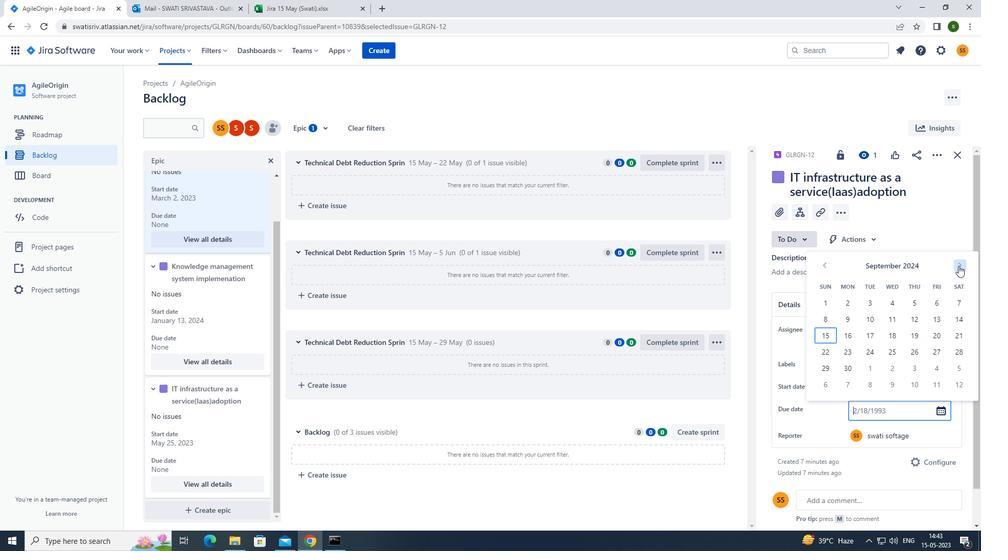 
Action: Mouse pressed left at (958, 266)
Screenshot: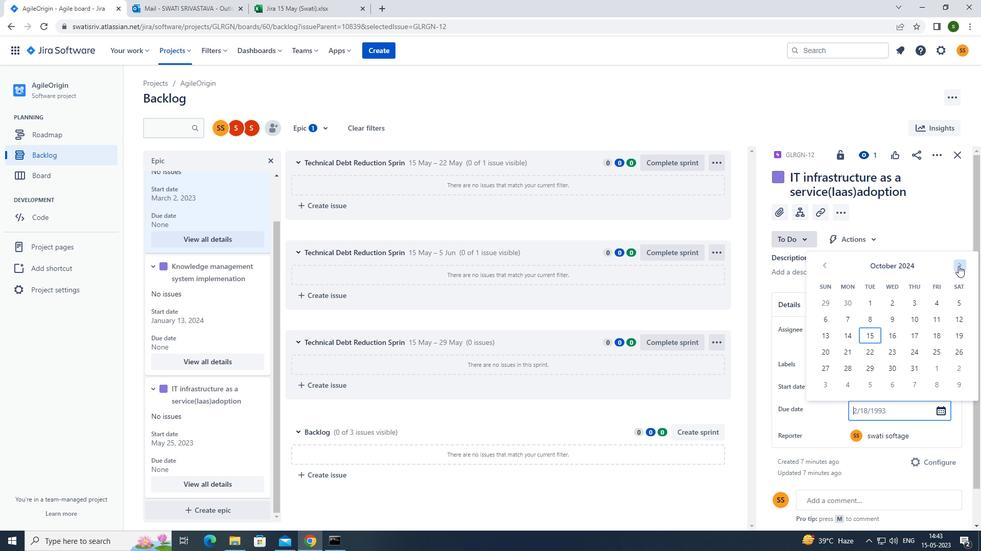 
Action: Mouse pressed left at (958, 266)
Screenshot: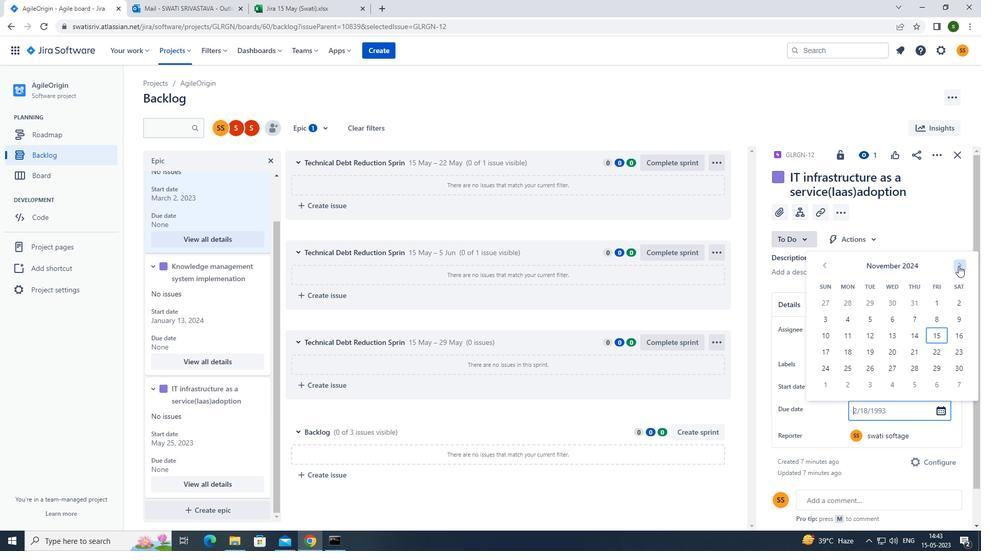 
Action: Mouse pressed left at (958, 266)
Screenshot: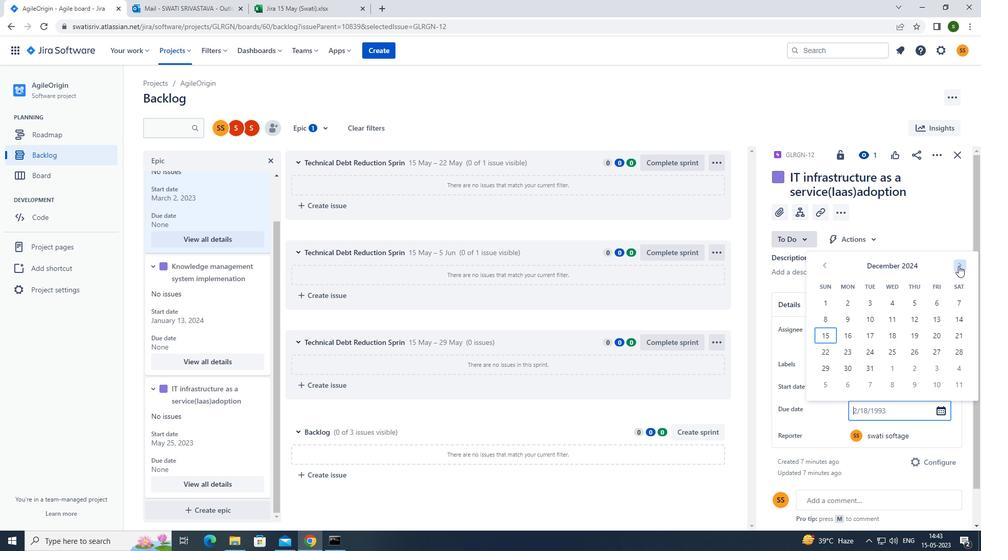 
Action: Mouse moved to (958, 265)
Screenshot: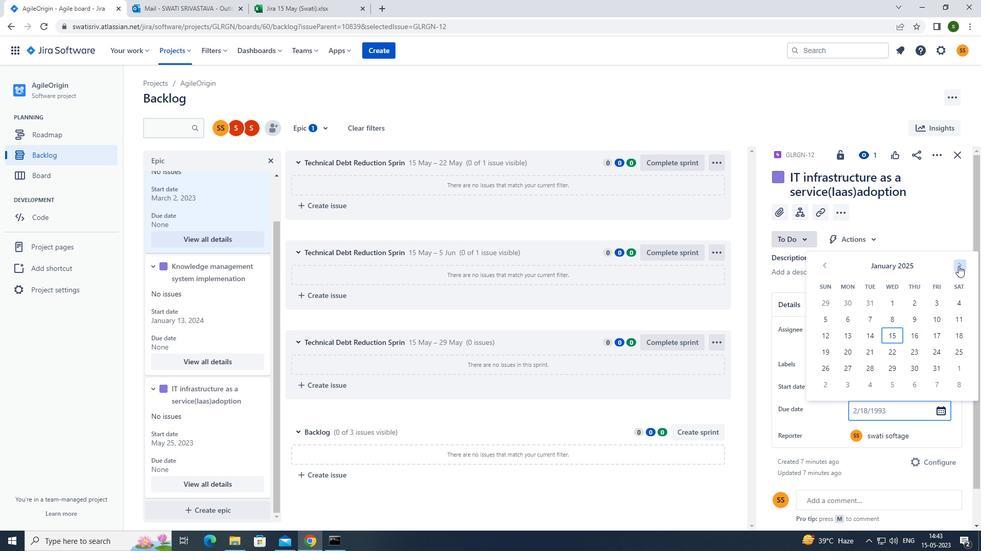 
Action: Mouse pressed left at (958, 265)
Screenshot: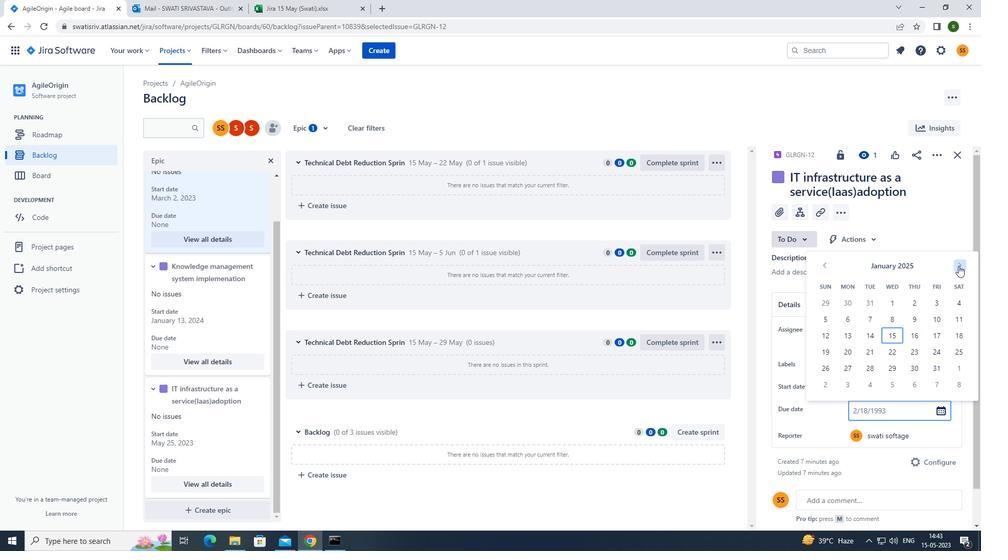 
Action: Mouse pressed left at (958, 265)
Screenshot: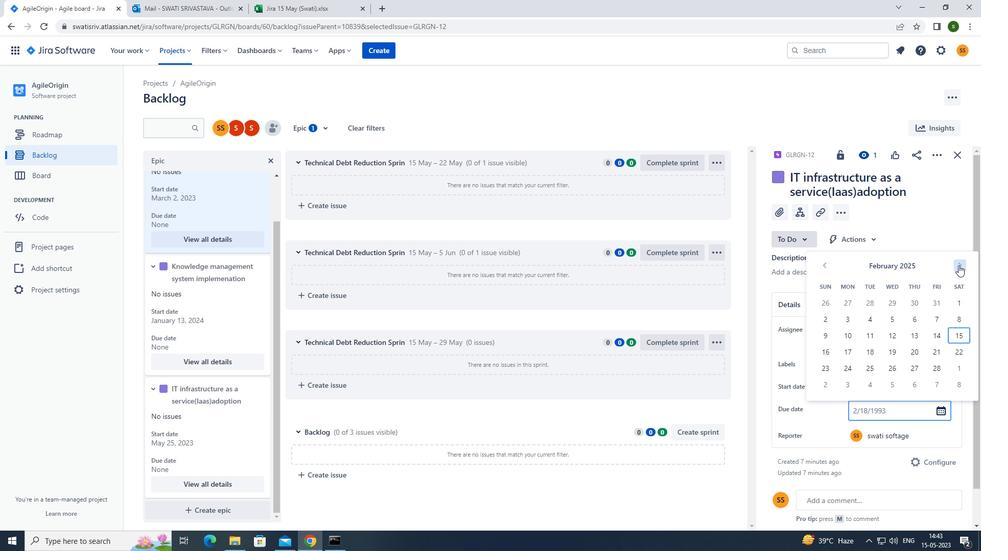 
Action: Mouse pressed left at (958, 265)
Screenshot: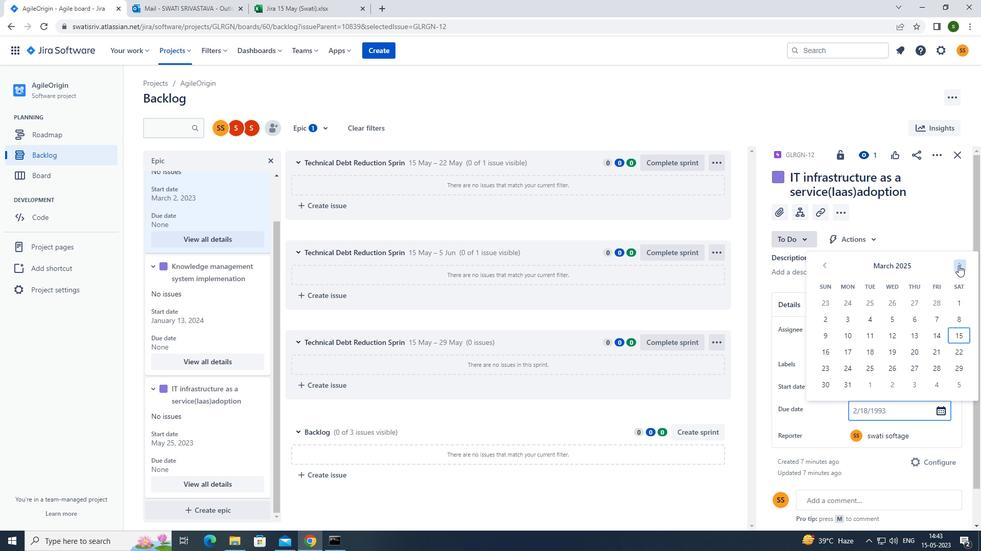 
Action: Mouse moved to (959, 266)
Screenshot: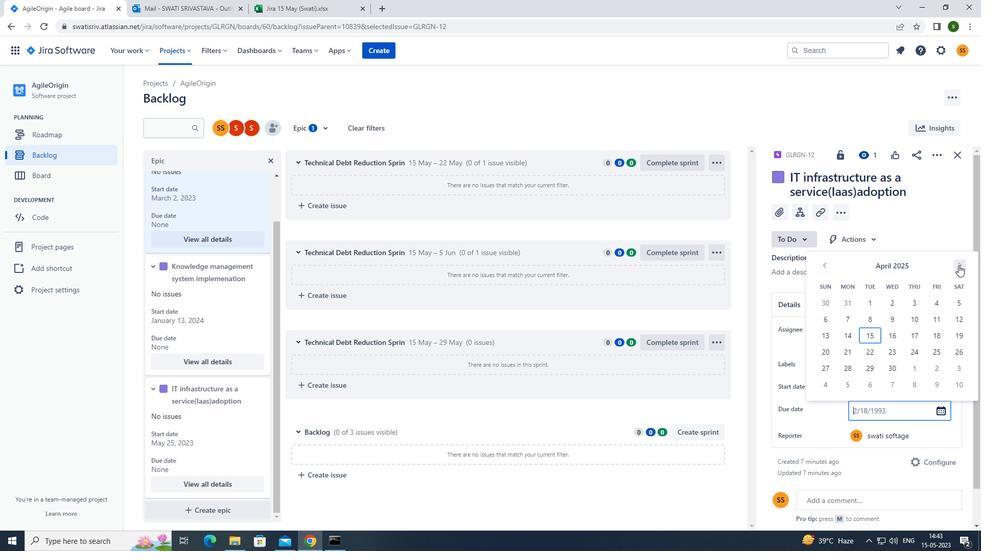 
Action: Mouse pressed left at (959, 266)
Screenshot: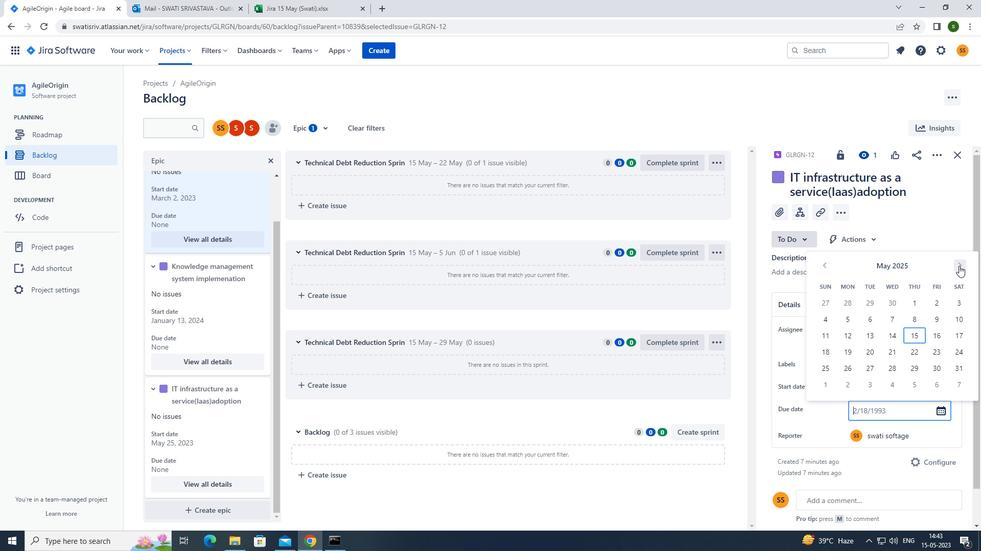 
Action: Mouse pressed left at (959, 266)
Screenshot: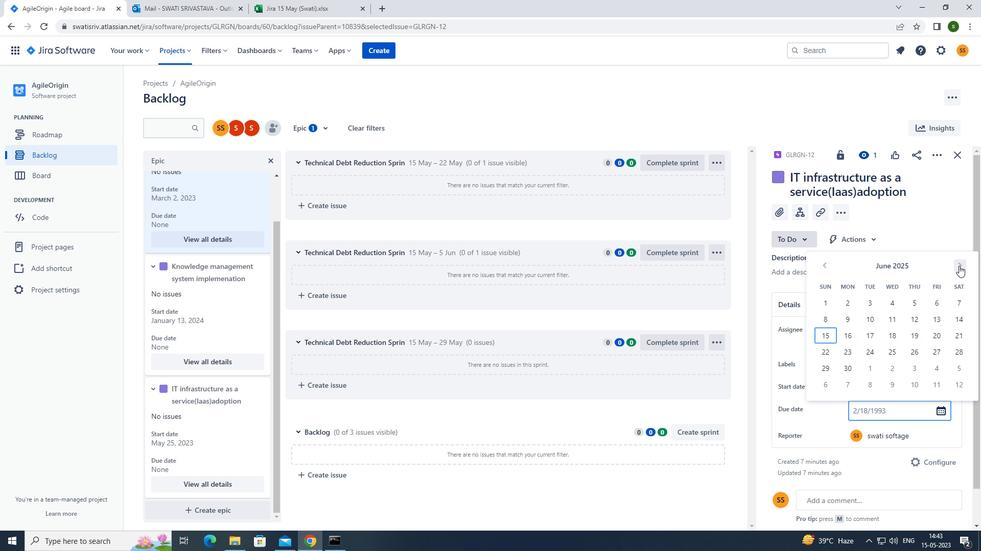 
Action: Mouse pressed left at (959, 266)
Screenshot: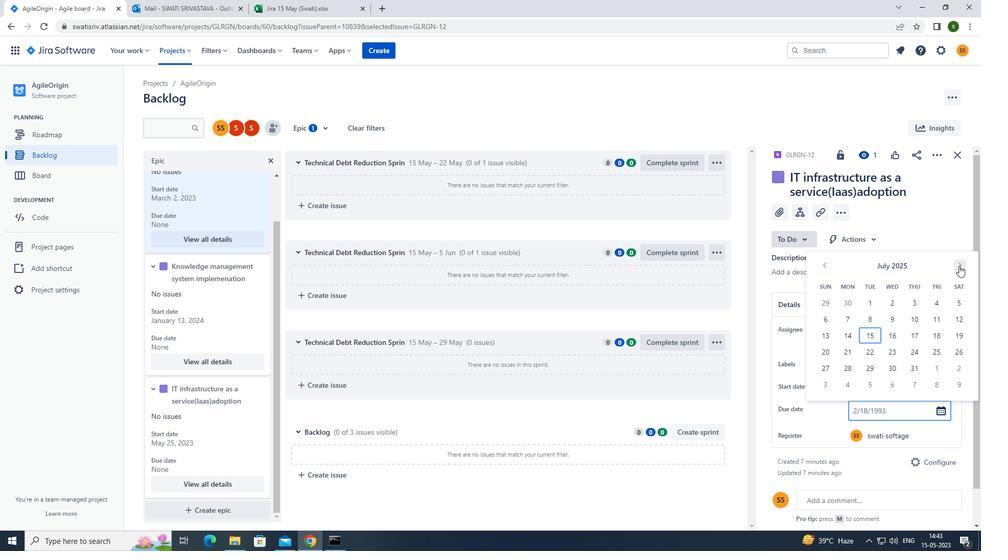 
Action: Mouse pressed left at (959, 266)
Screenshot: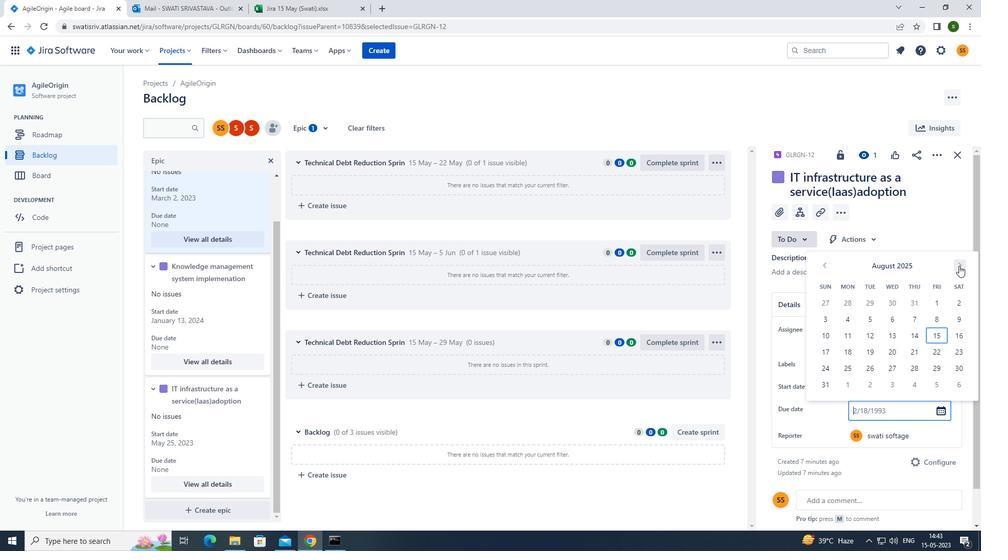 
Action: Mouse moved to (852, 338)
Screenshot: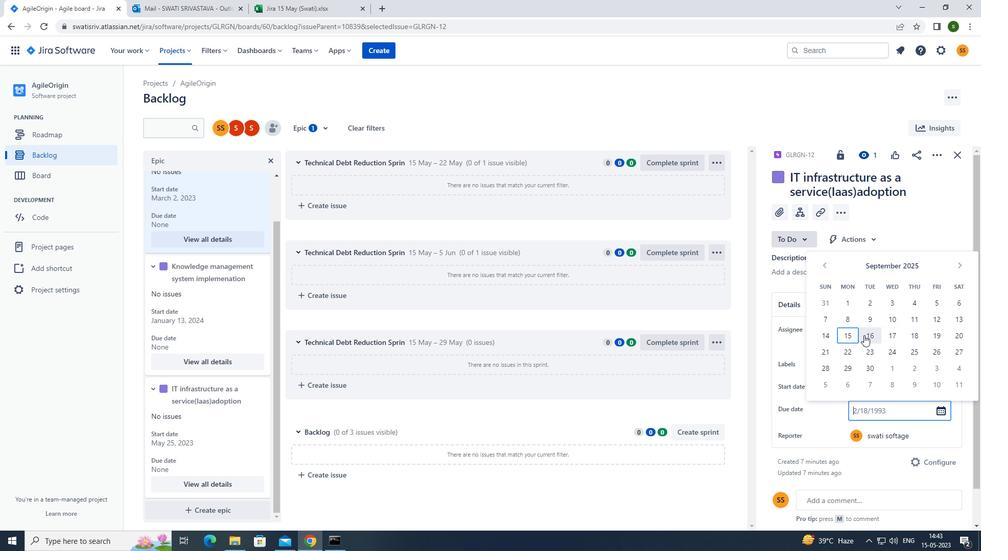 
Action: Mouse pressed left at (852, 338)
Screenshot: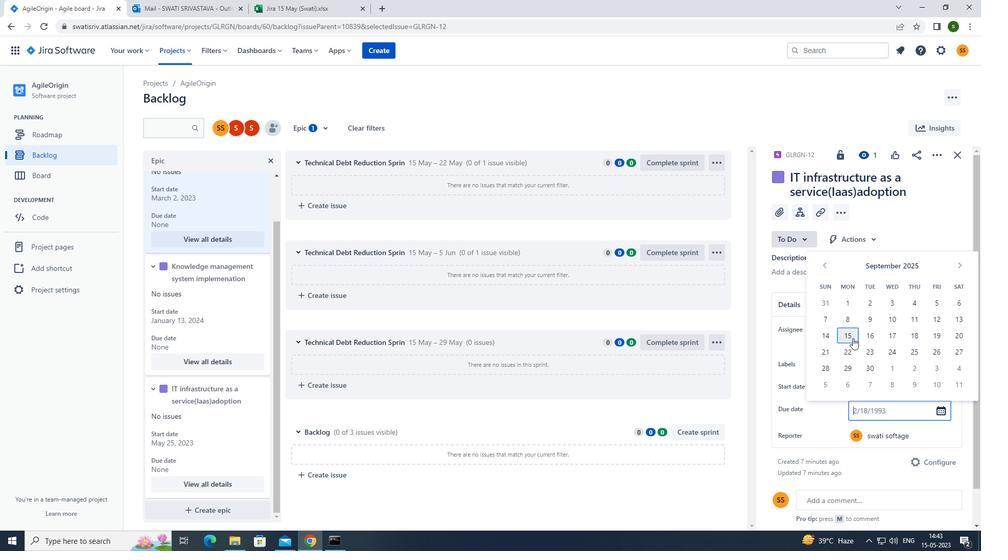 
Action: Mouse moved to (640, 92)
Screenshot: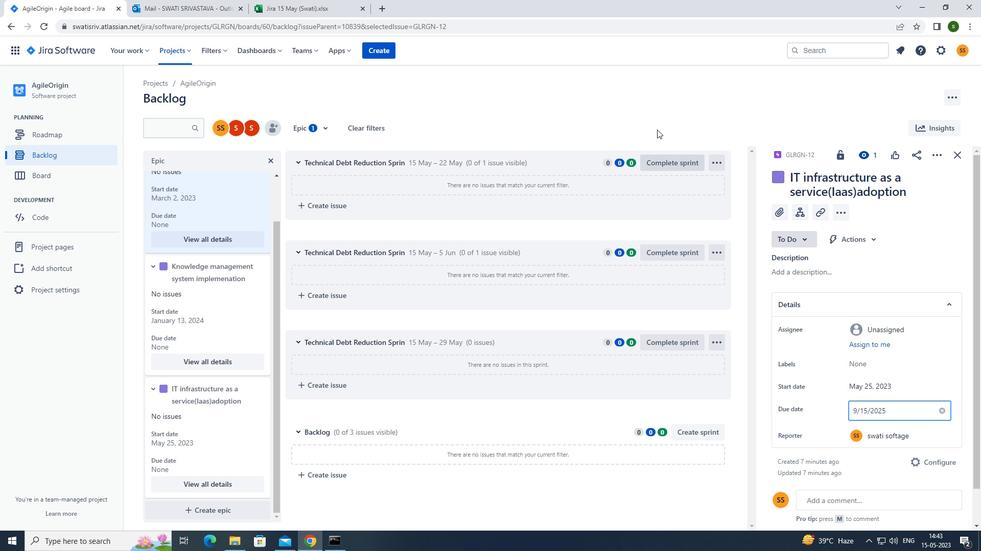 
Action: Mouse pressed left at (640, 92)
Screenshot: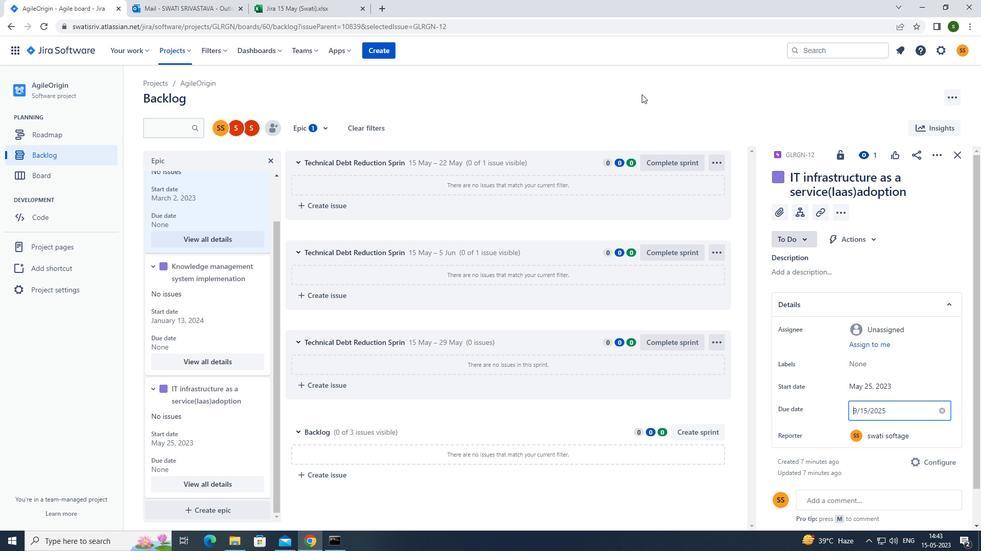
